 Task: Find connections with filter location Srinagar with filter topic #Storytellingwith filter profile language Spanish with filter current company Veritas Technologies LLC with filter school Software jobs updates with filter industry Facilities Services with filter service category WordPress Design with filter keywords title Office Manager
Action: Mouse moved to (706, 99)
Screenshot: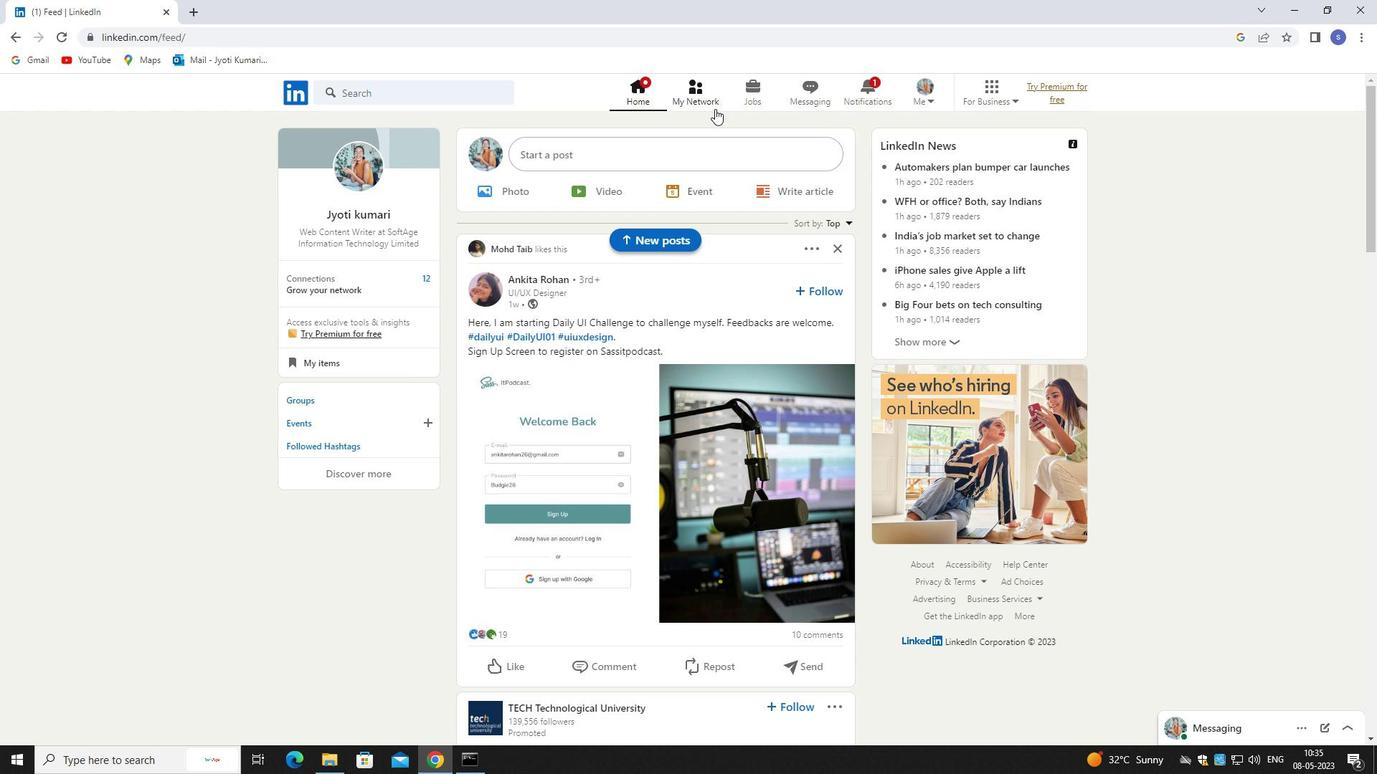 
Action: Mouse pressed left at (706, 99)
Screenshot: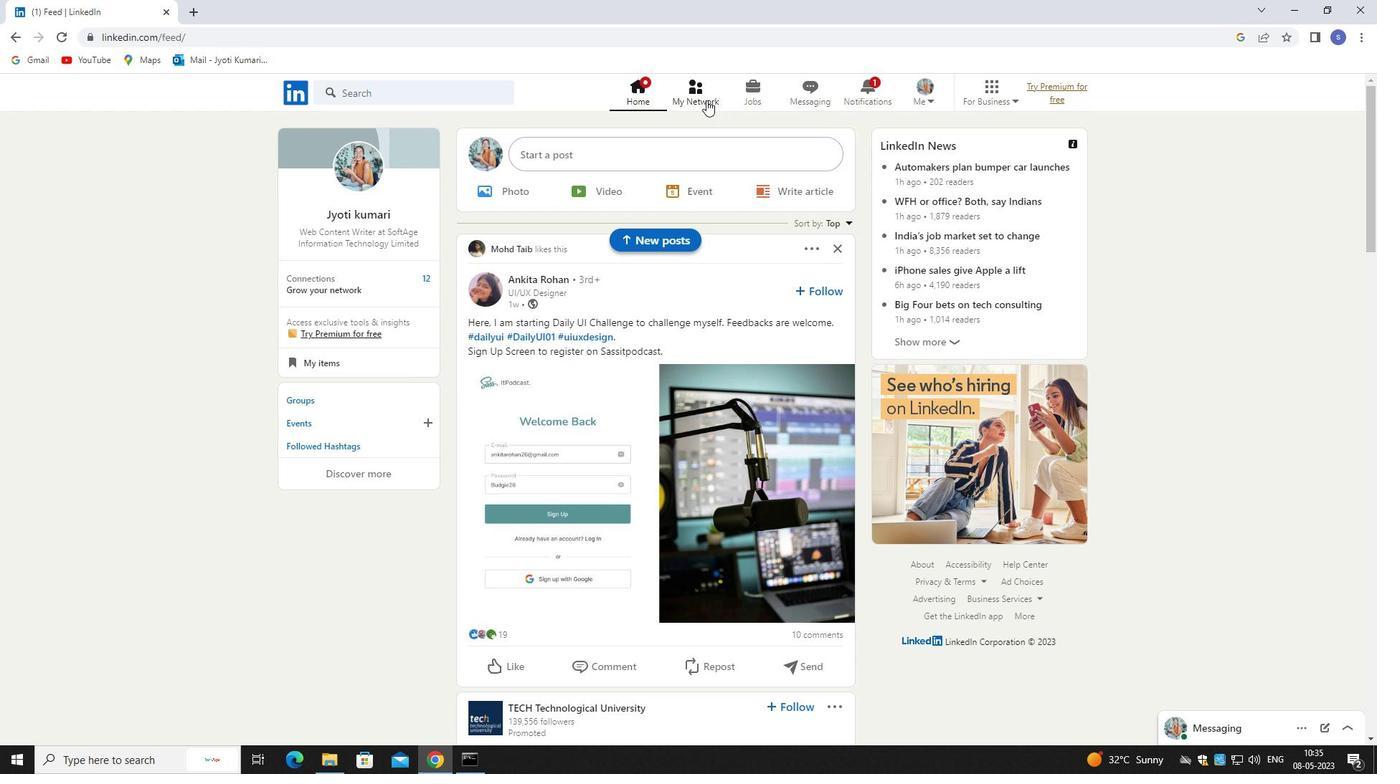 
Action: Mouse moved to (704, 97)
Screenshot: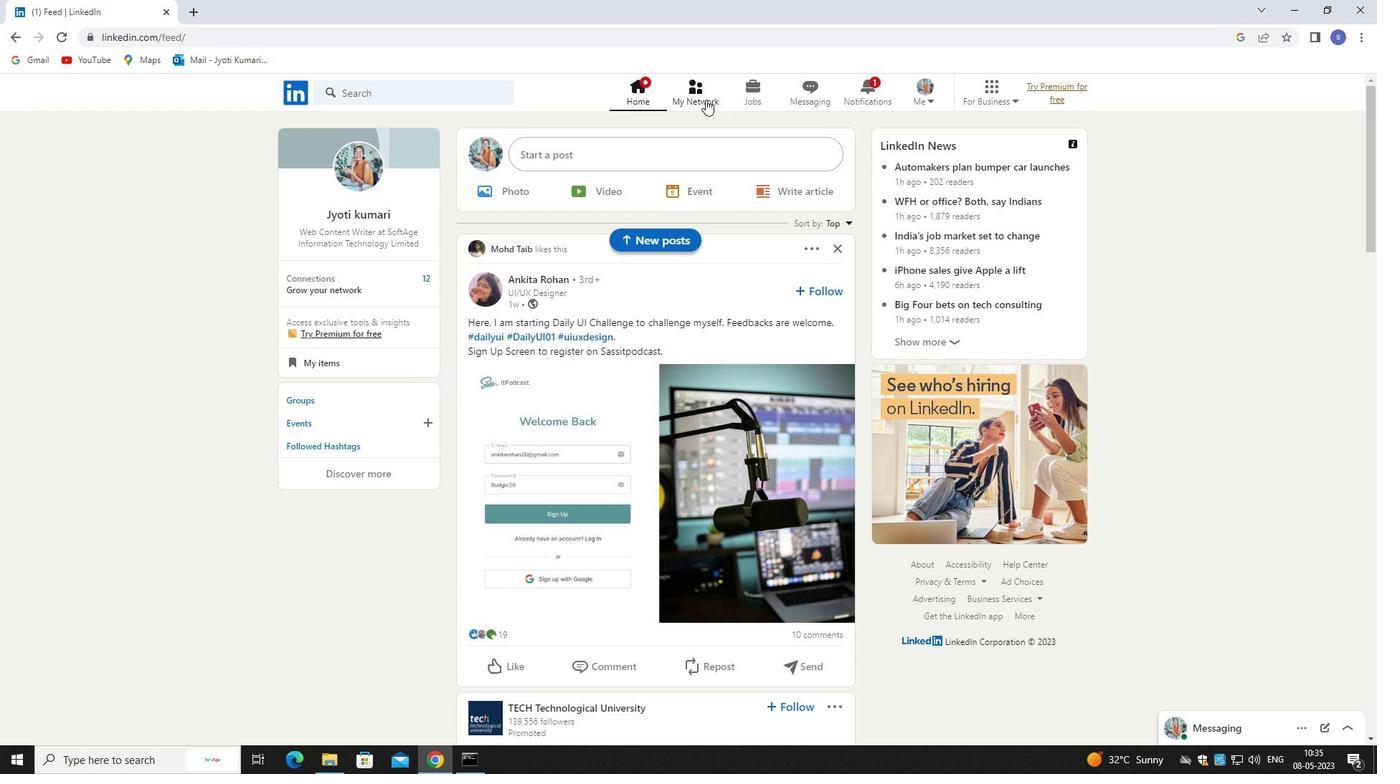 
Action: Mouse pressed left at (704, 97)
Screenshot: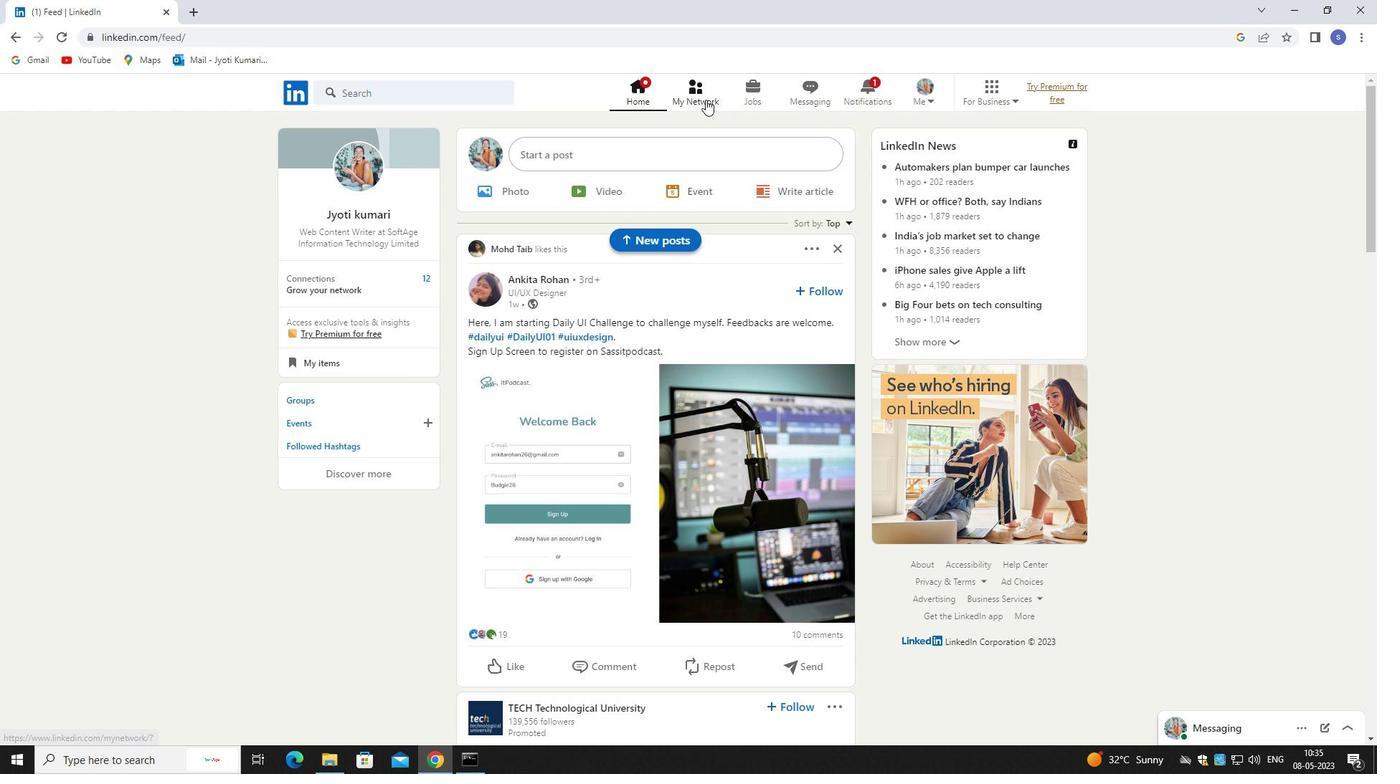 
Action: Mouse moved to (441, 170)
Screenshot: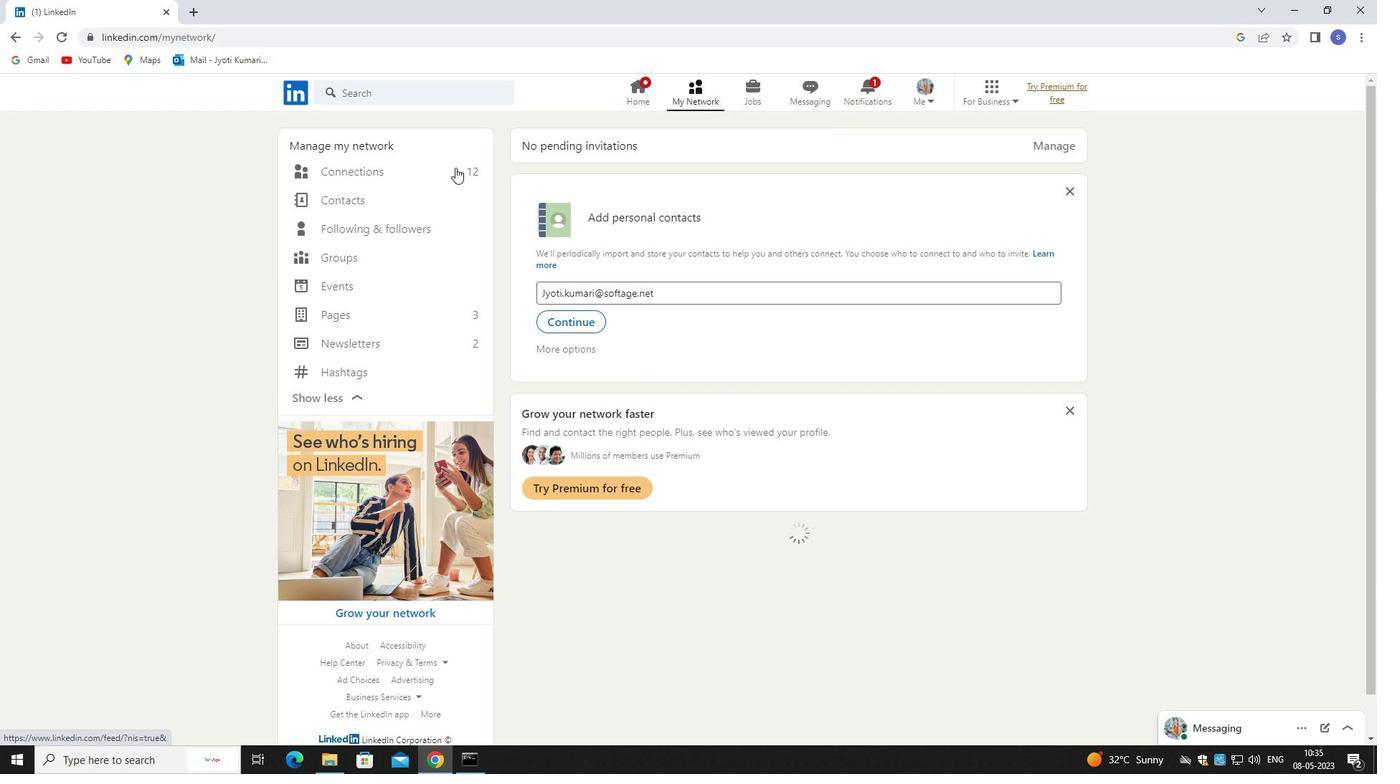 
Action: Mouse pressed left at (441, 170)
Screenshot: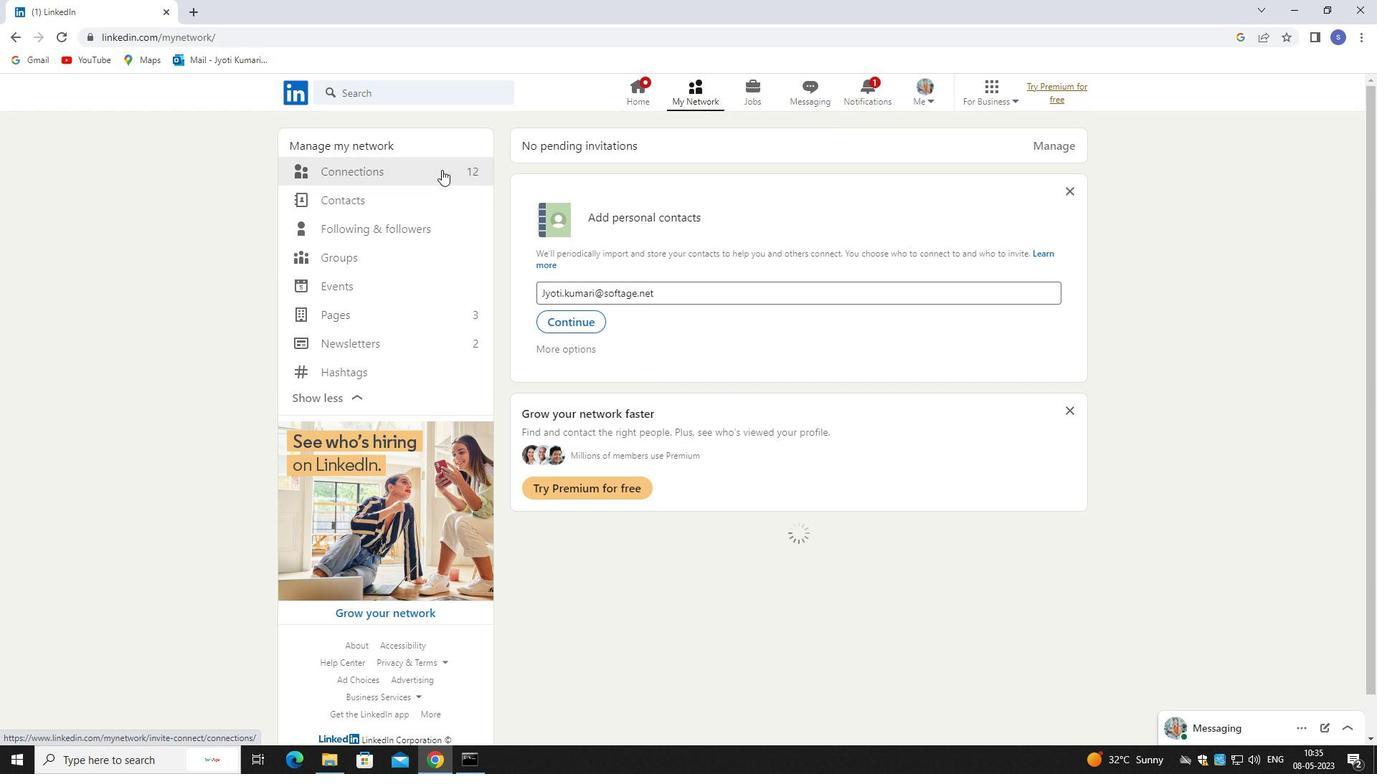 
Action: Mouse moved to (441, 170)
Screenshot: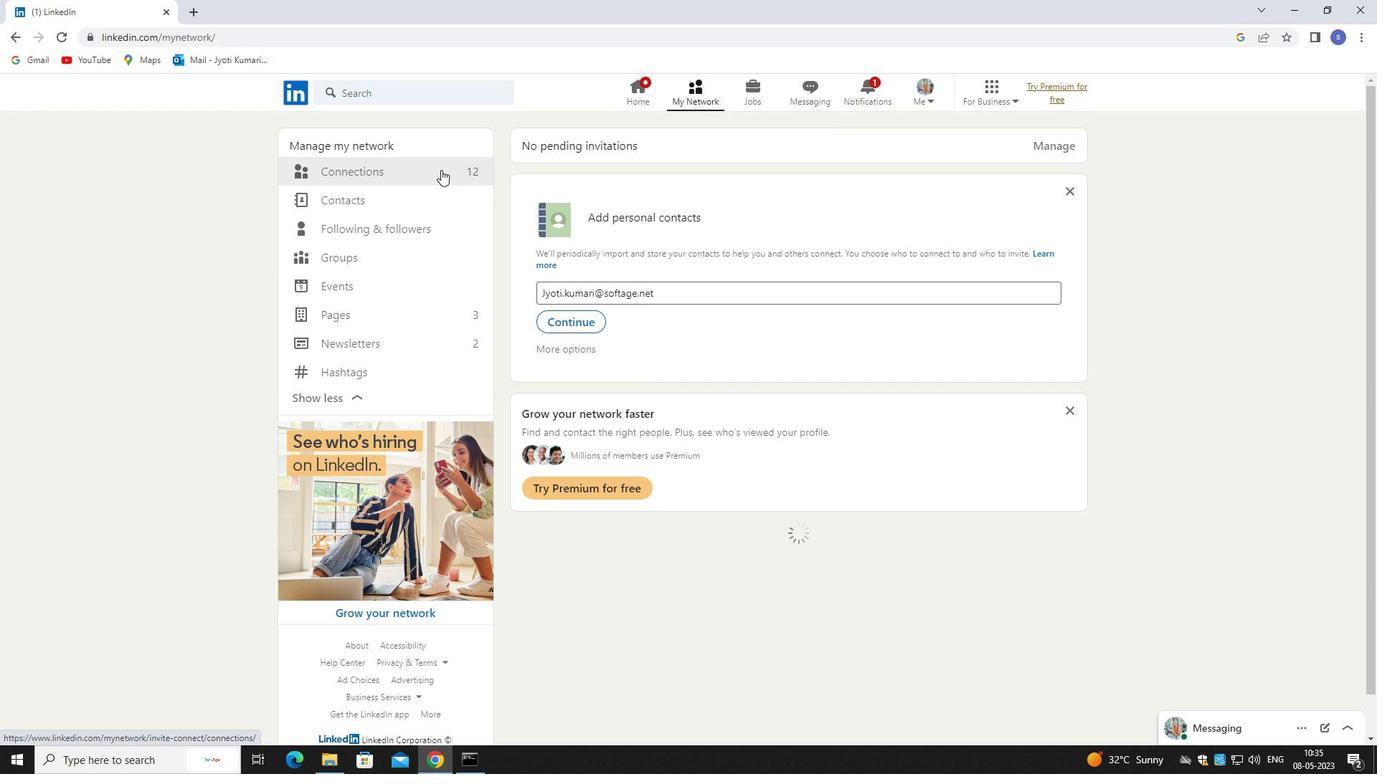 
Action: Mouse pressed left at (441, 170)
Screenshot: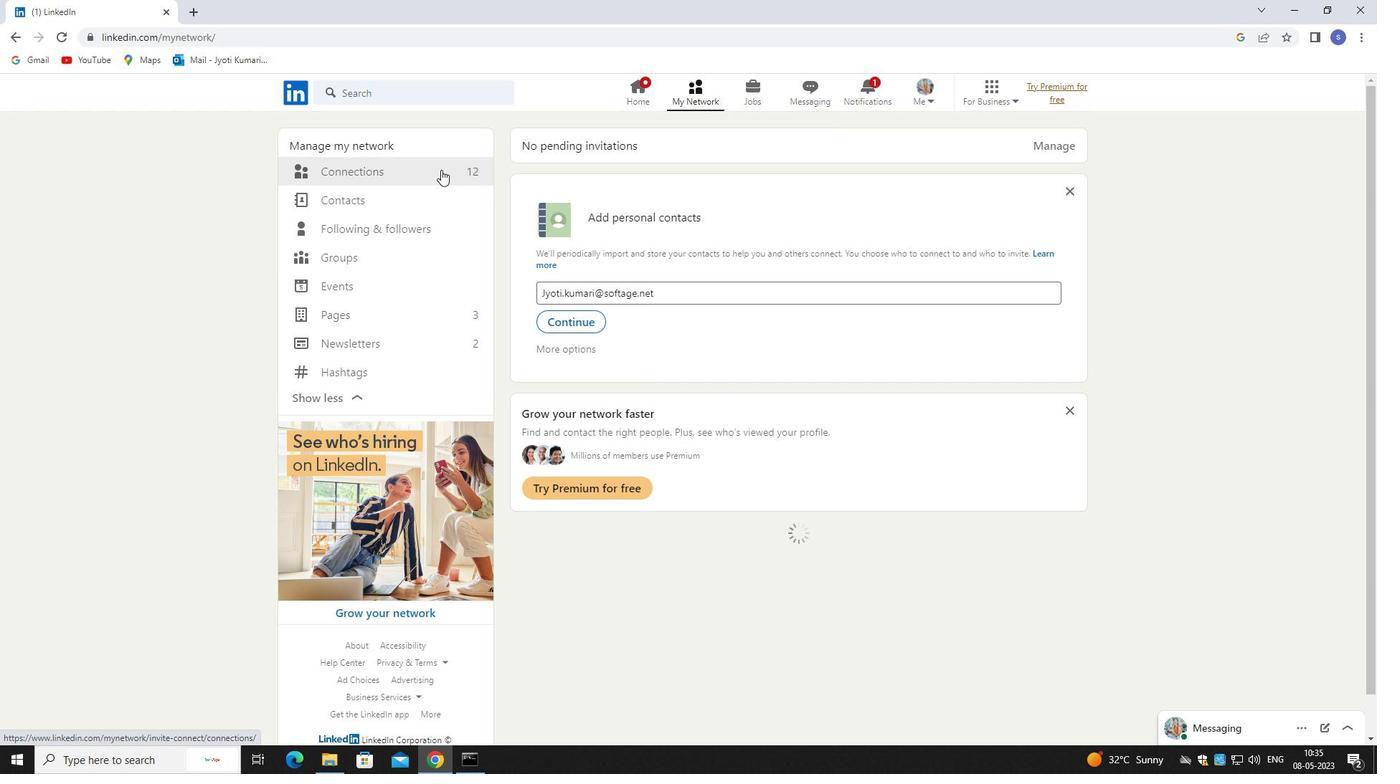 
Action: Mouse moved to (825, 178)
Screenshot: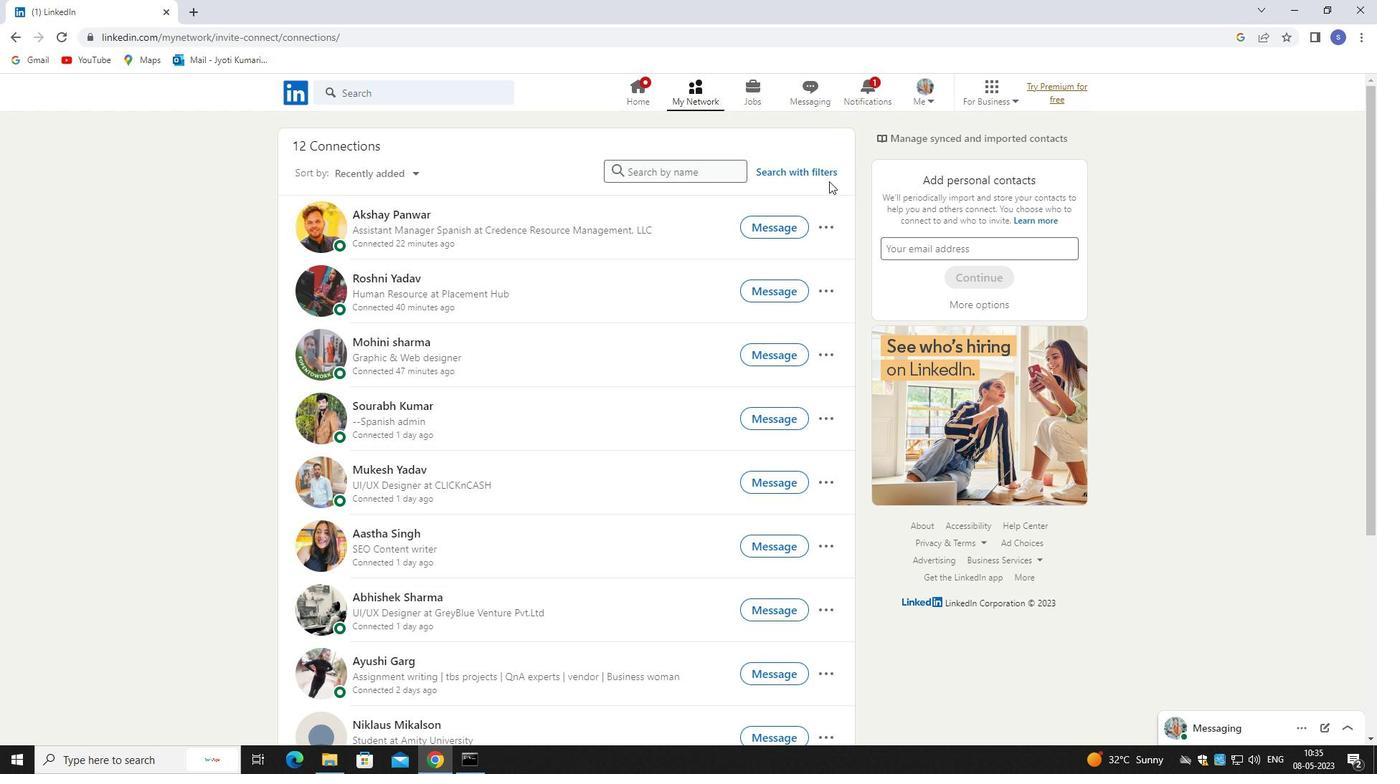 
Action: Mouse pressed left at (825, 178)
Screenshot: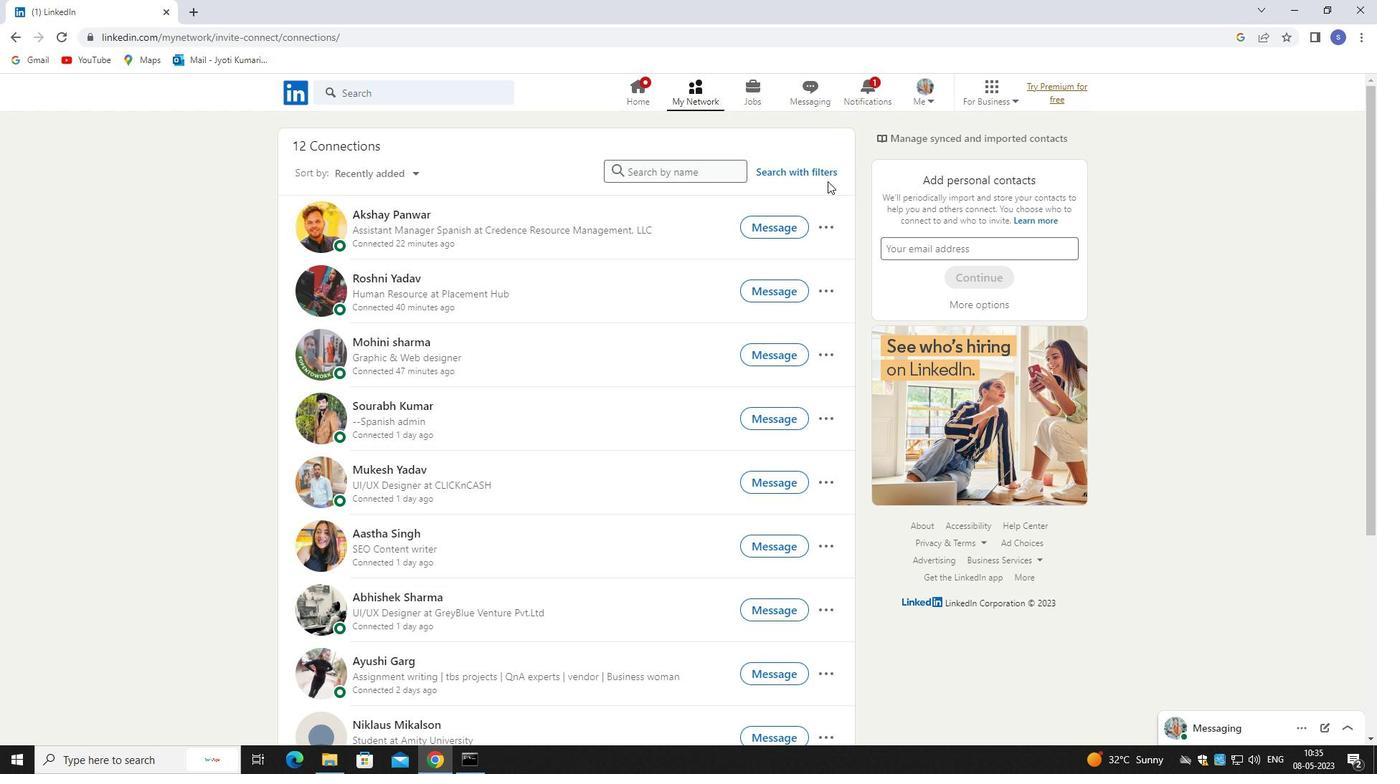 
Action: Mouse moved to (728, 125)
Screenshot: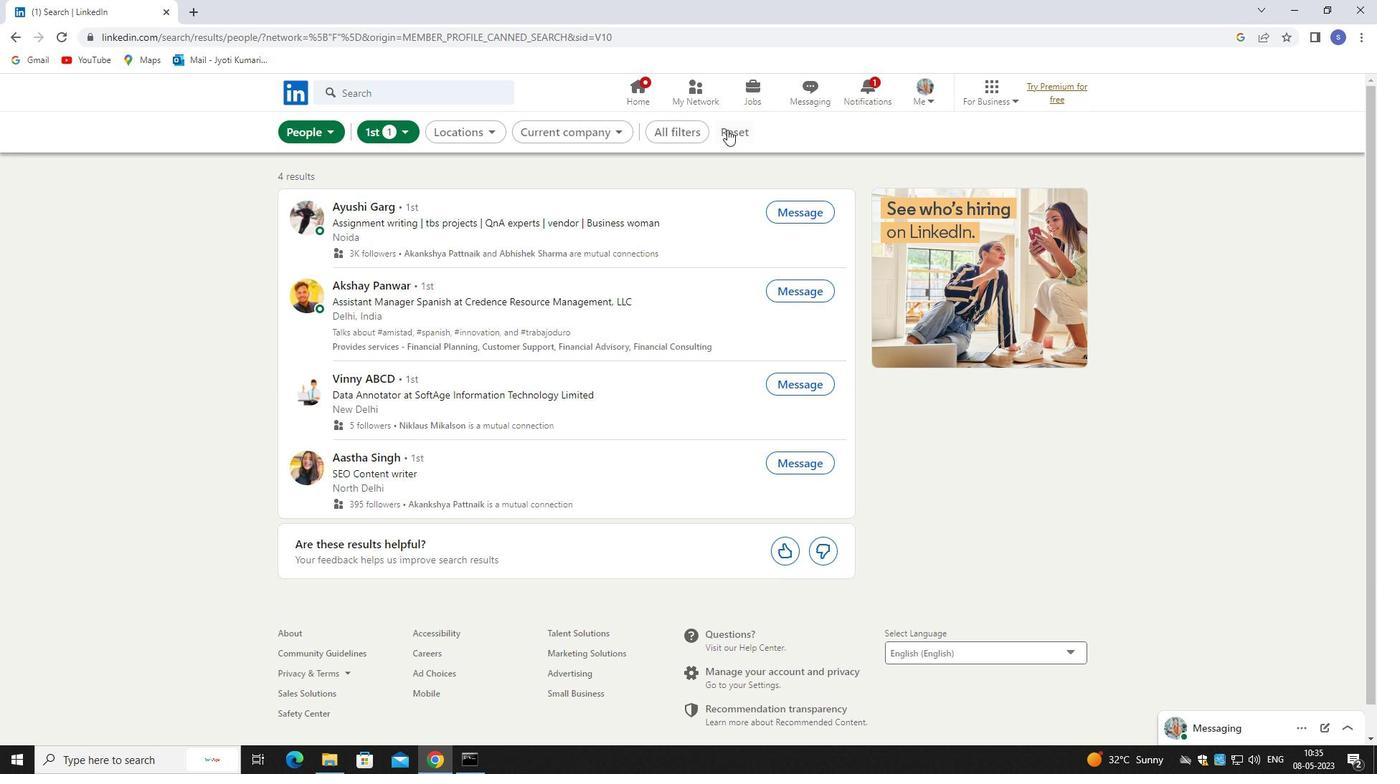 
Action: Mouse pressed left at (728, 125)
Screenshot: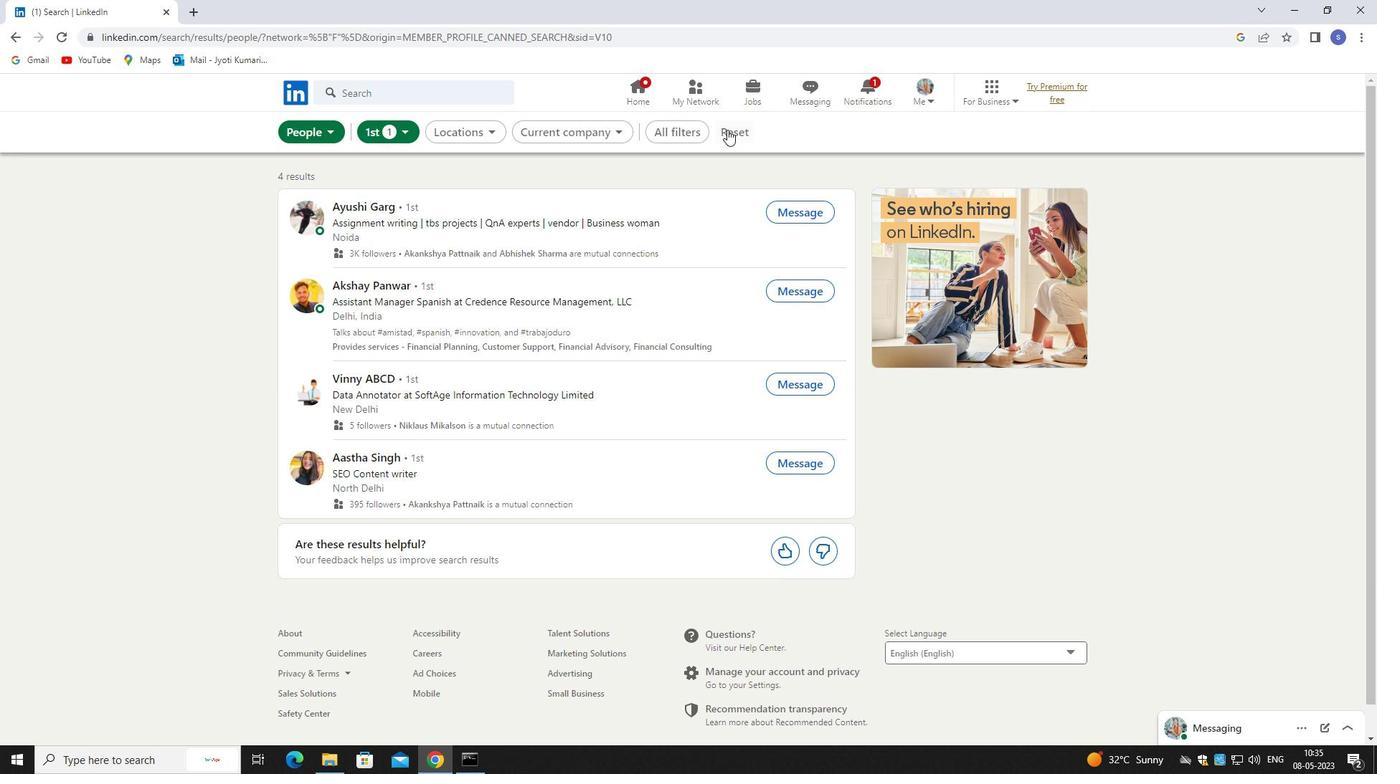 
Action: Mouse moved to (714, 128)
Screenshot: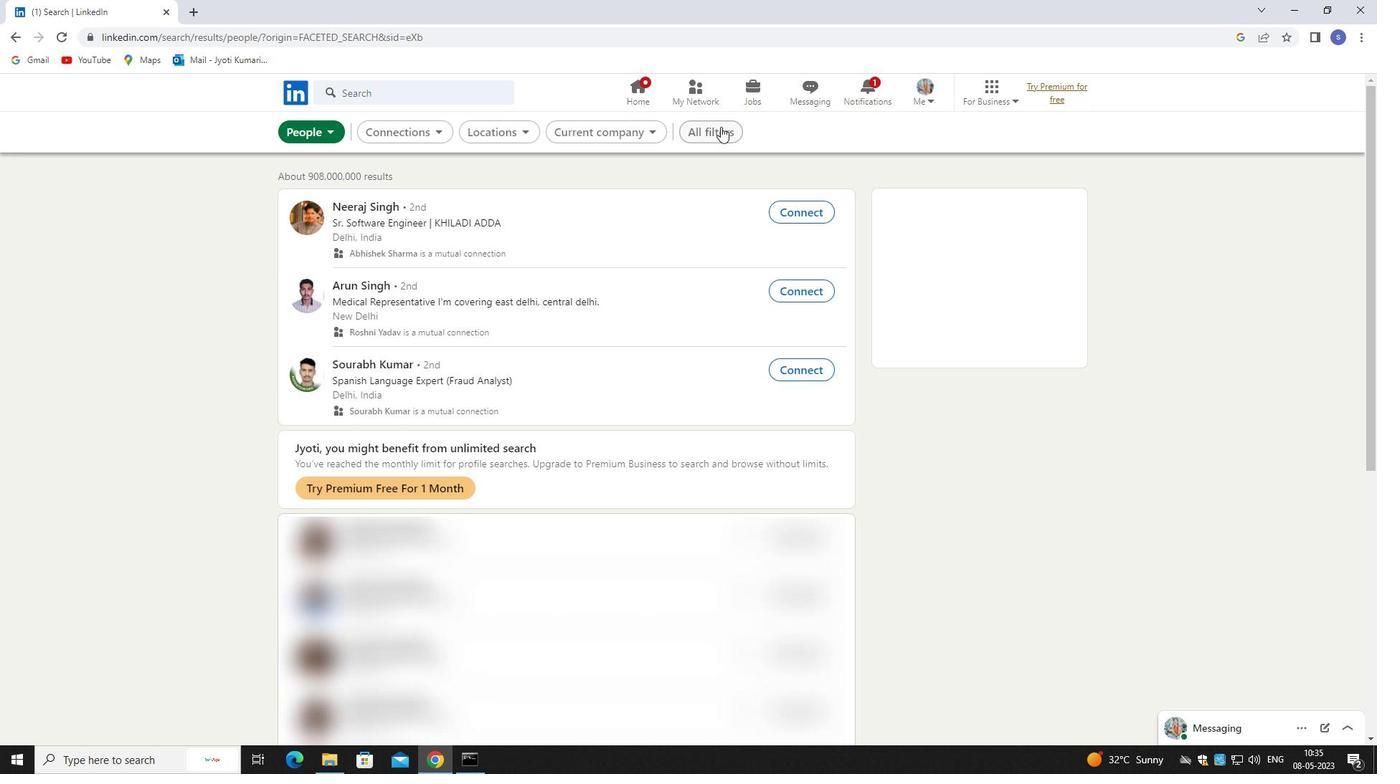 
Action: Mouse pressed left at (714, 128)
Screenshot: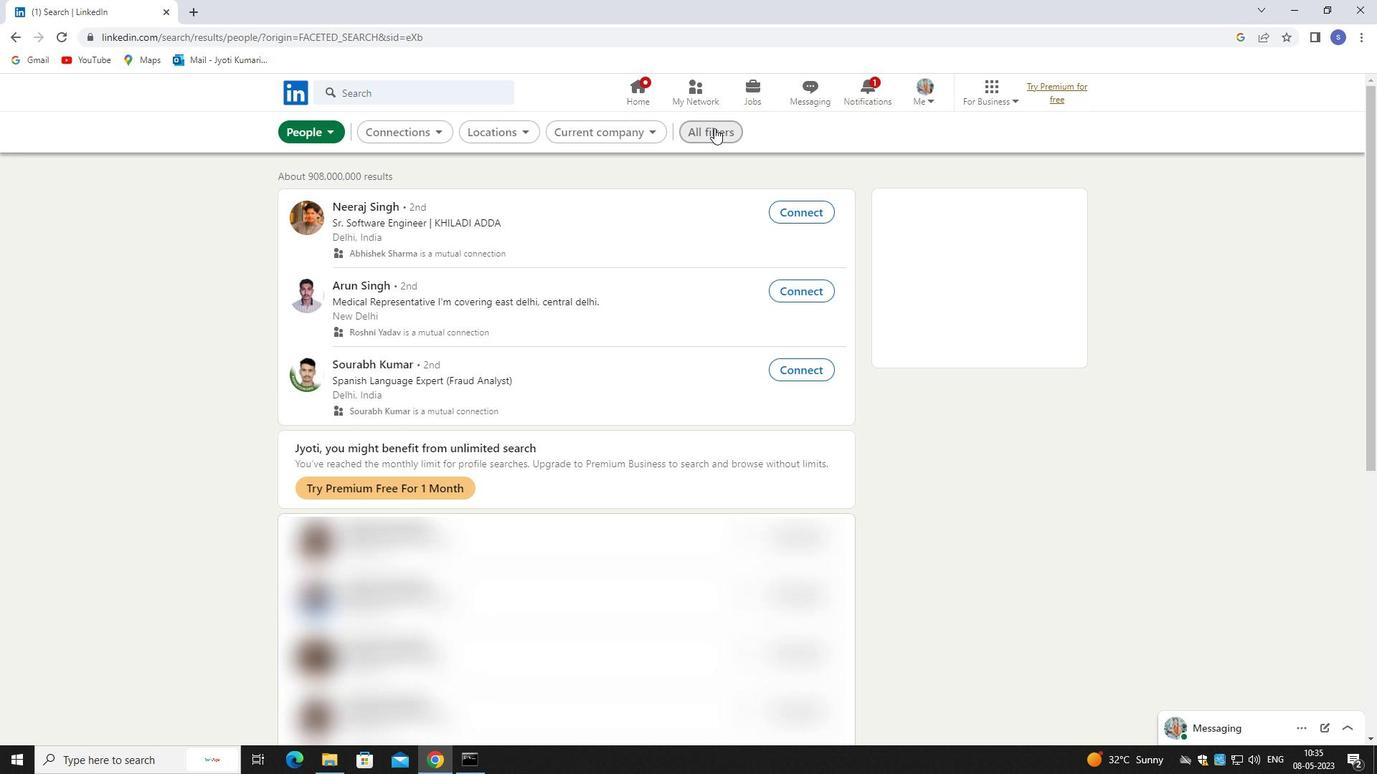 
Action: Mouse moved to (1203, 558)
Screenshot: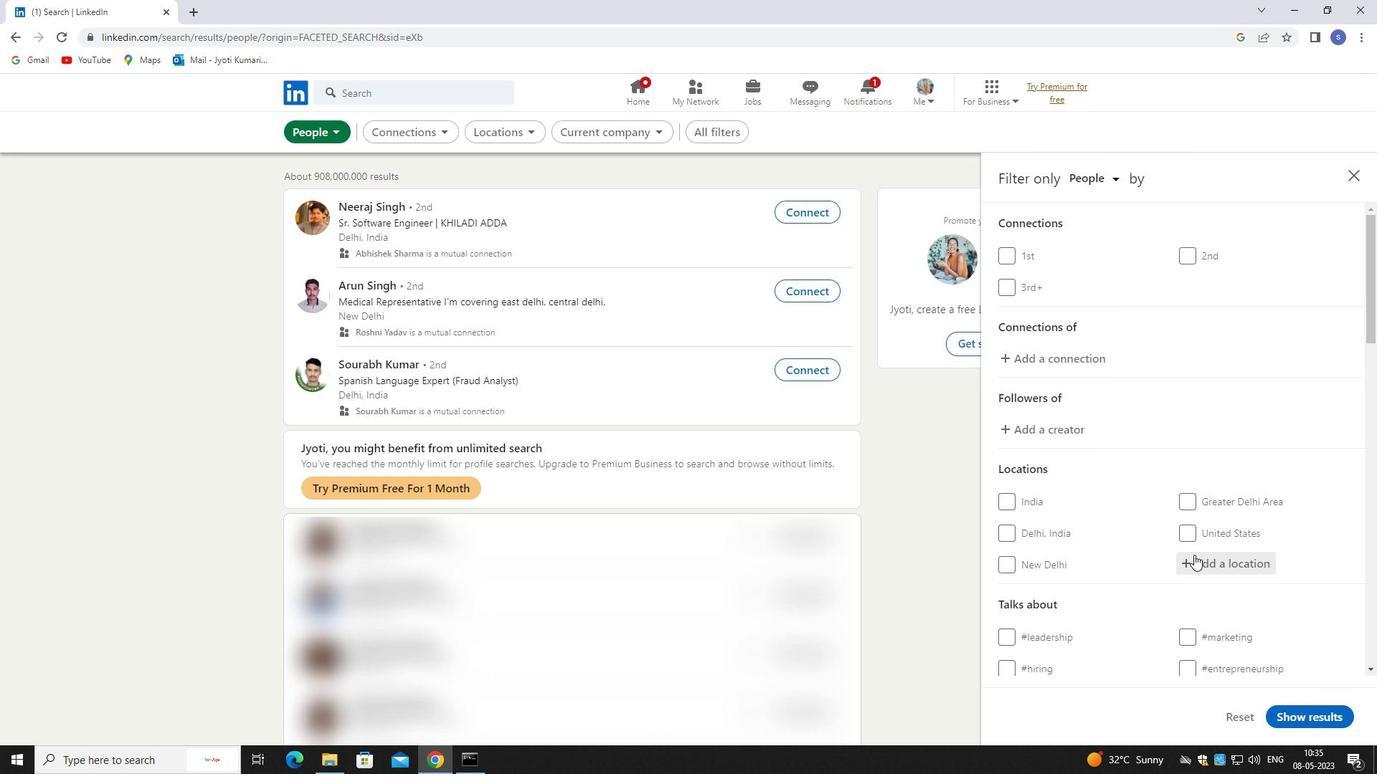 
Action: Mouse pressed left at (1203, 558)
Screenshot: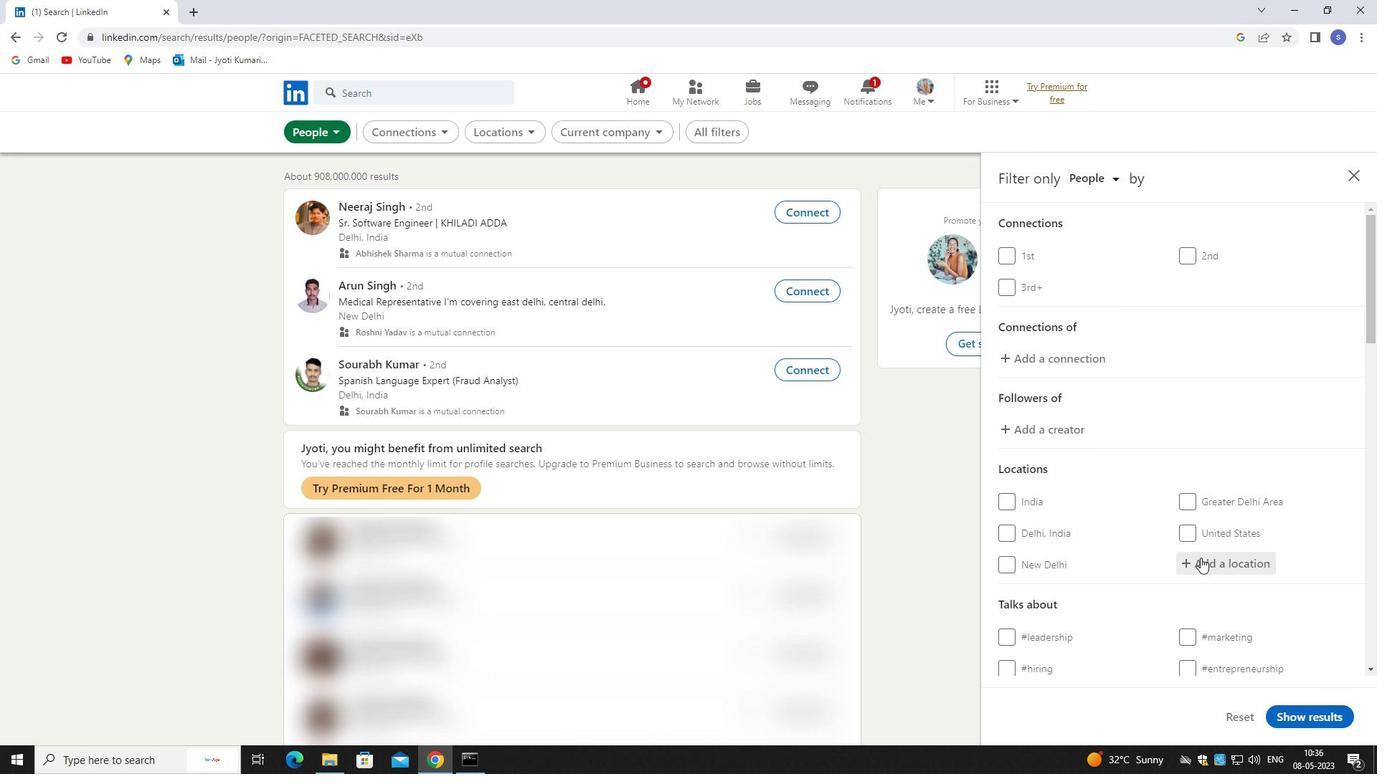 
Action: Key pressed srina
Screenshot: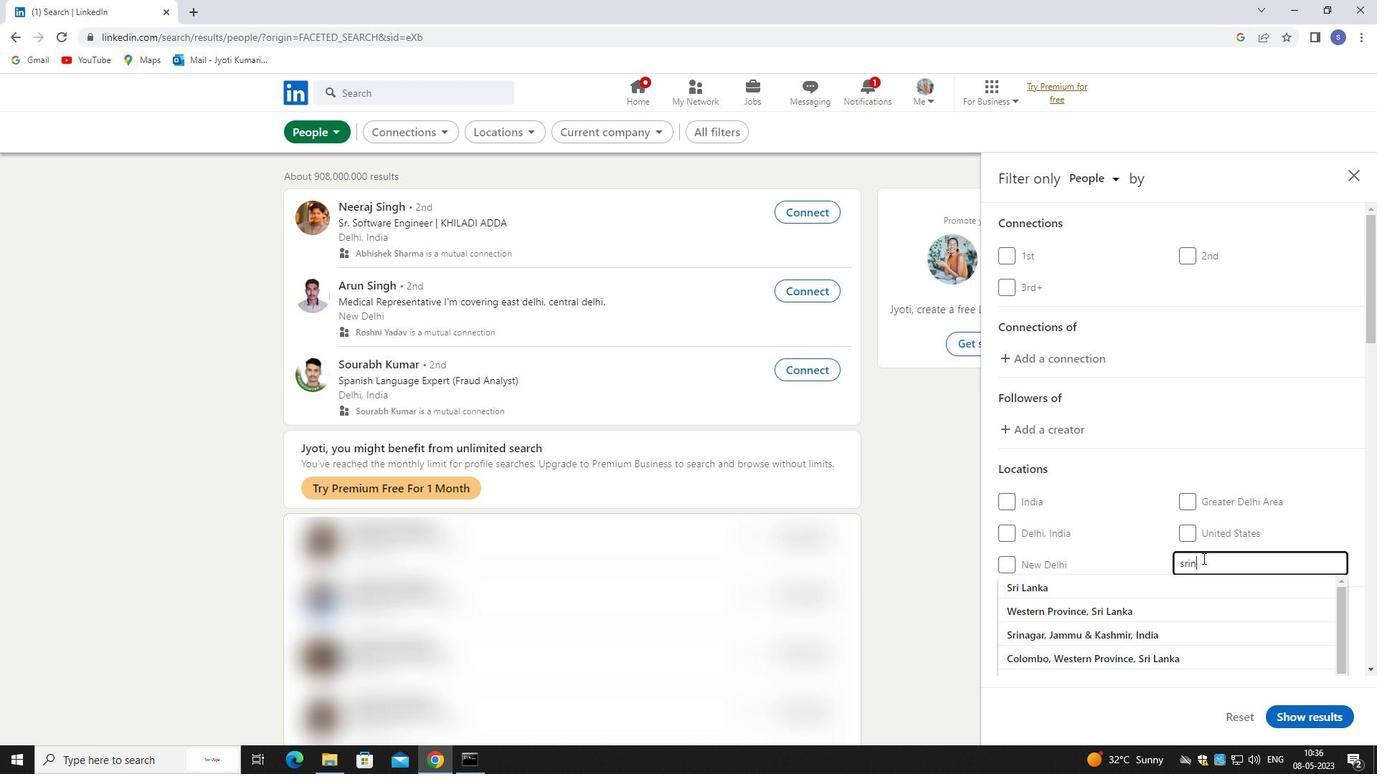 
Action: Mouse moved to (1200, 587)
Screenshot: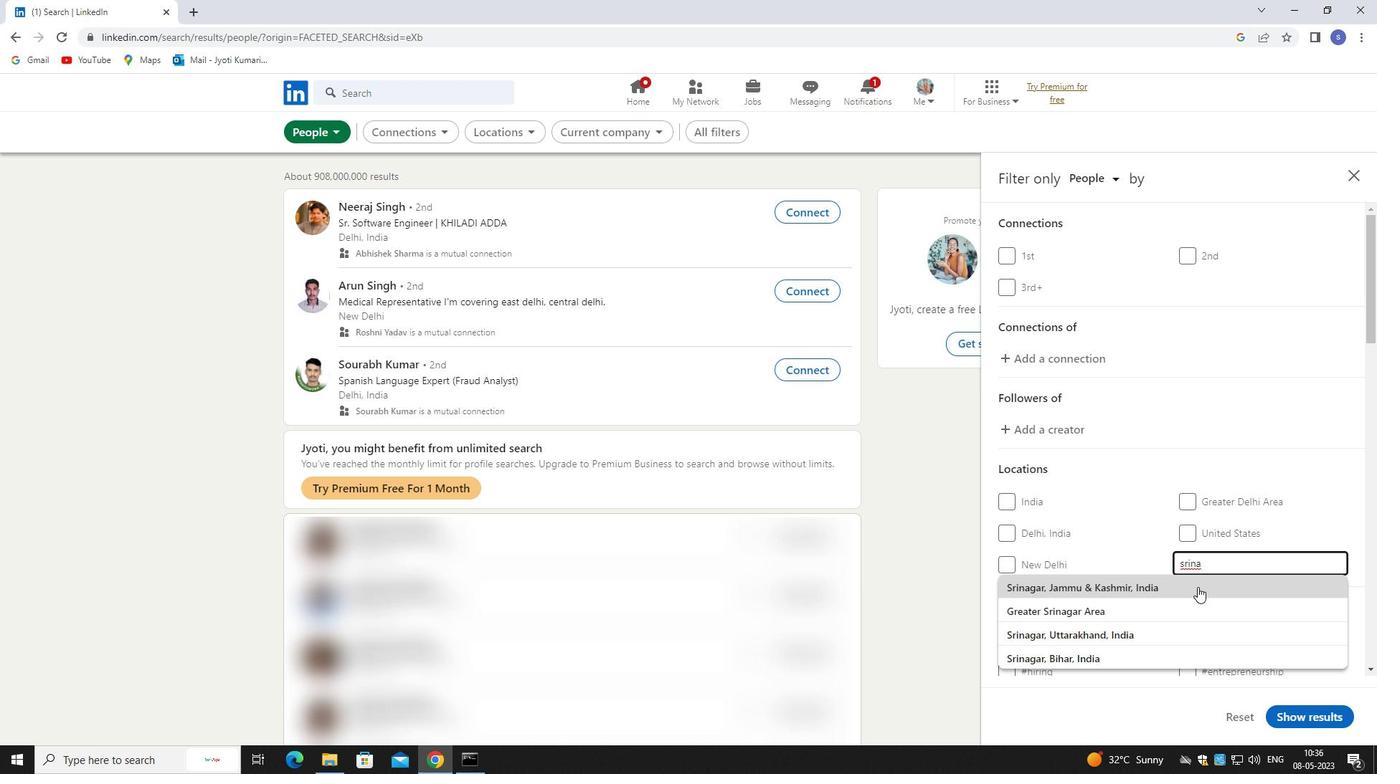 
Action: Mouse pressed left at (1200, 587)
Screenshot: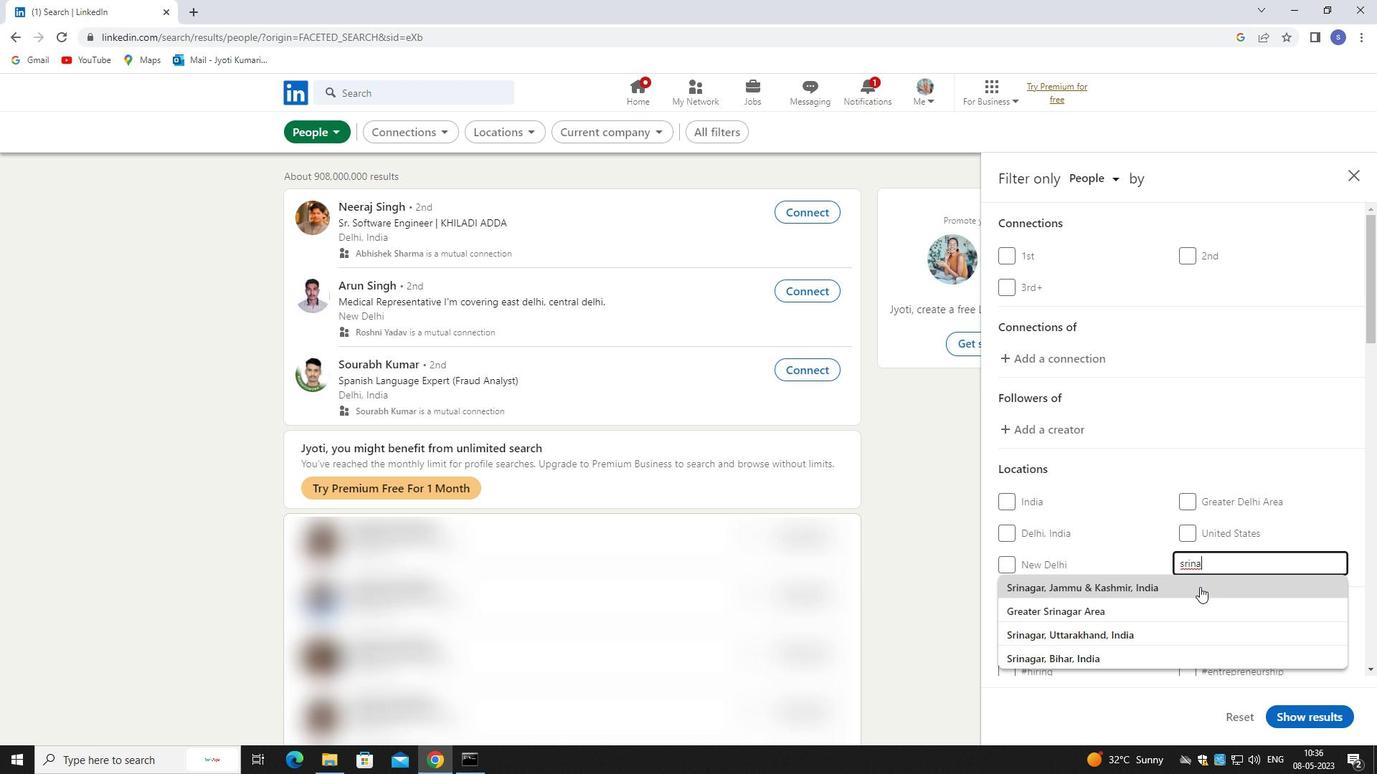 
Action: Mouse moved to (1200, 587)
Screenshot: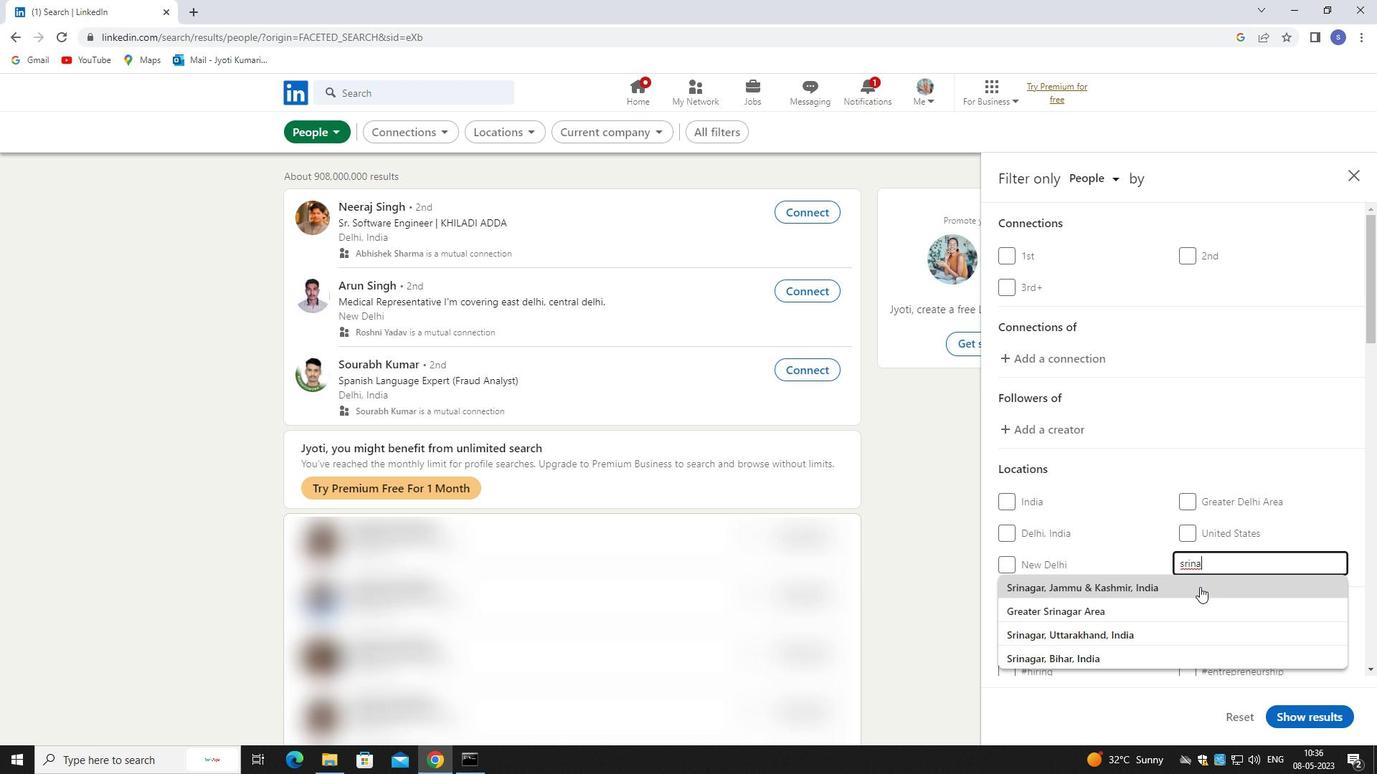 
Action: Mouse scrolled (1200, 586) with delta (0, 0)
Screenshot: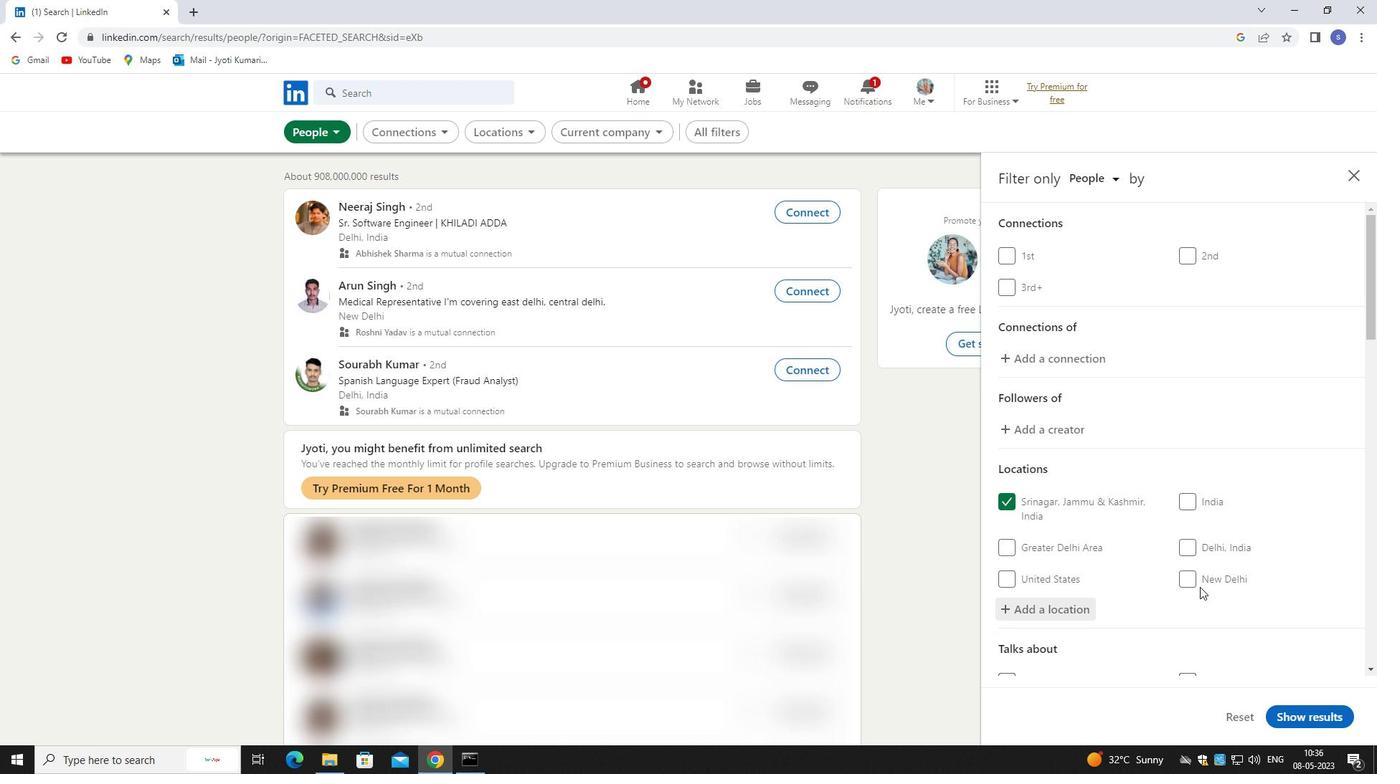 
Action: Mouse scrolled (1200, 586) with delta (0, 0)
Screenshot: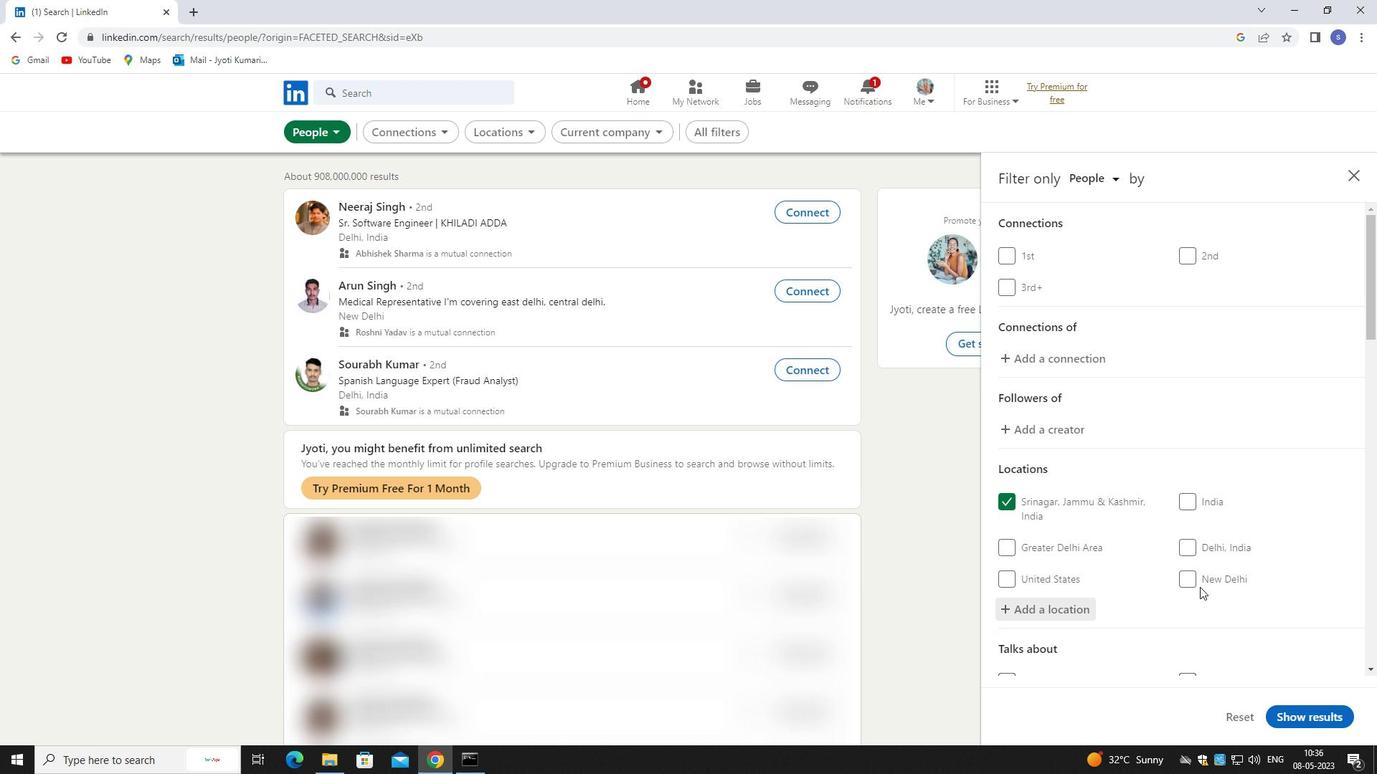 
Action: Mouse scrolled (1200, 586) with delta (0, 0)
Screenshot: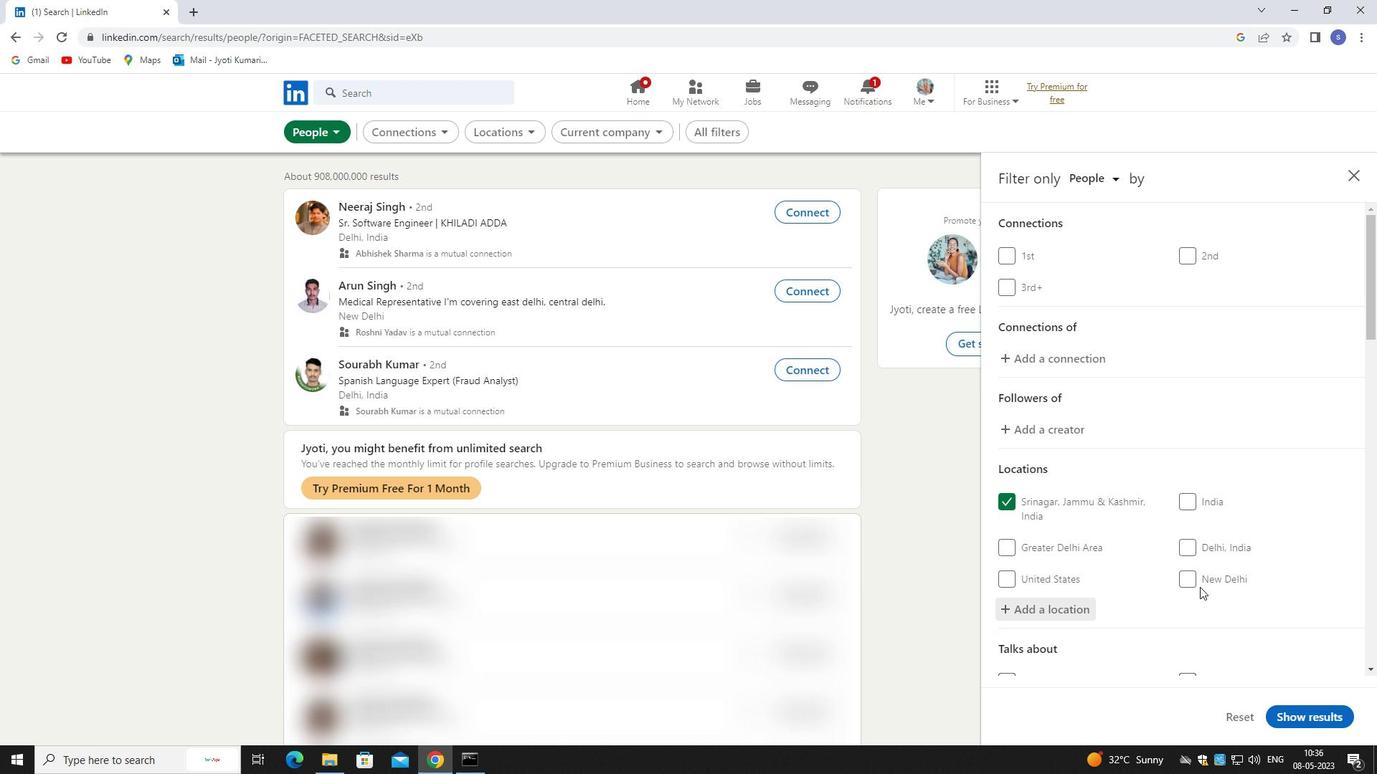 
Action: Mouse moved to (1221, 528)
Screenshot: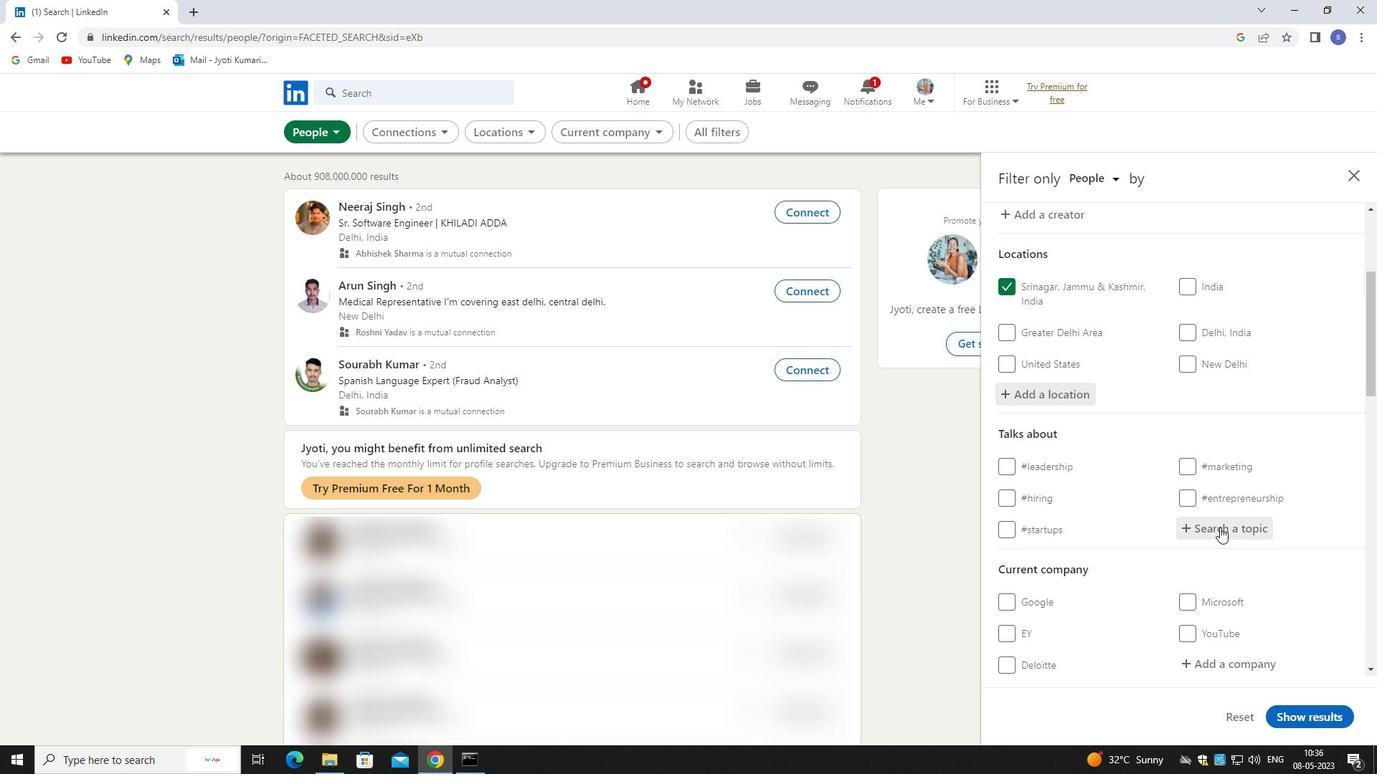 
Action: Mouse pressed left at (1221, 528)
Screenshot: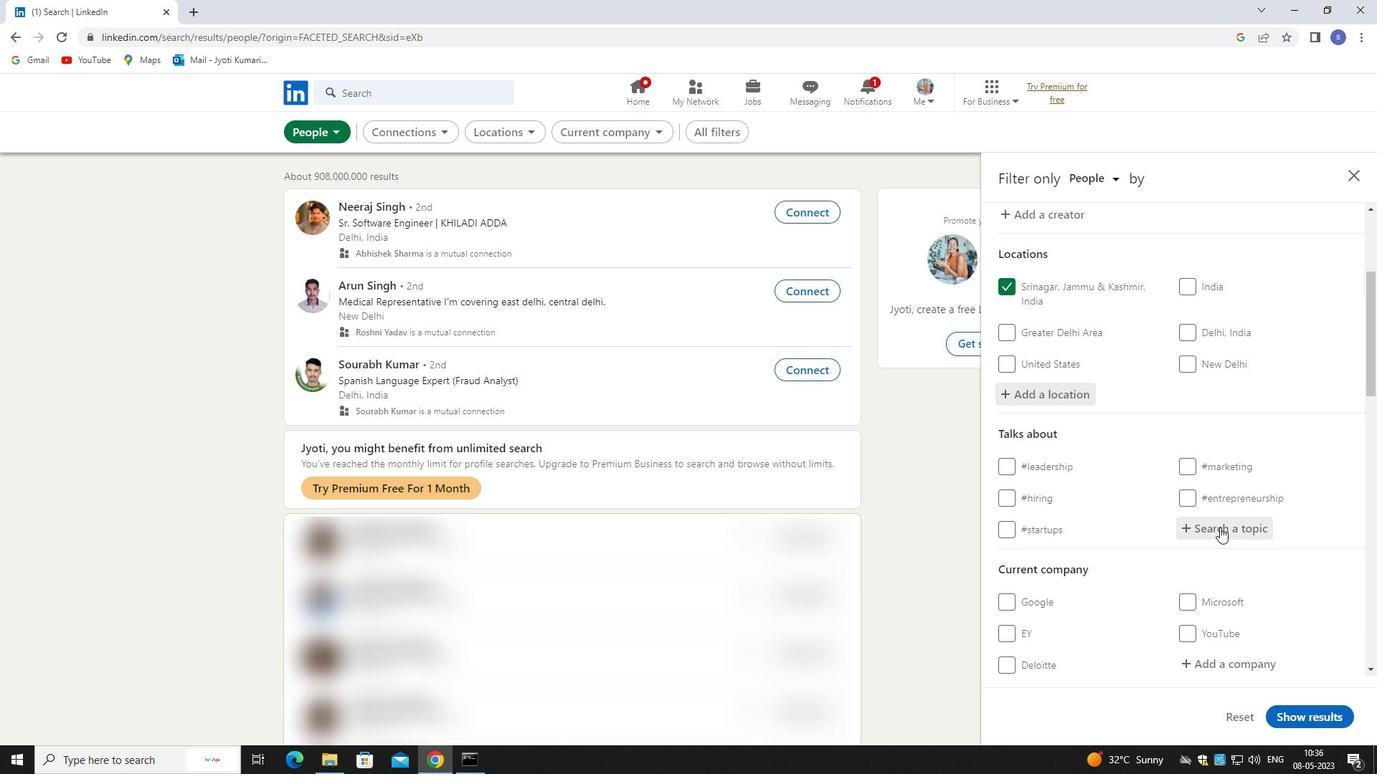 
Action: Key pressed story
Screenshot: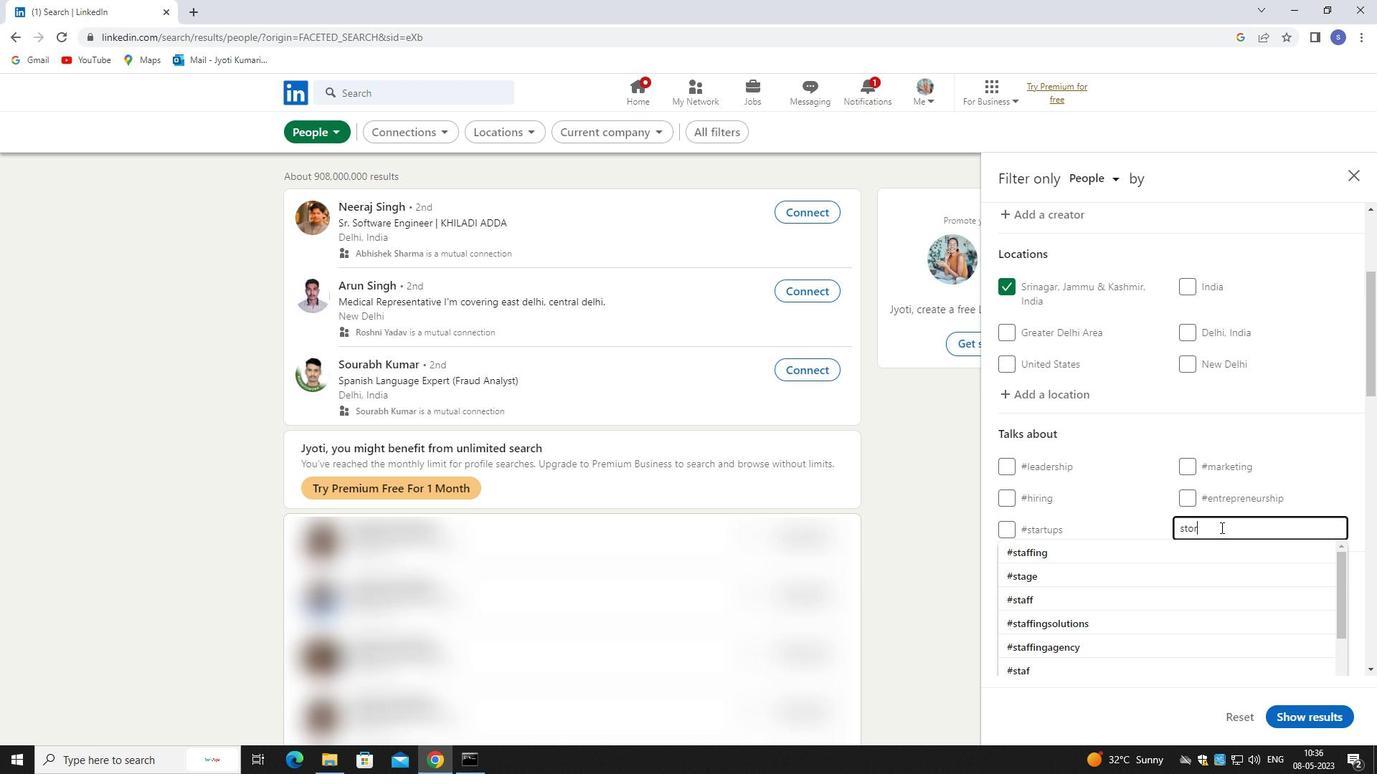 
Action: Mouse moved to (1237, 557)
Screenshot: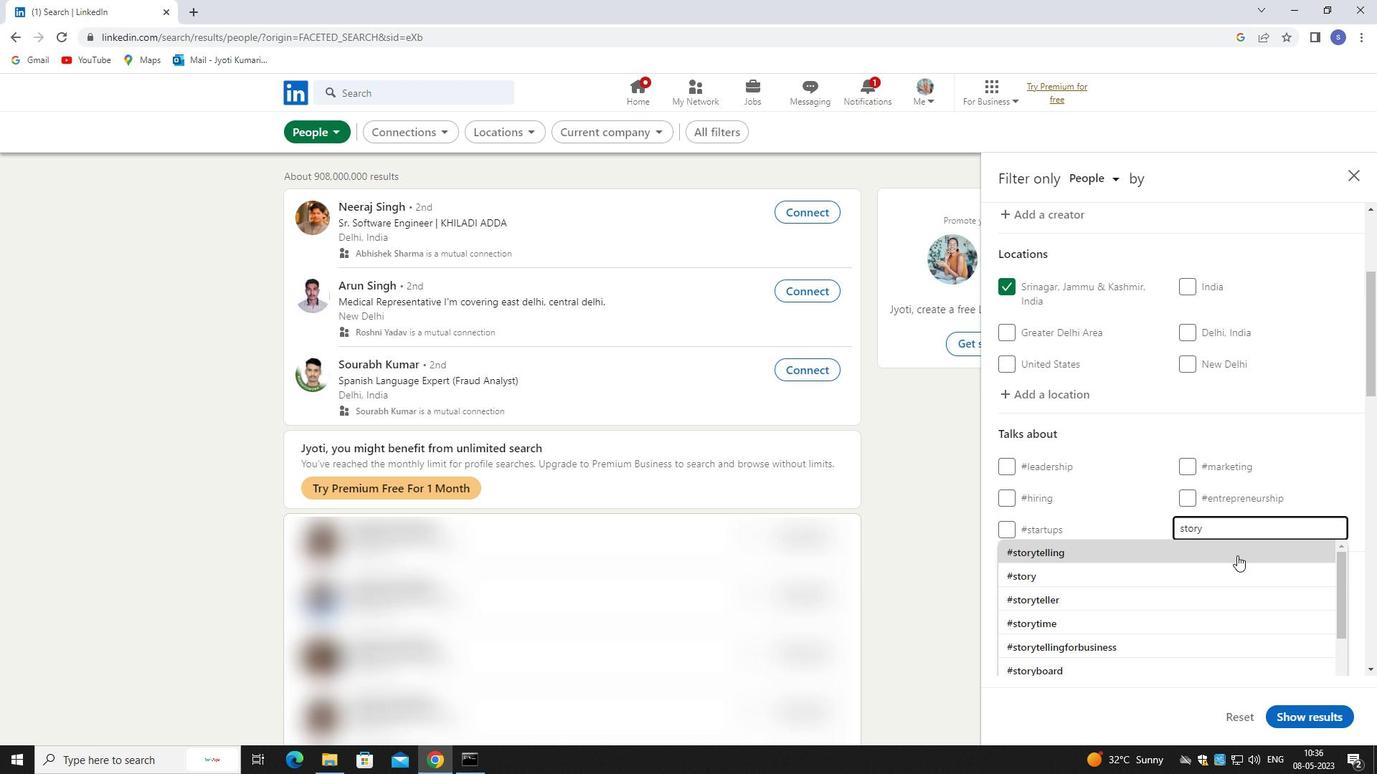 
Action: Mouse pressed left at (1237, 557)
Screenshot: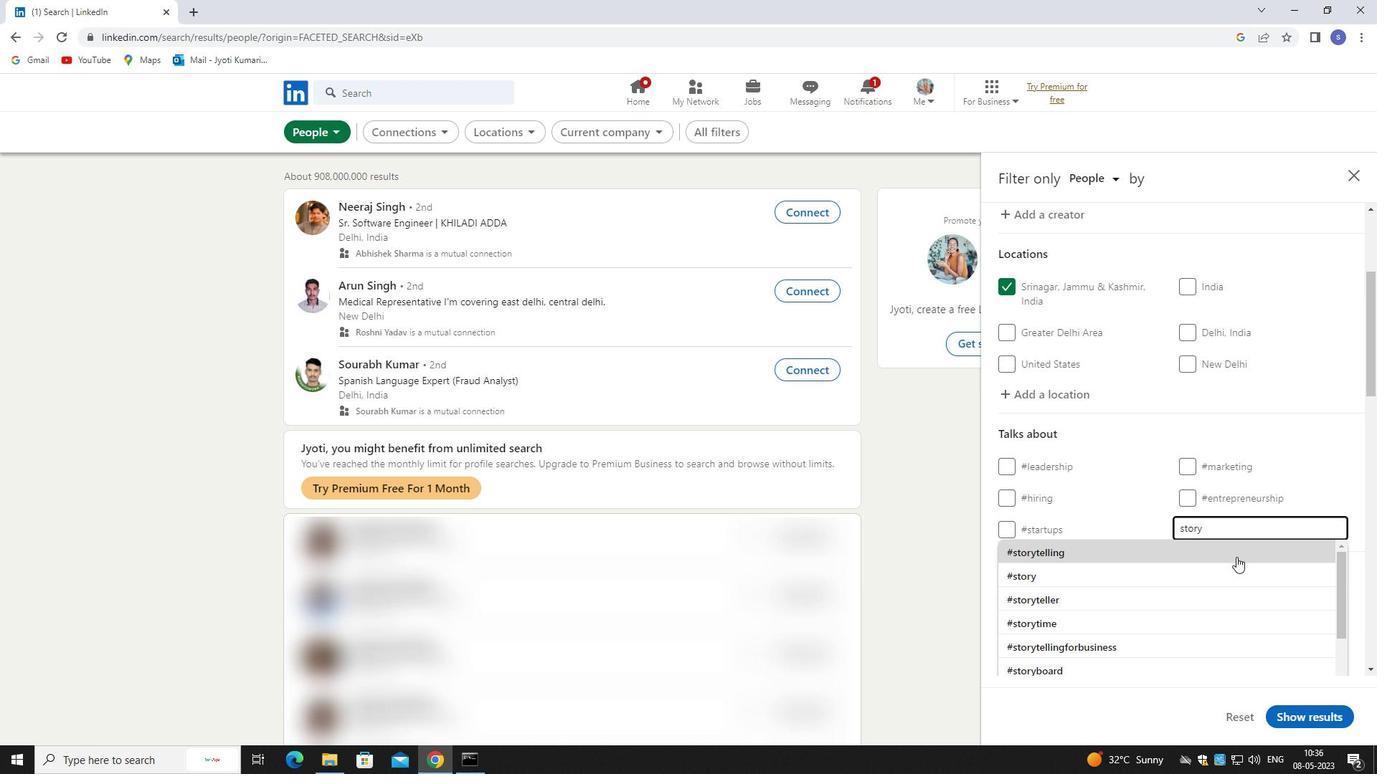 
Action: Mouse scrolled (1237, 556) with delta (0, 0)
Screenshot: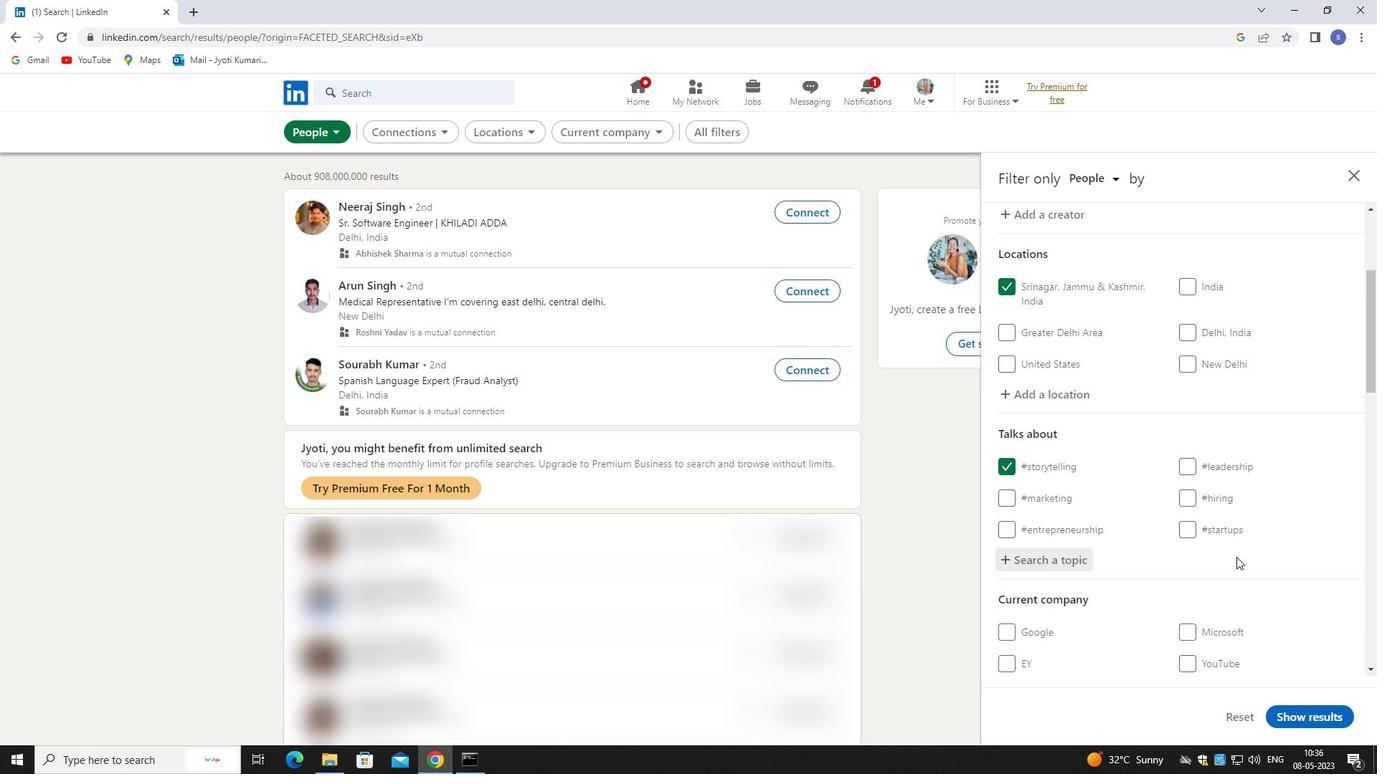 
Action: Mouse scrolled (1237, 556) with delta (0, 0)
Screenshot: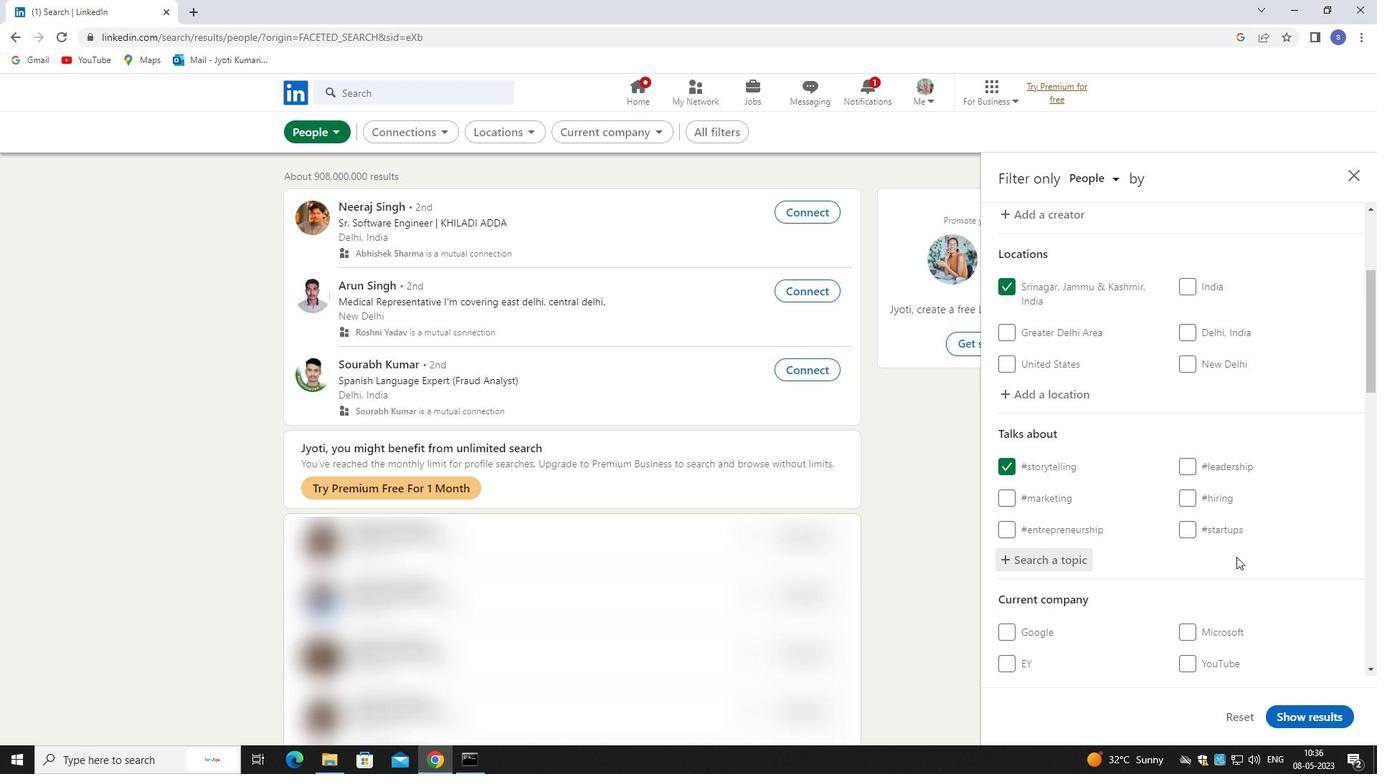 
Action: Mouse scrolled (1237, 556) with delta (0, 0)
Screenshot: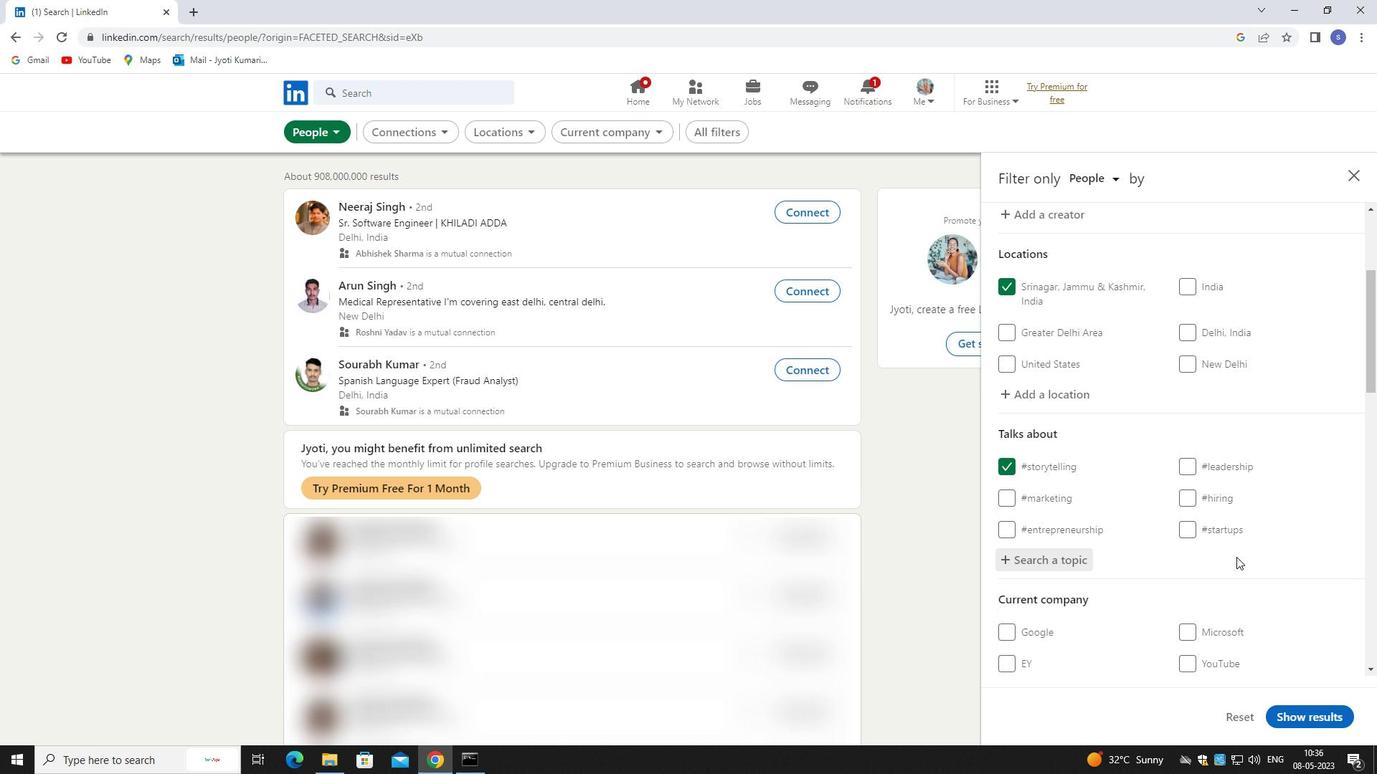 
Action: Mouse moved to (1235, 477)
Screenshot: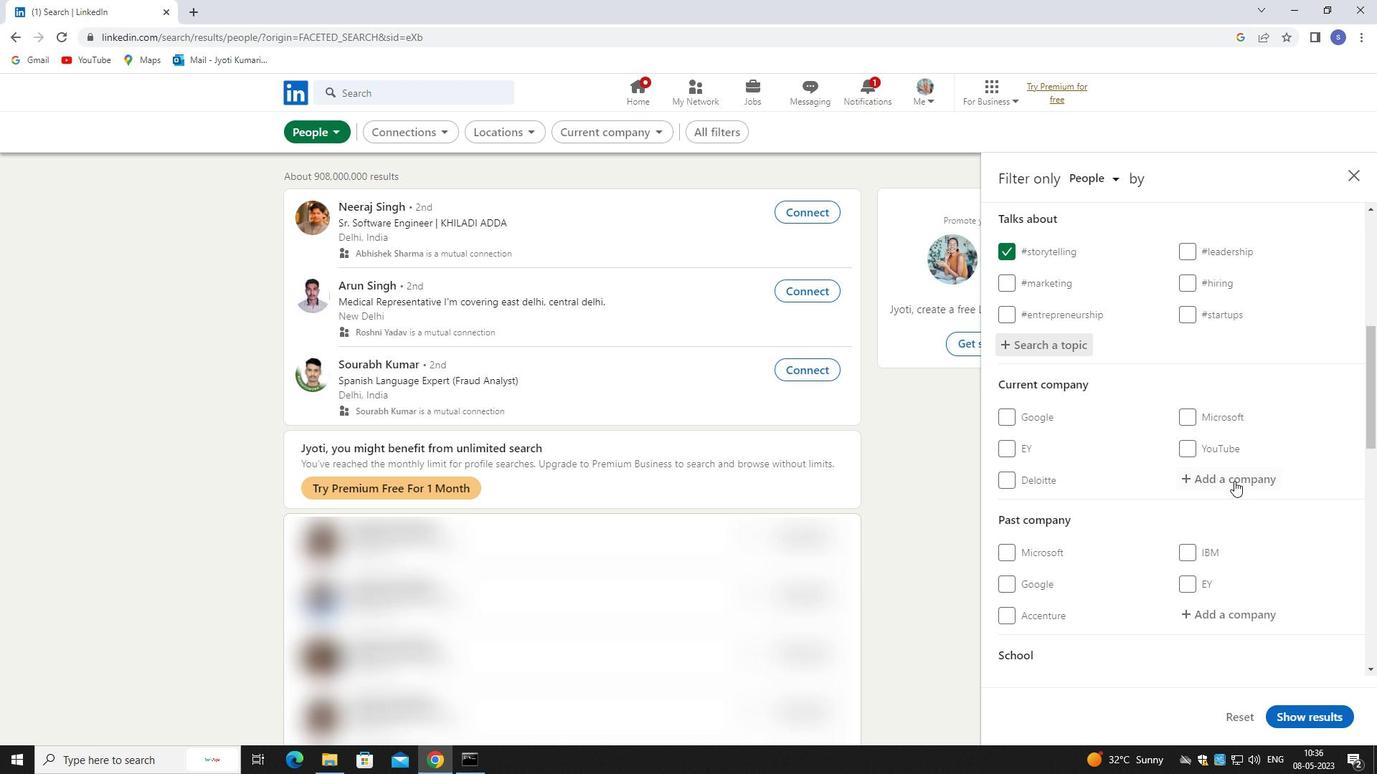 
Action: Mouse pressed left at (1235, 477)
Screenshot: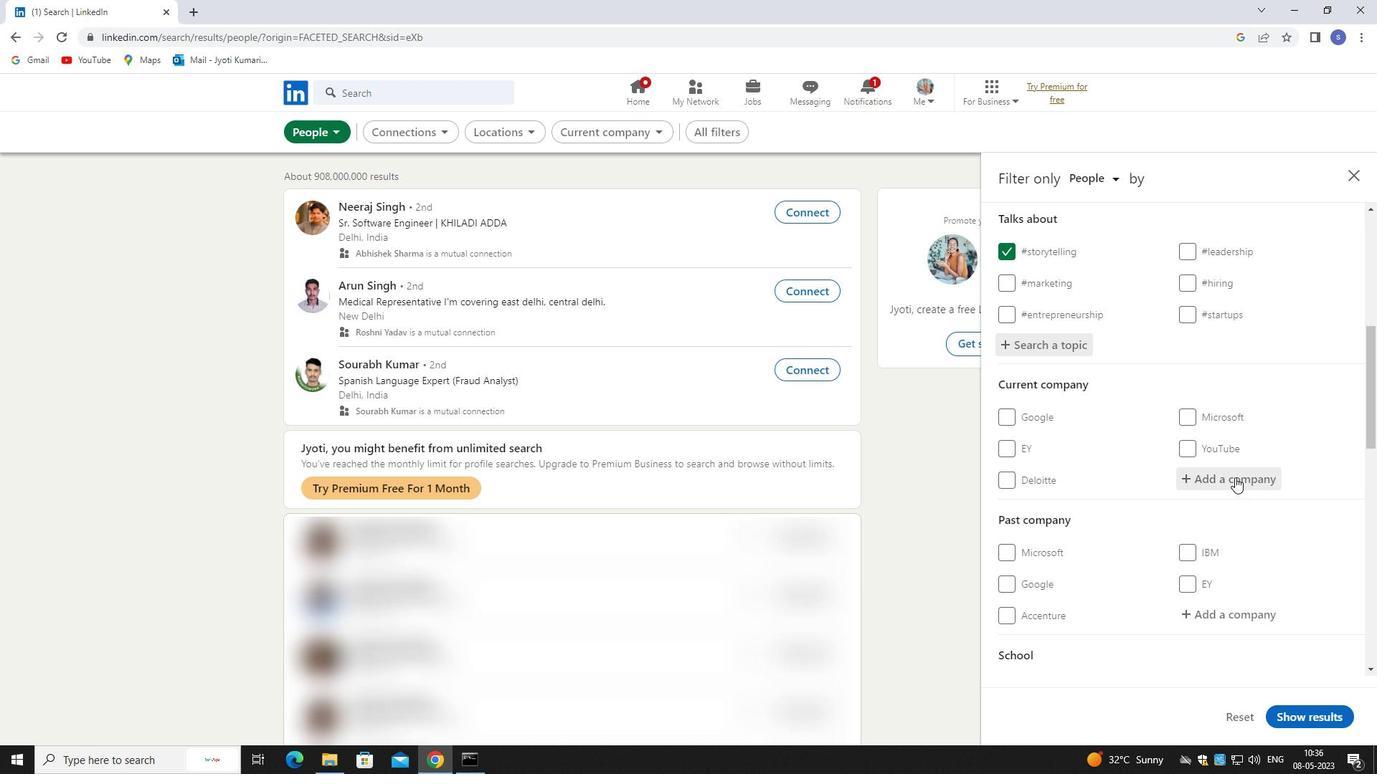 
Action: Mouse moved to (1236, 477)
Screenshot: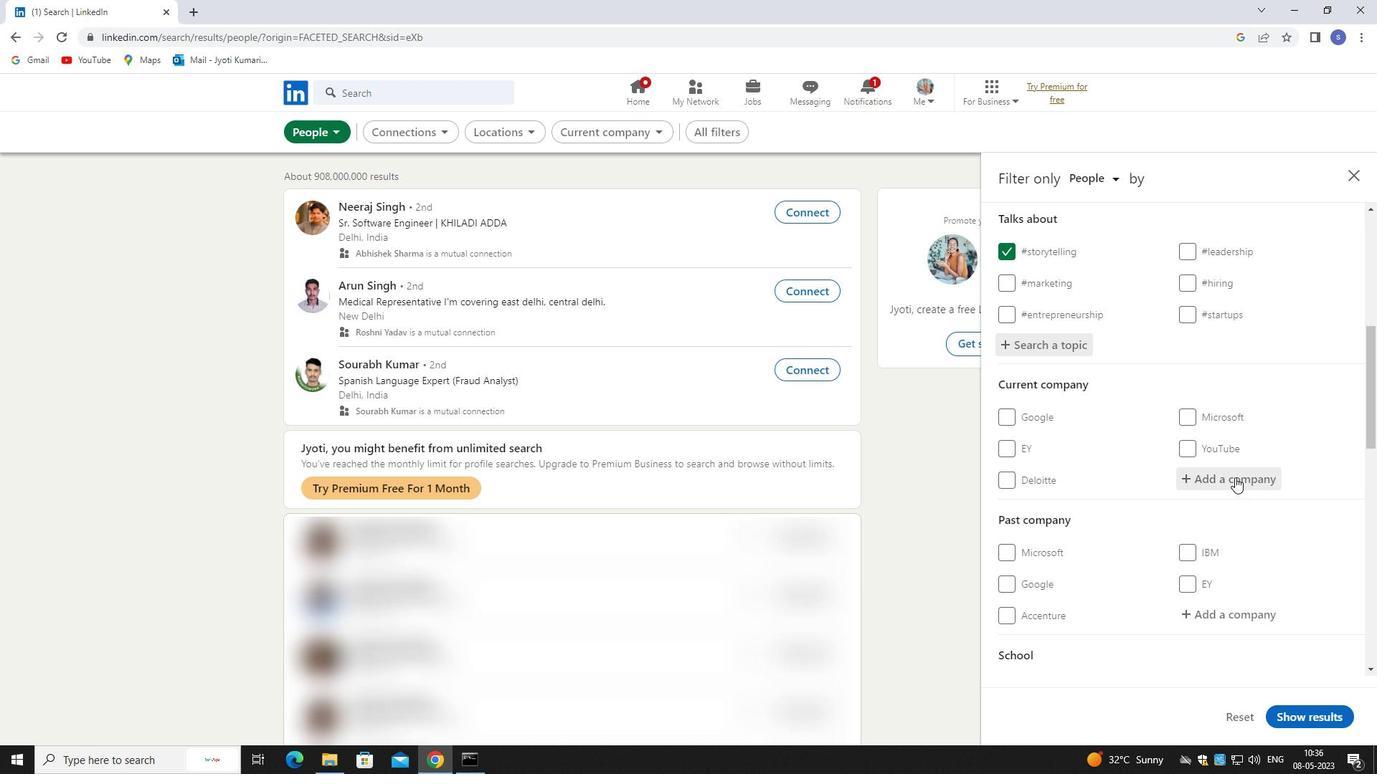 
Action: Key pressed b<Key.backspace>veritas
Screenshot: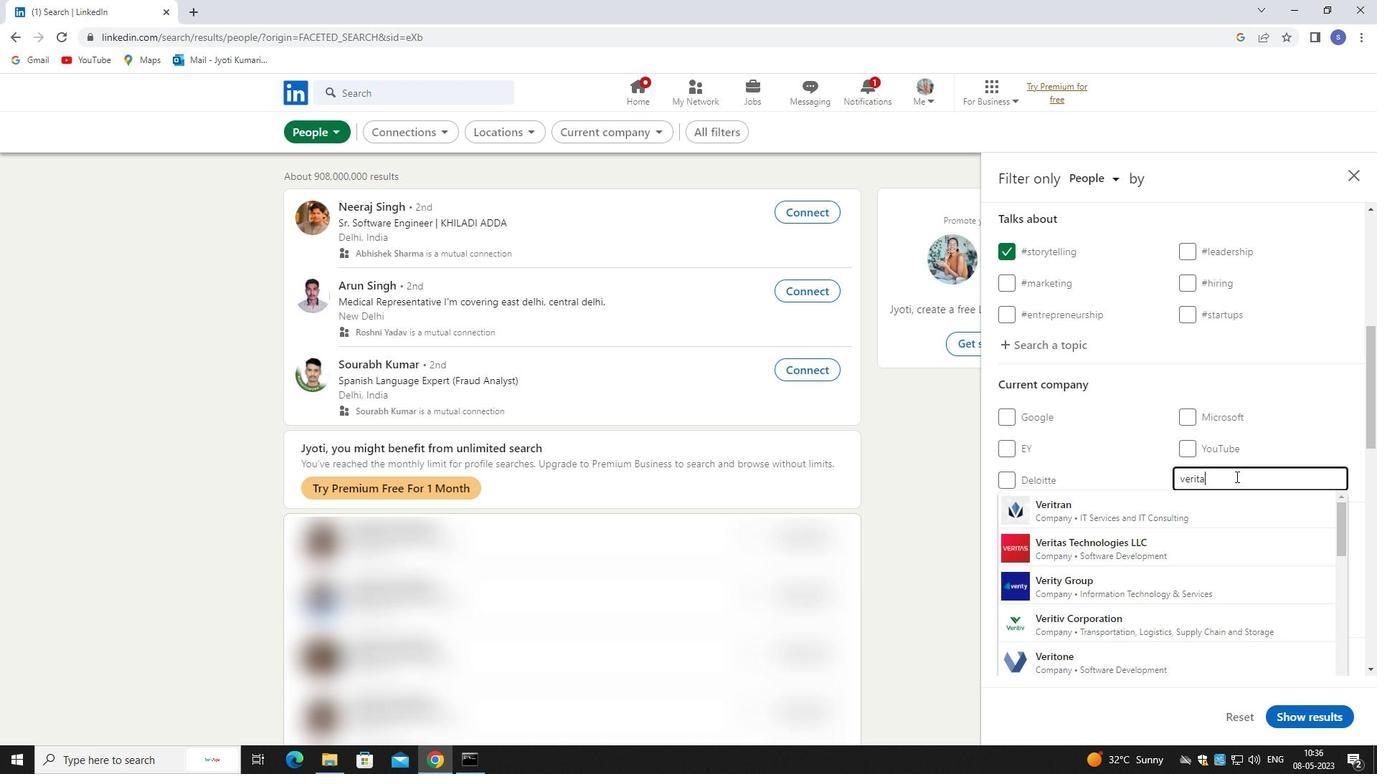 
Action: Mouse moved to (1237, 500)
Screenshot: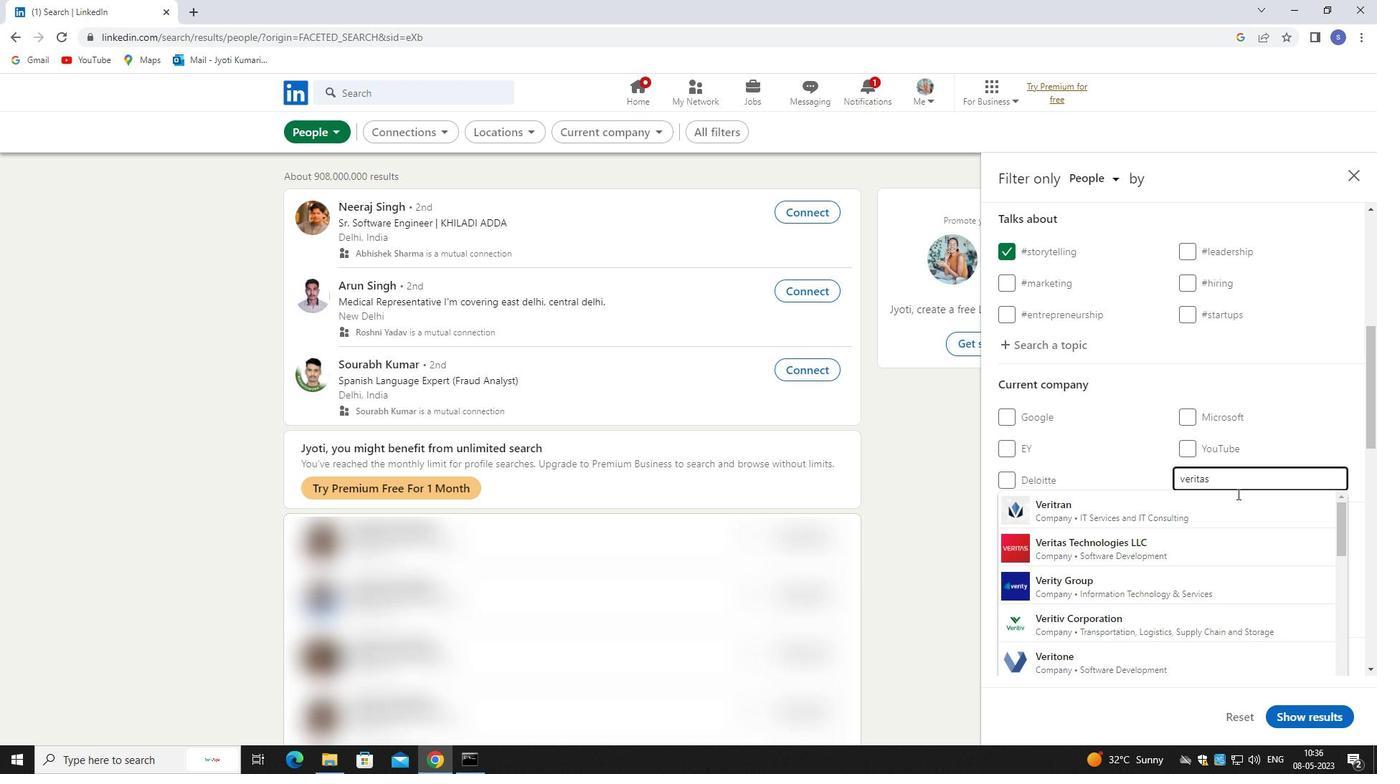 
Action: Mouse pressed left at (1237, 500)
Screenshot: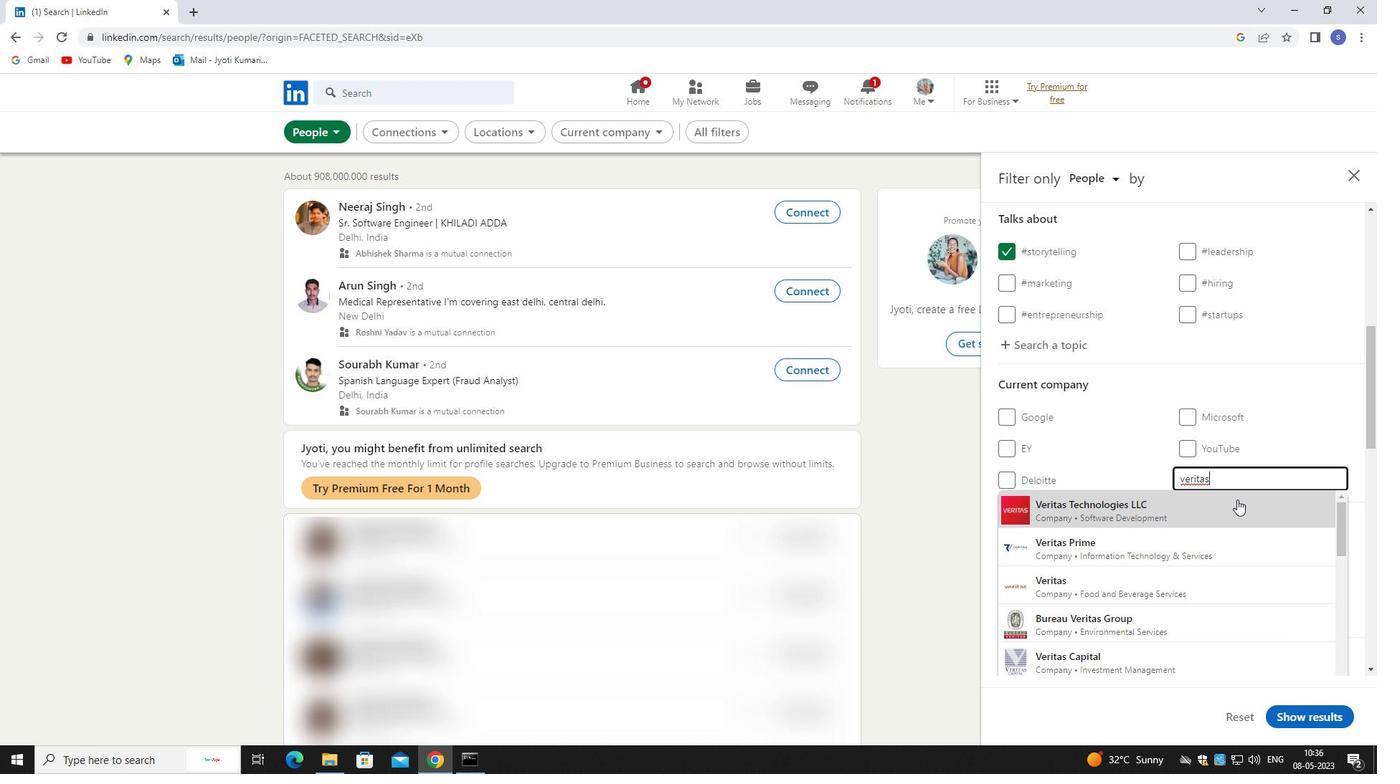 
Action: Mouse moved to (1228, 533)
Screenshot: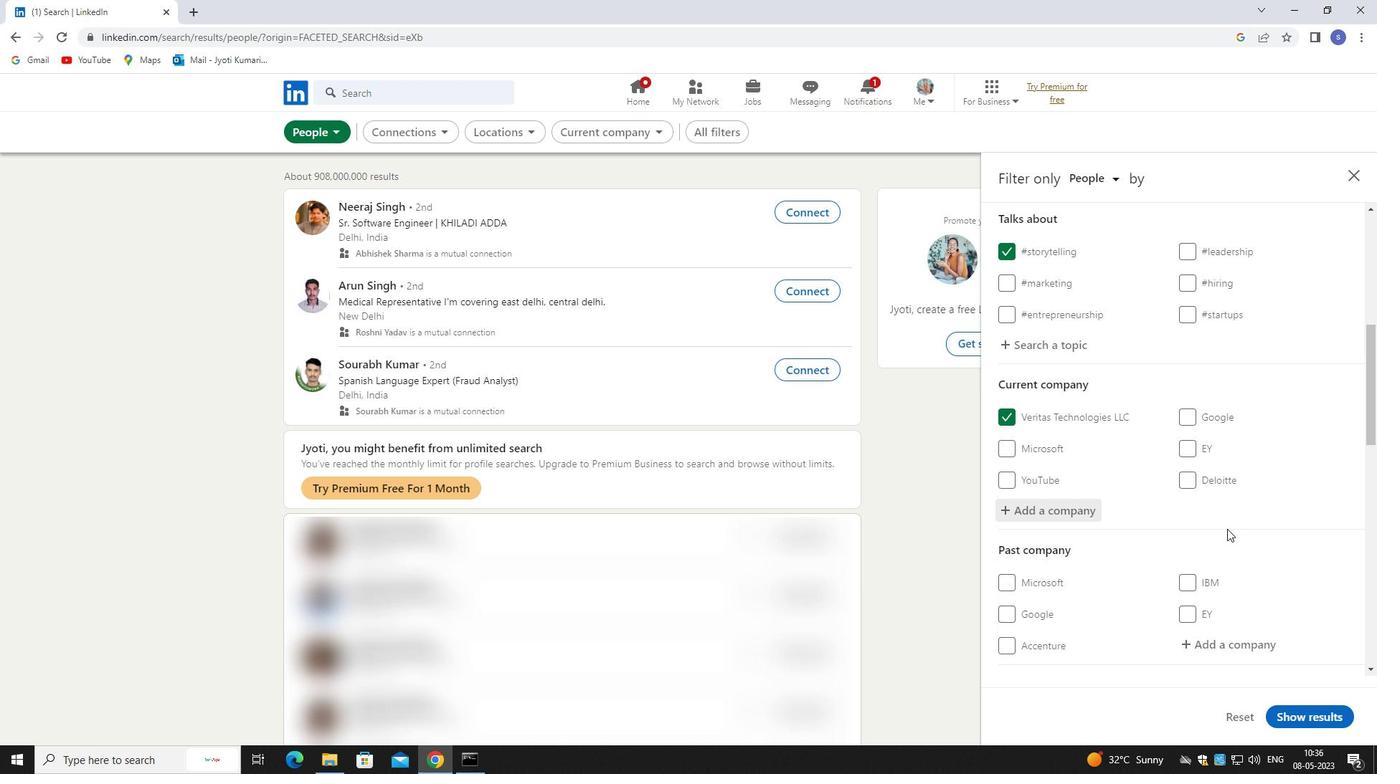 
Action: Mouse scrolled (1228, 533) with delta (0, 0)
Screenshot: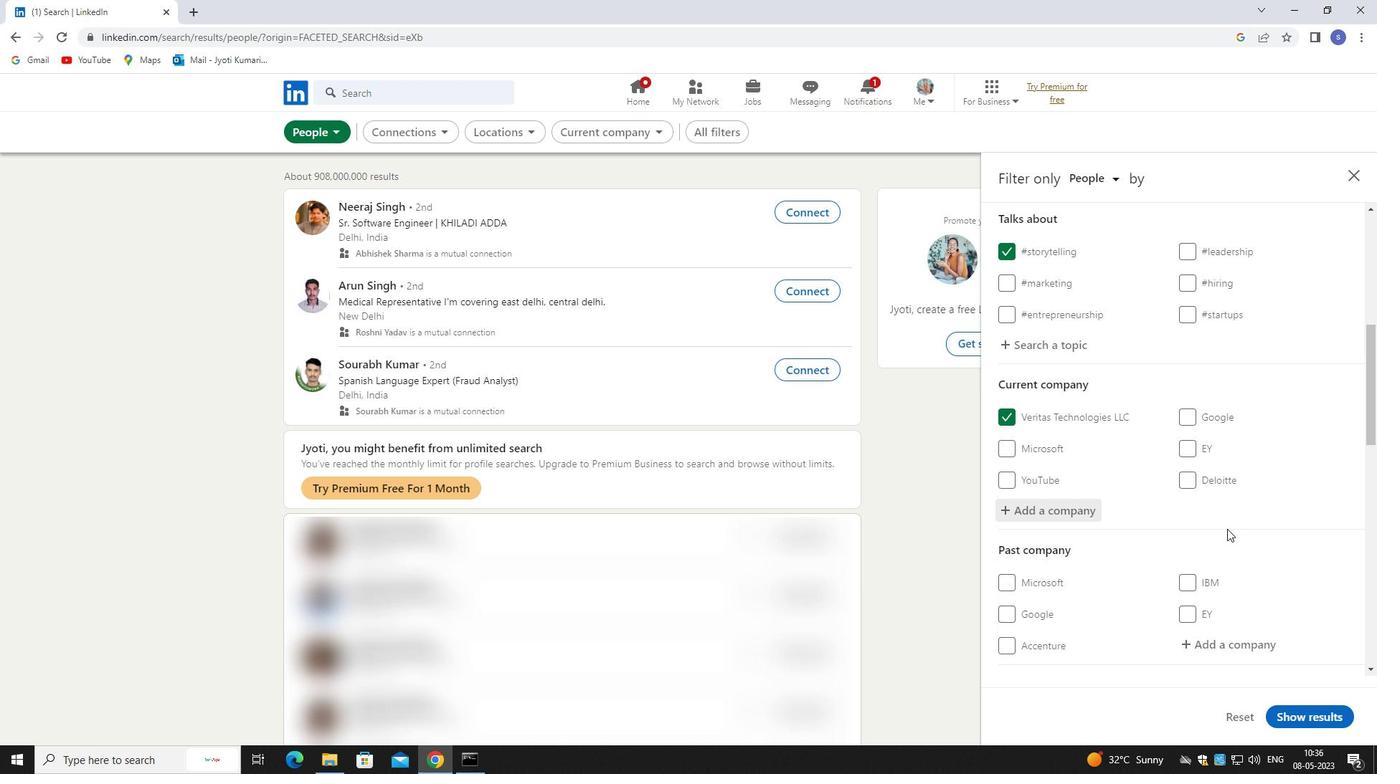 
Action: Mouse moved to (1229, 538)
Screenshot: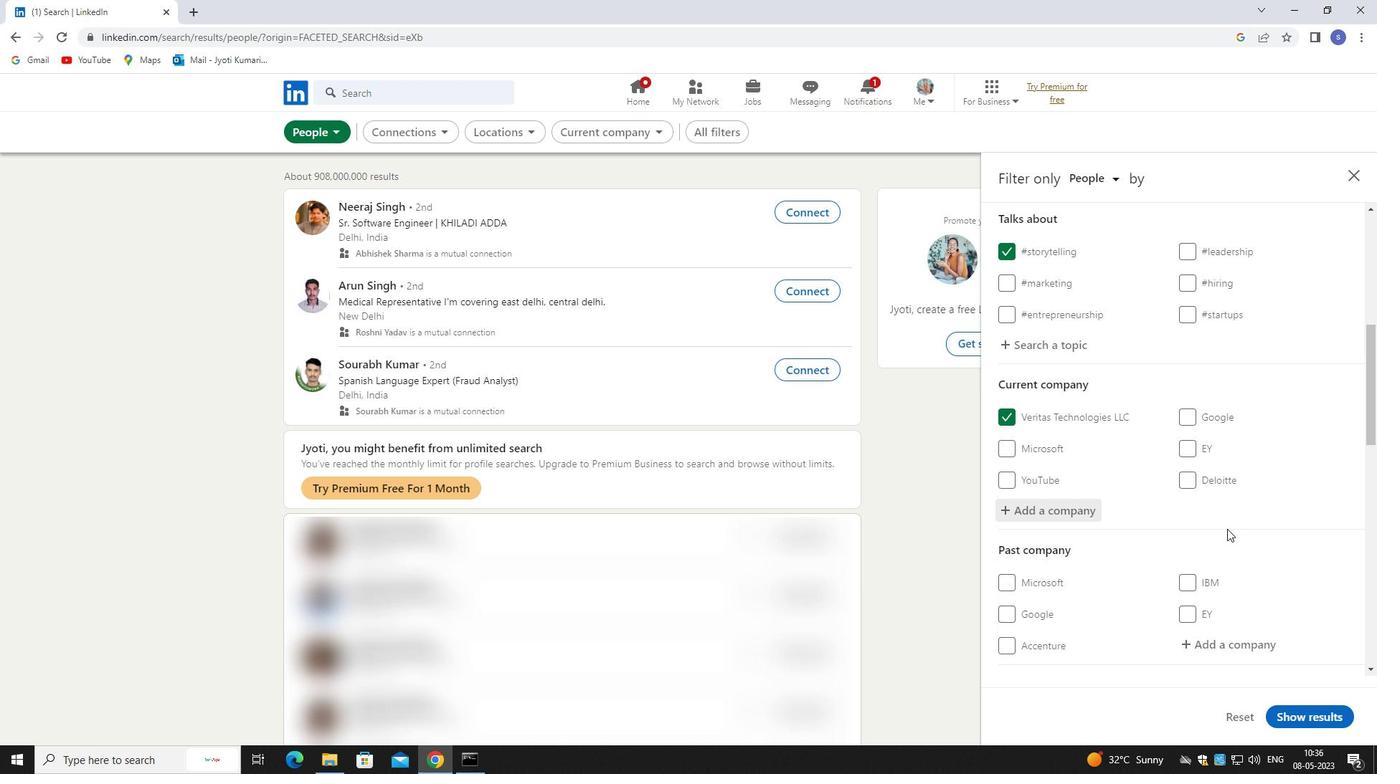 
Action: Mouse scrolled (1229, 537) with delta (0, 0)
Screenshot: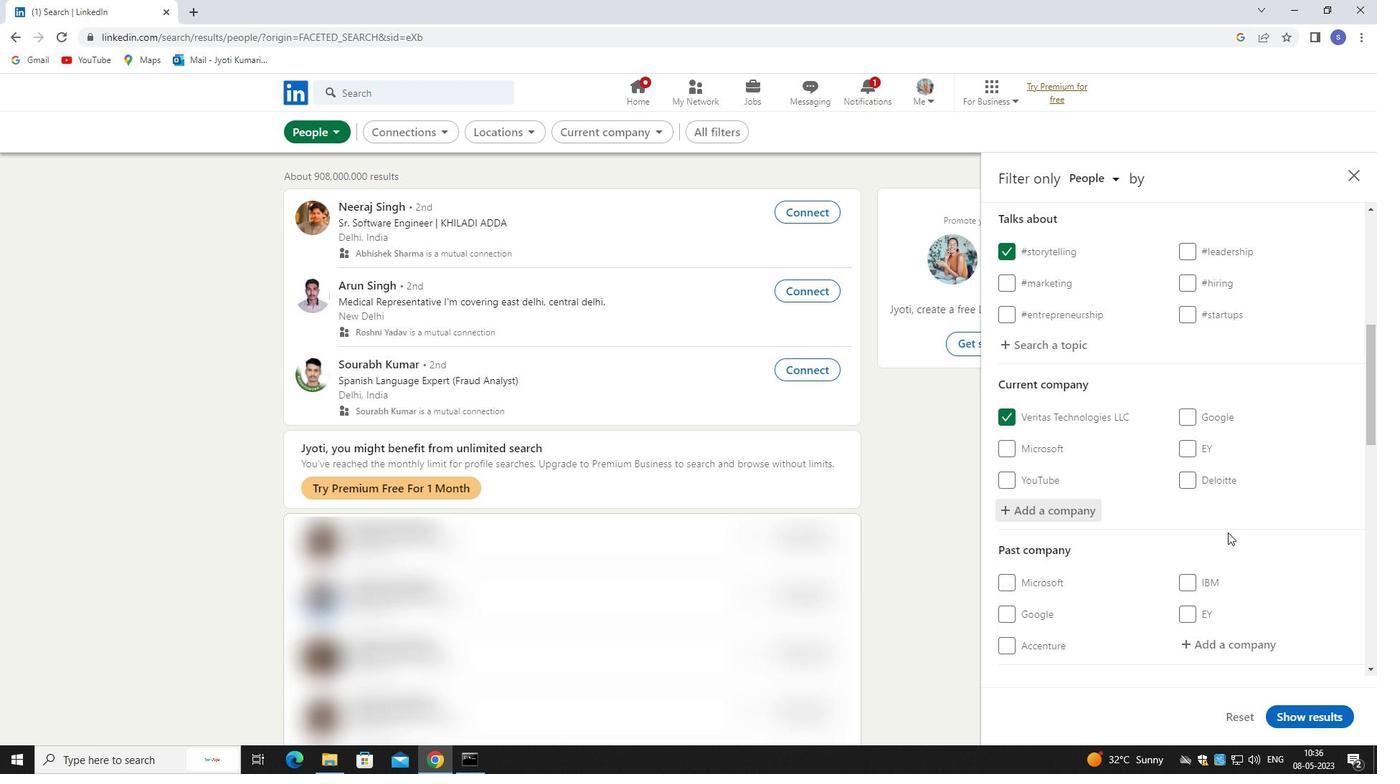 
Action: Mouse moved to (1237, 568)
Screenshot: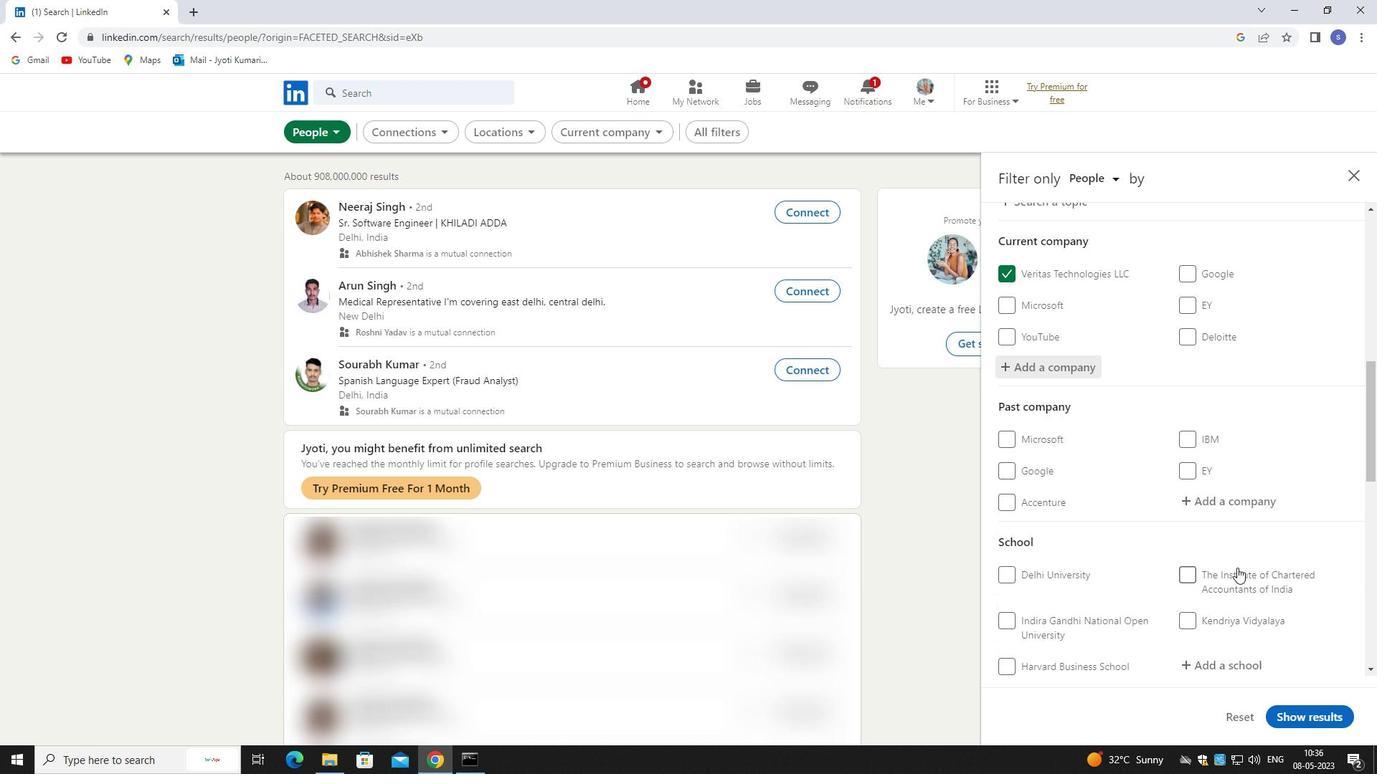 
Action: Mouse scrolled (1237, 568) with delta (0, 0)
Screenshot: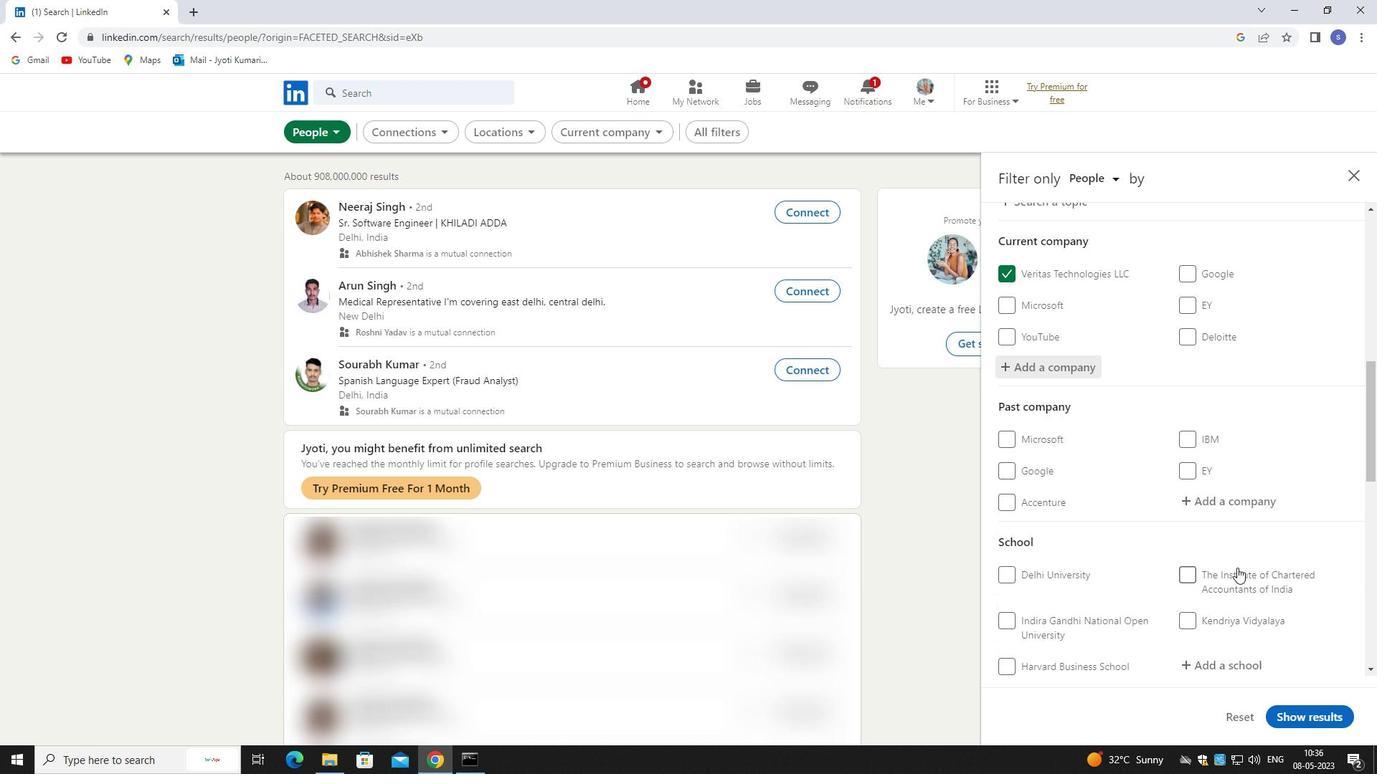 
Action: Mouse moved to (1237, 568)
Screenshot: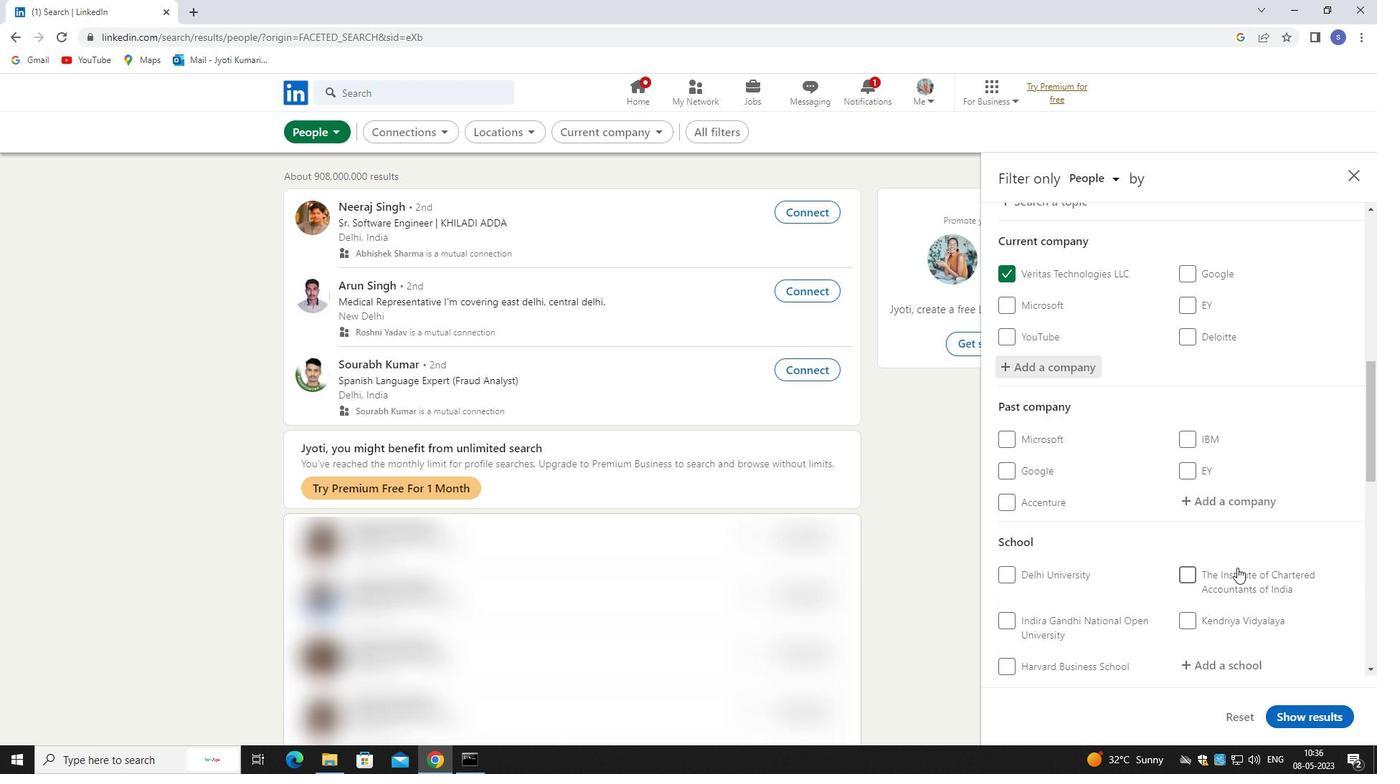 
Action: Mouse scrolled (1237, 568) with delta (0, 0)
Screenshot: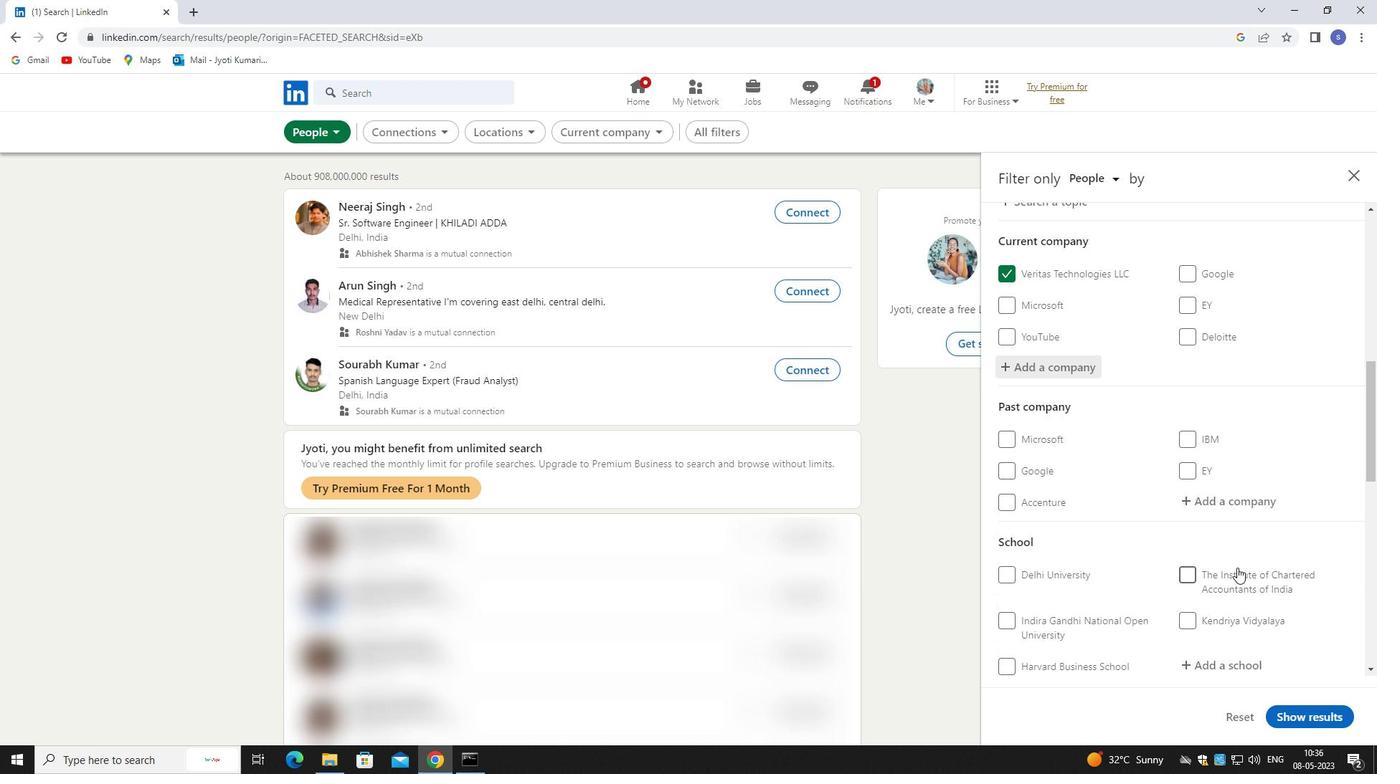 
Action: Mouse moved to (1239, 520)
Screenshot: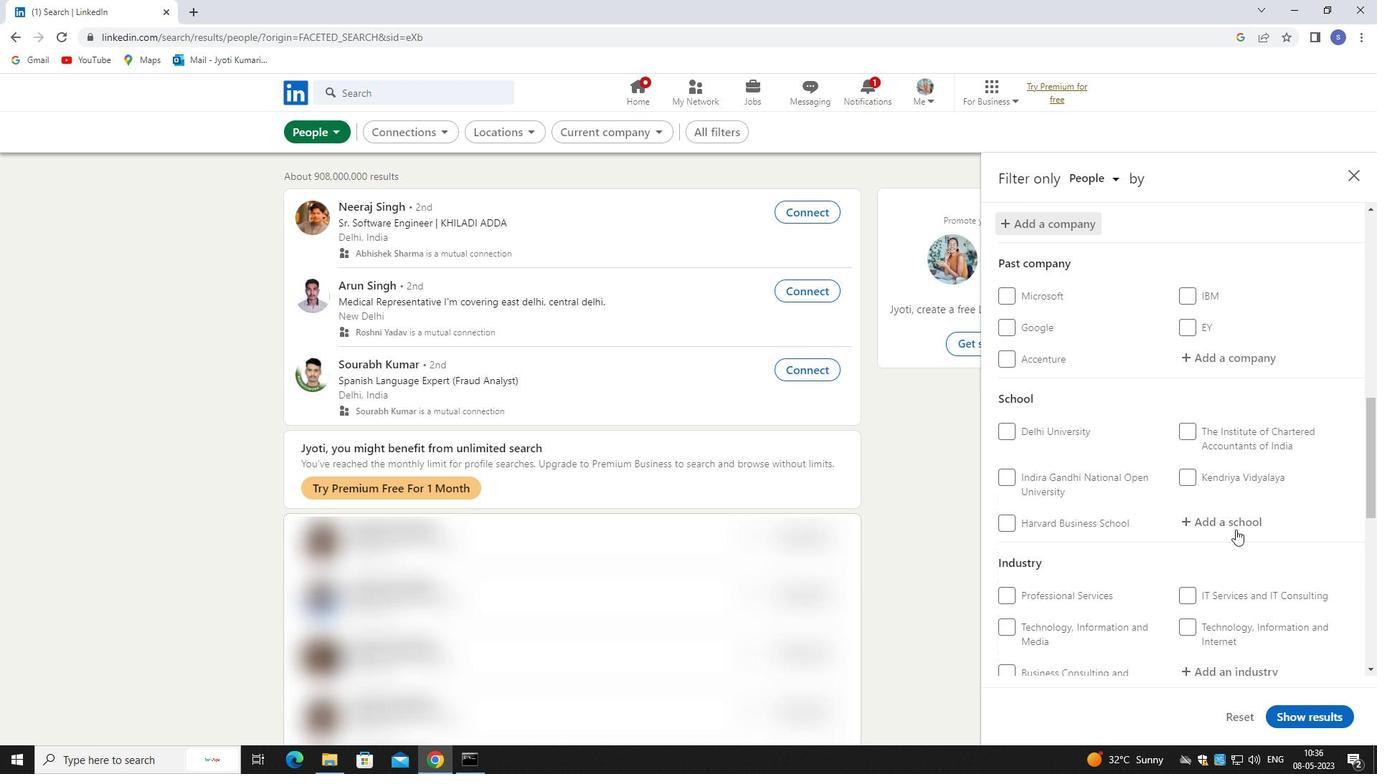 
Action: Mouse pressed left at (1239, 520)
Screenshot: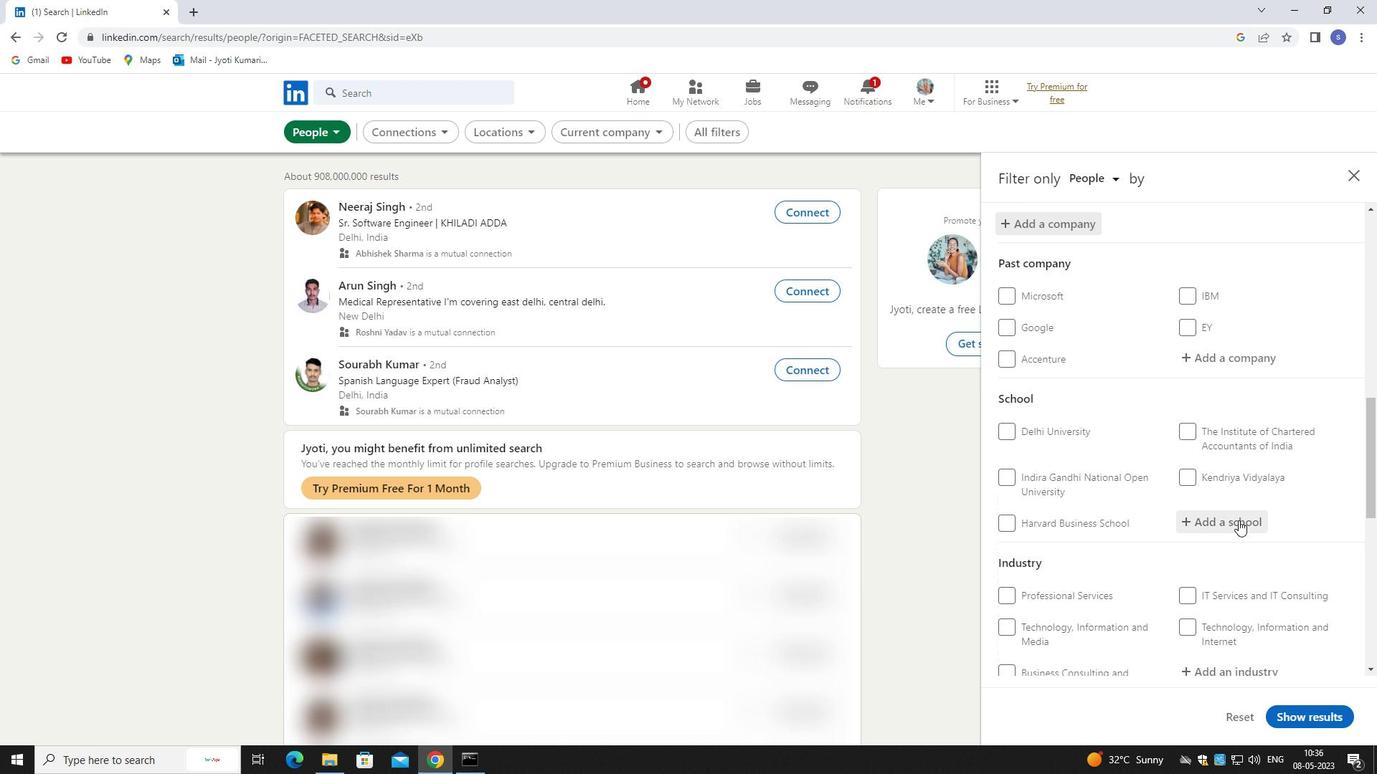 
Action: Mouse moved to (1242, 522)
Screenshot: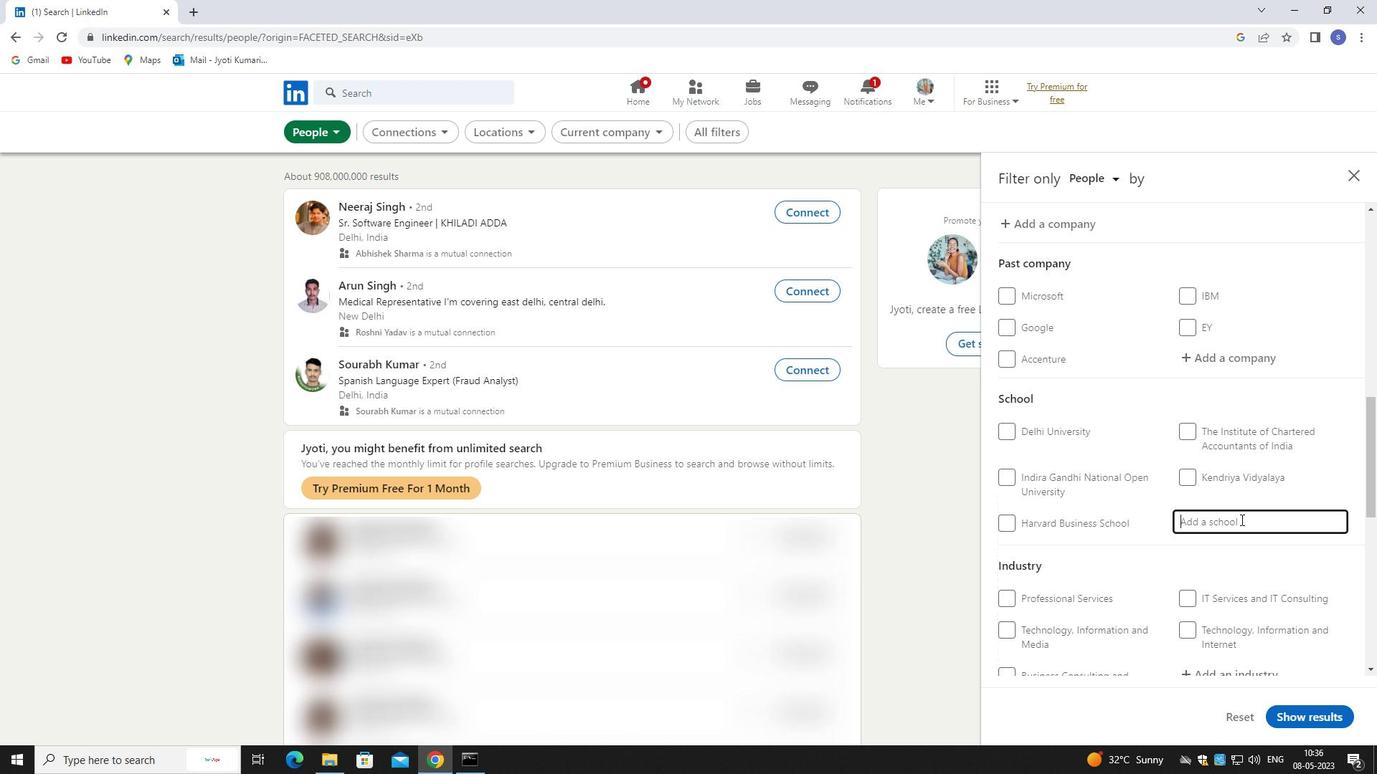 
Action: Key pressed softawa<Key.backspace><Key.backspace><Key.backspace>ware
Screenshot: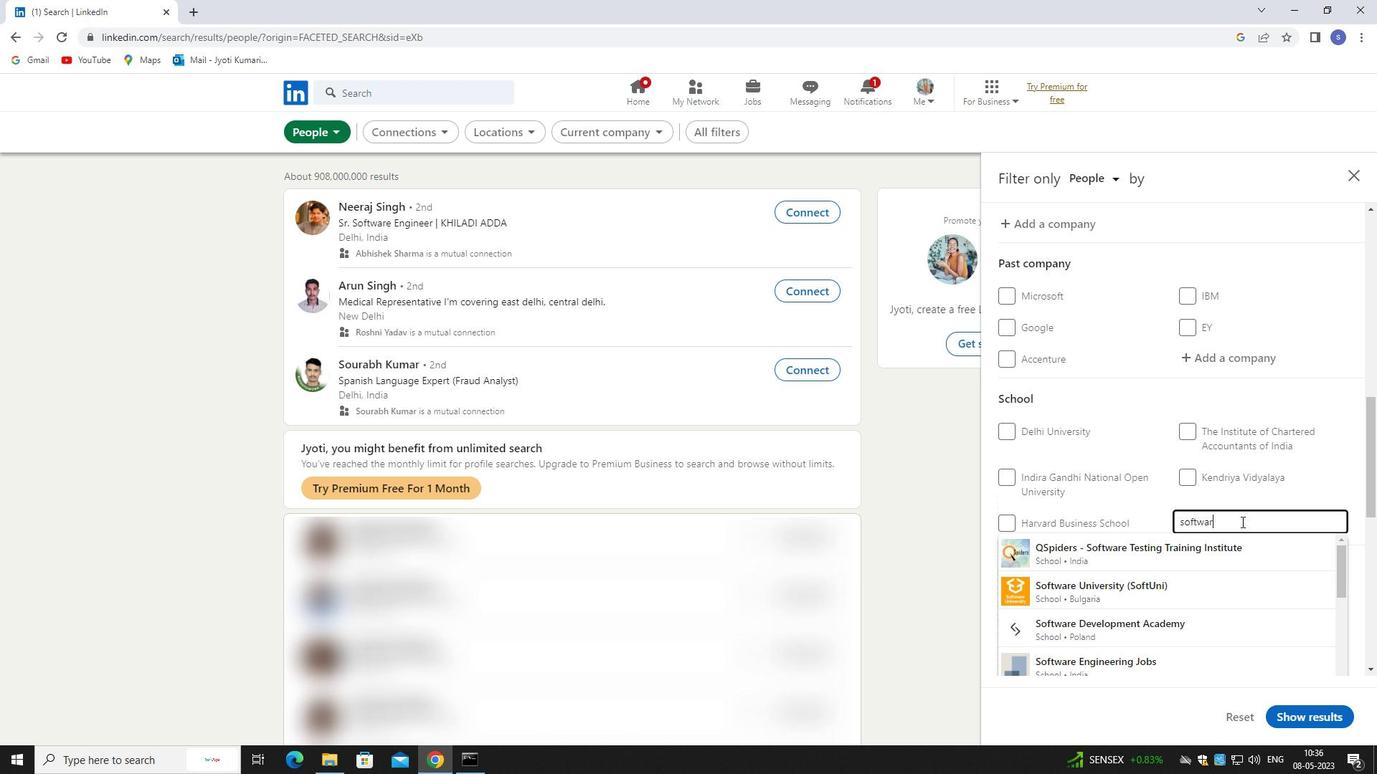 
Action: Mouse moved to (1225, 610)
Screenshot: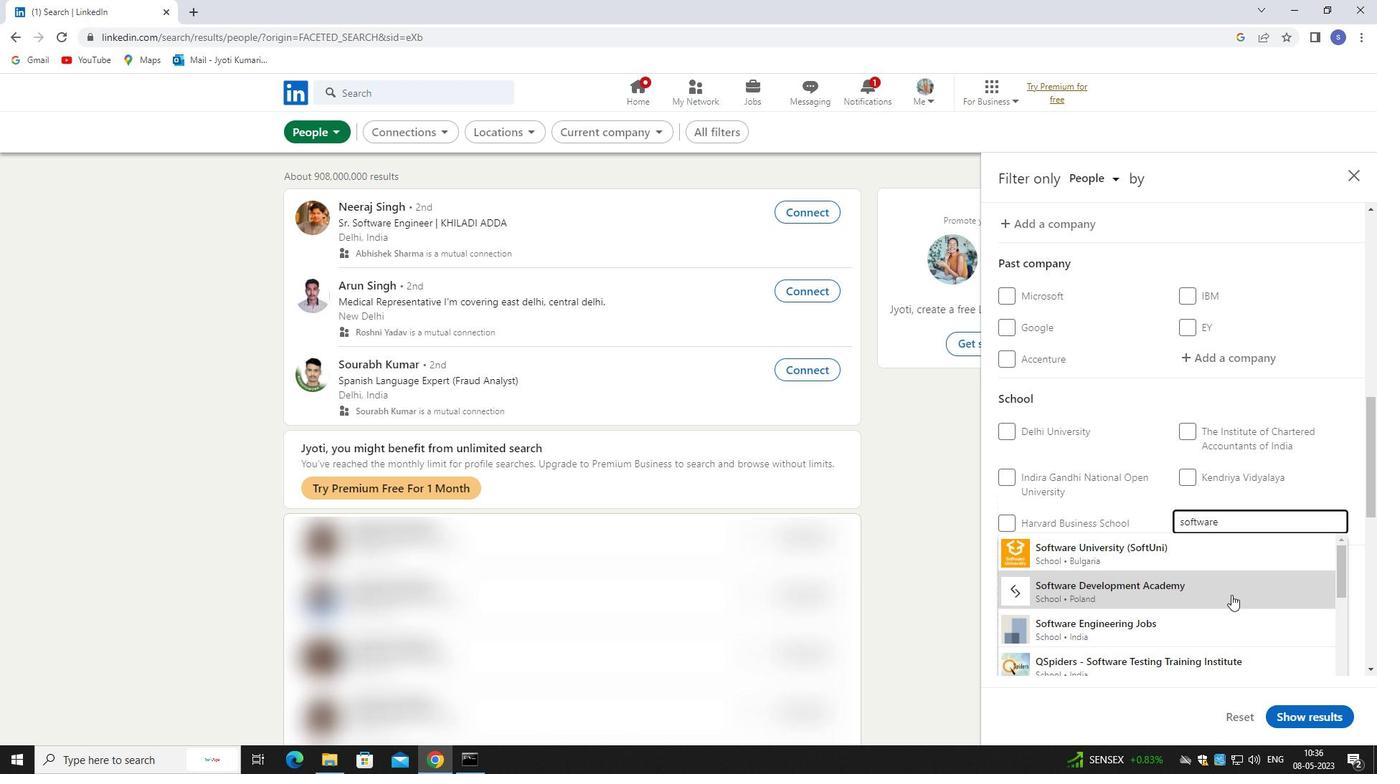 
Action: Key pressed <Key.space>
Screenshot: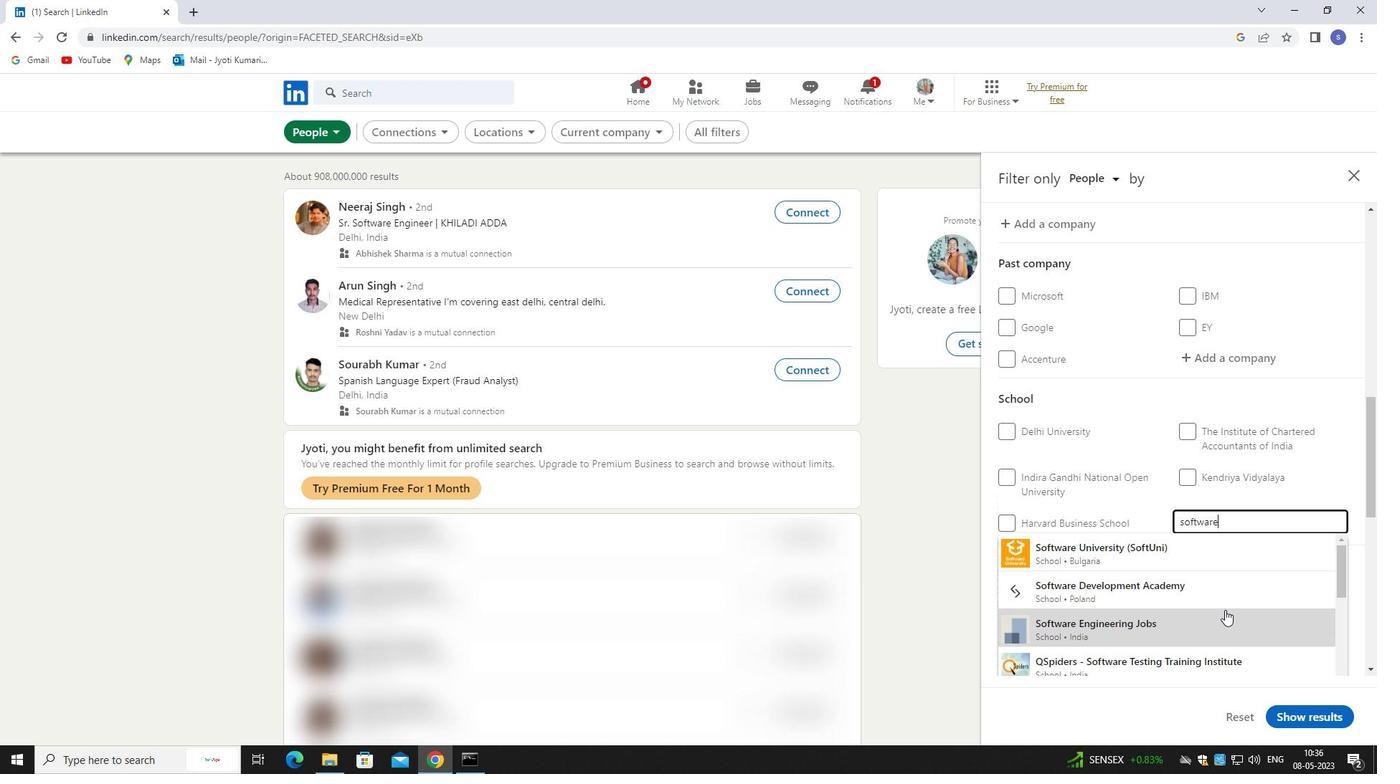 
Action: Mouse moved to (1227, 612)
Screenshot: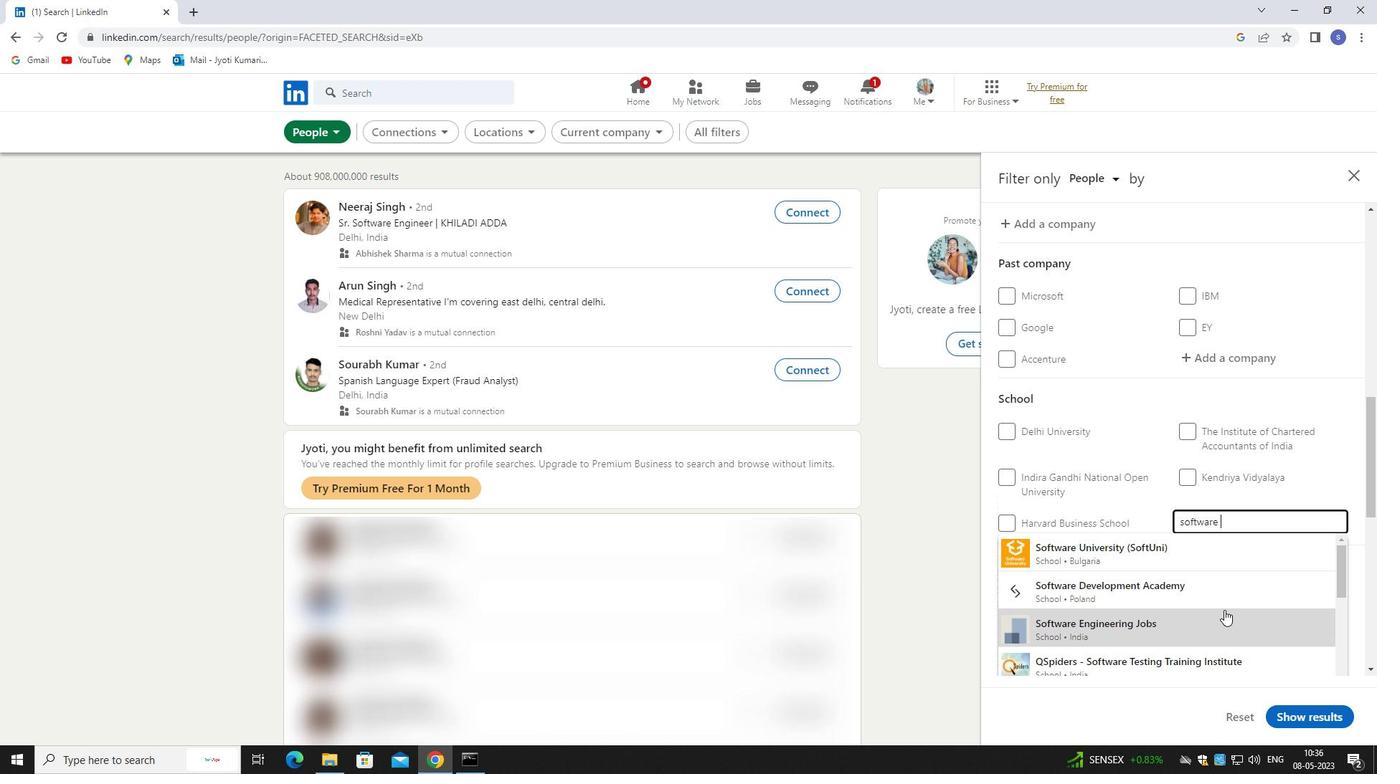 
Action: Key pressed j
Screenshot: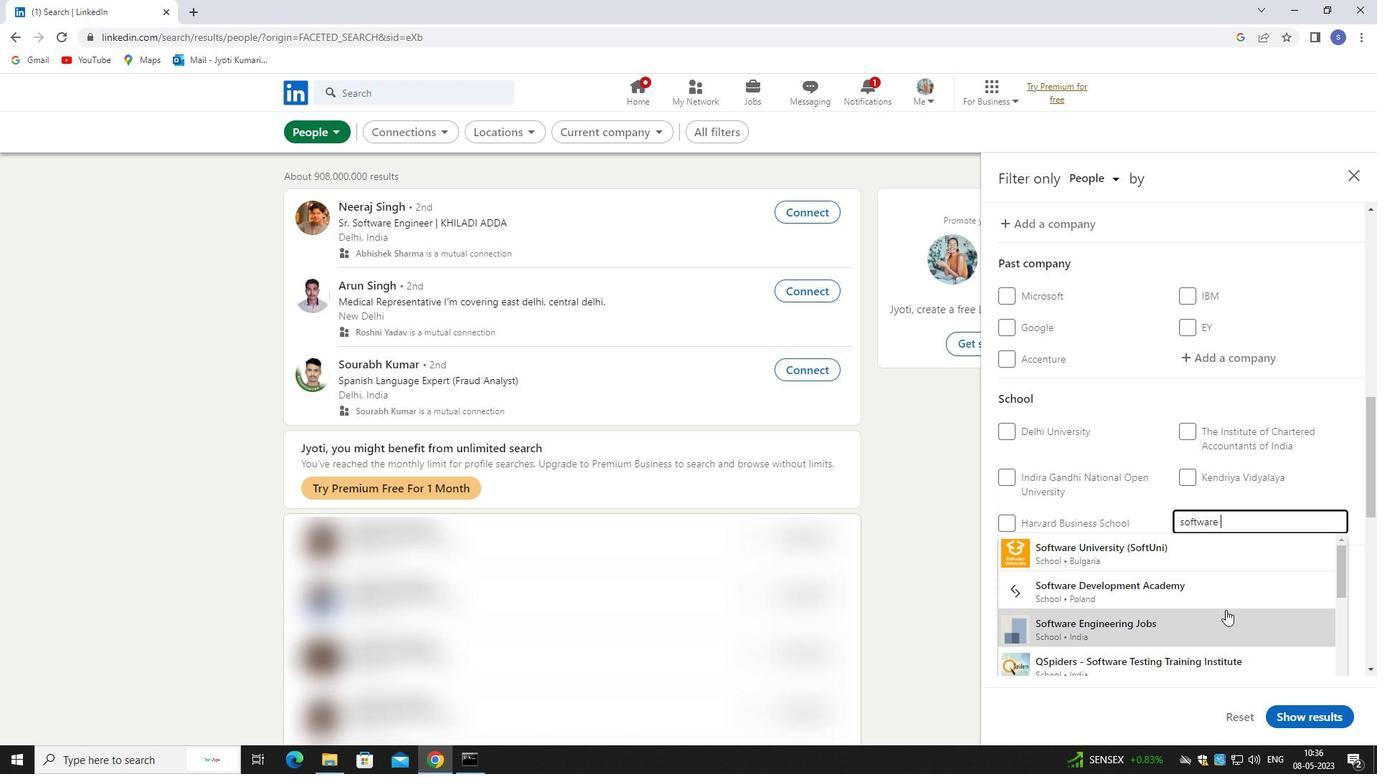 
Action: Mouse moved to (1229, 612)
Screenshot: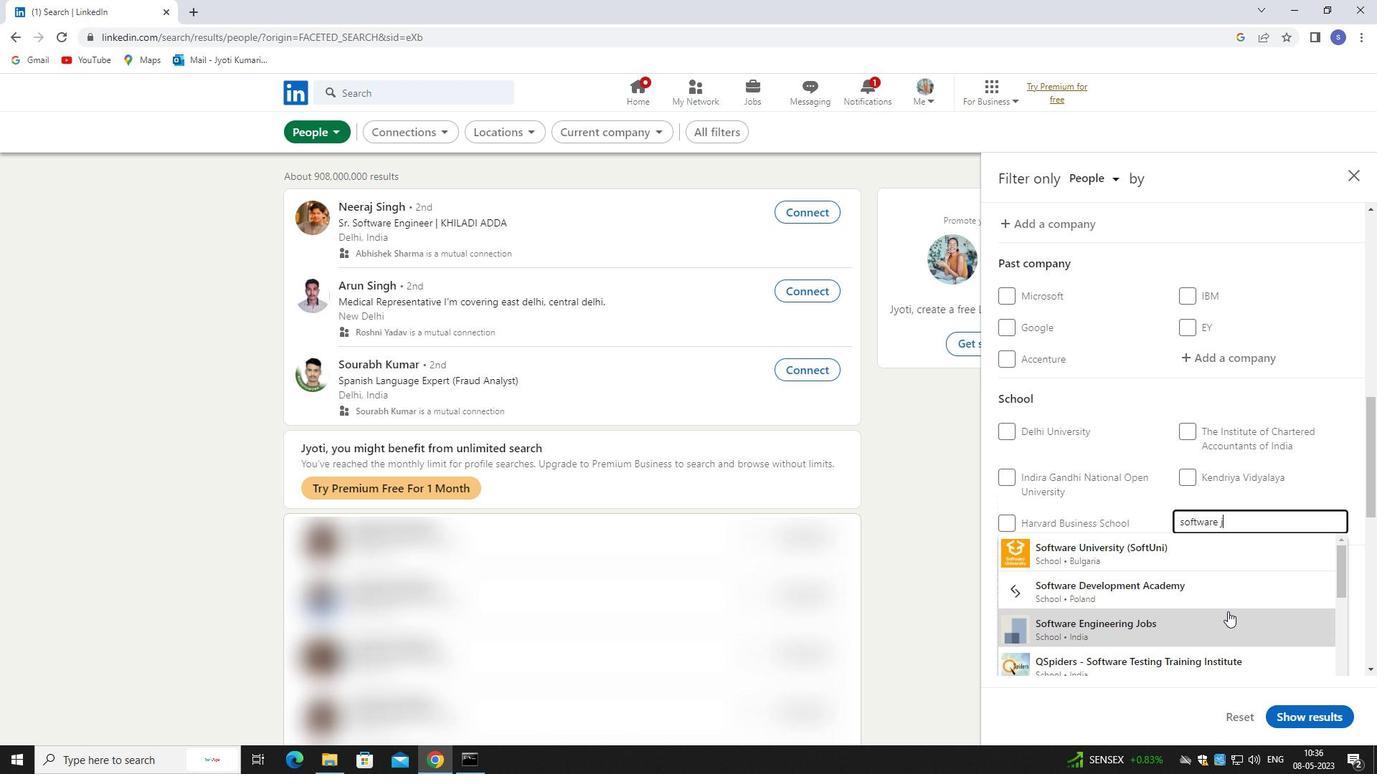 
Action: Key pressed o
Screenshot: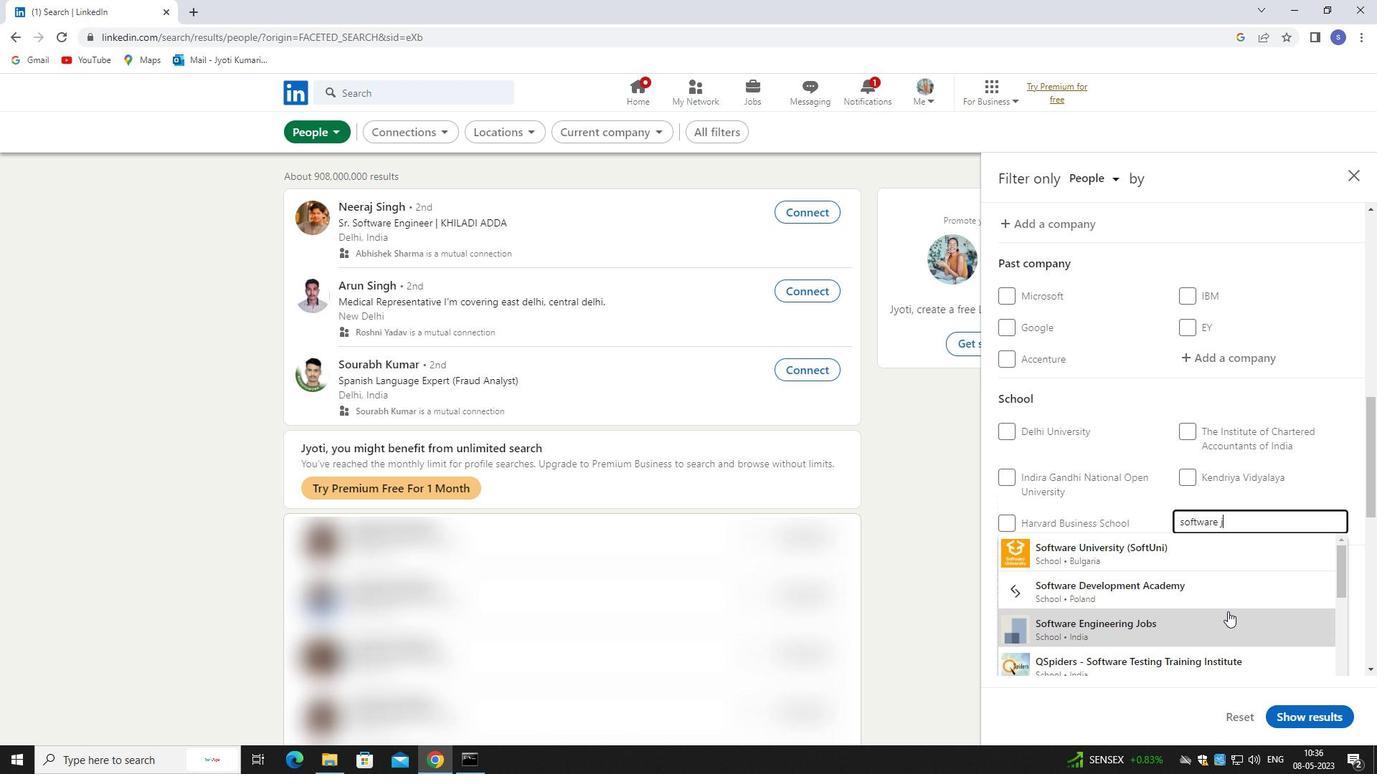 
Action: Mouse moved to (1233, 587)
Screenshot: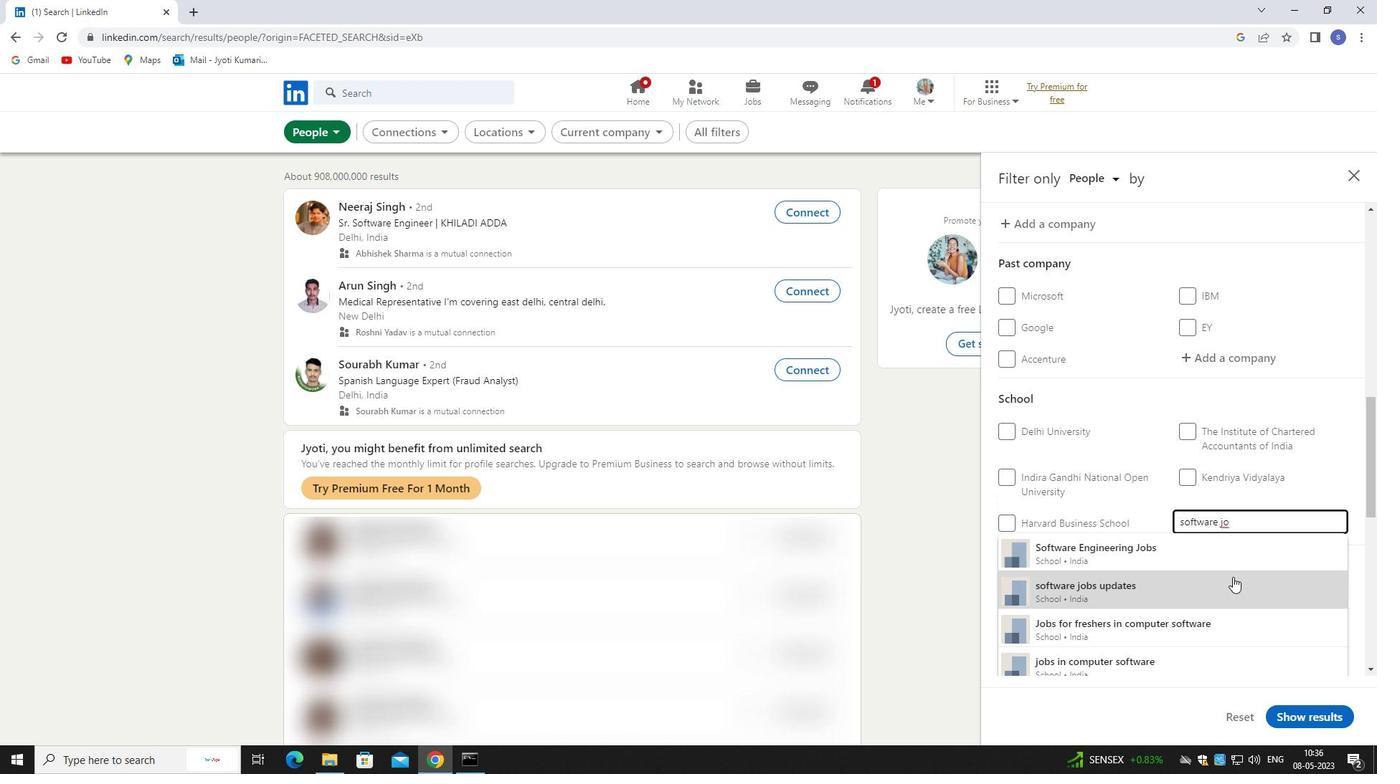 
Action: Mouse pressed left at (1233, 587)
Screenshot: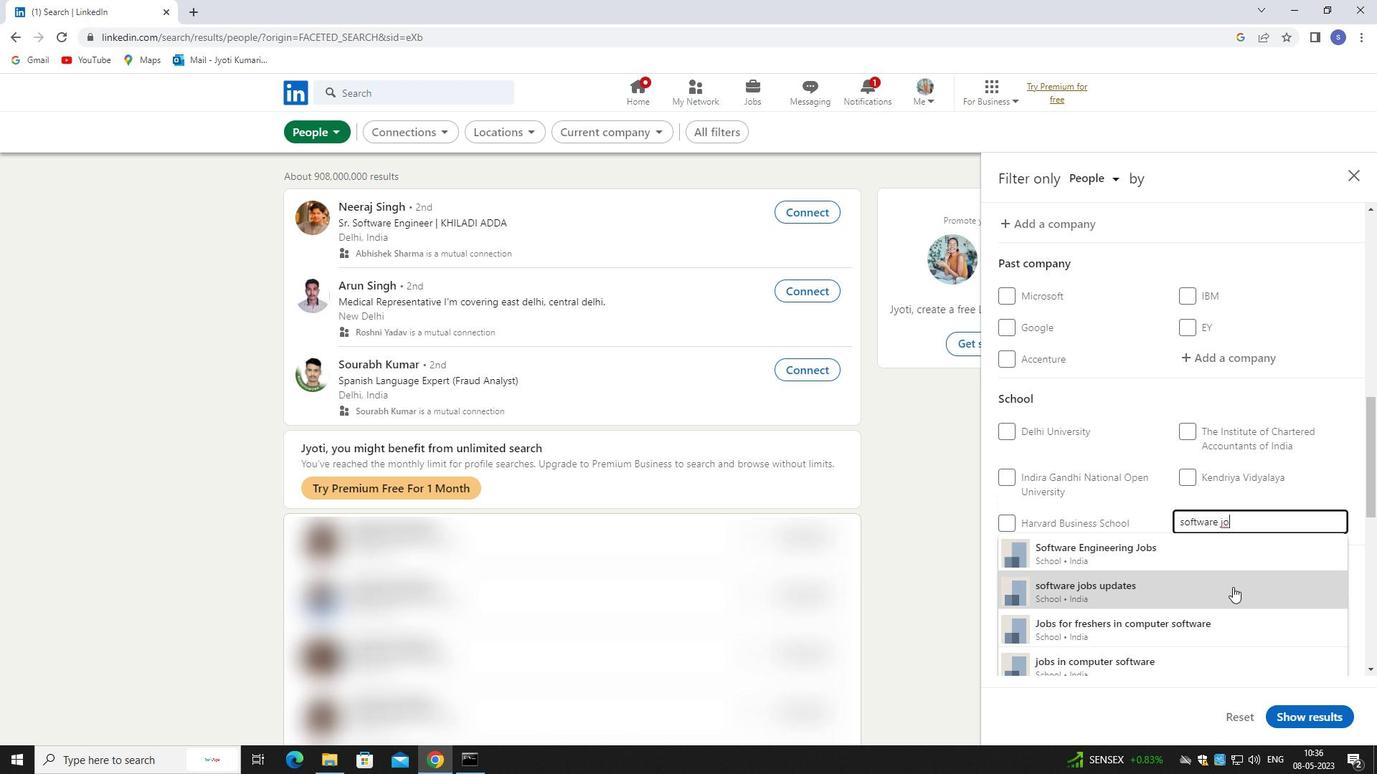 
Action: Mouse scrolled (1233, 586) with delta (0, 0)
Screenshot: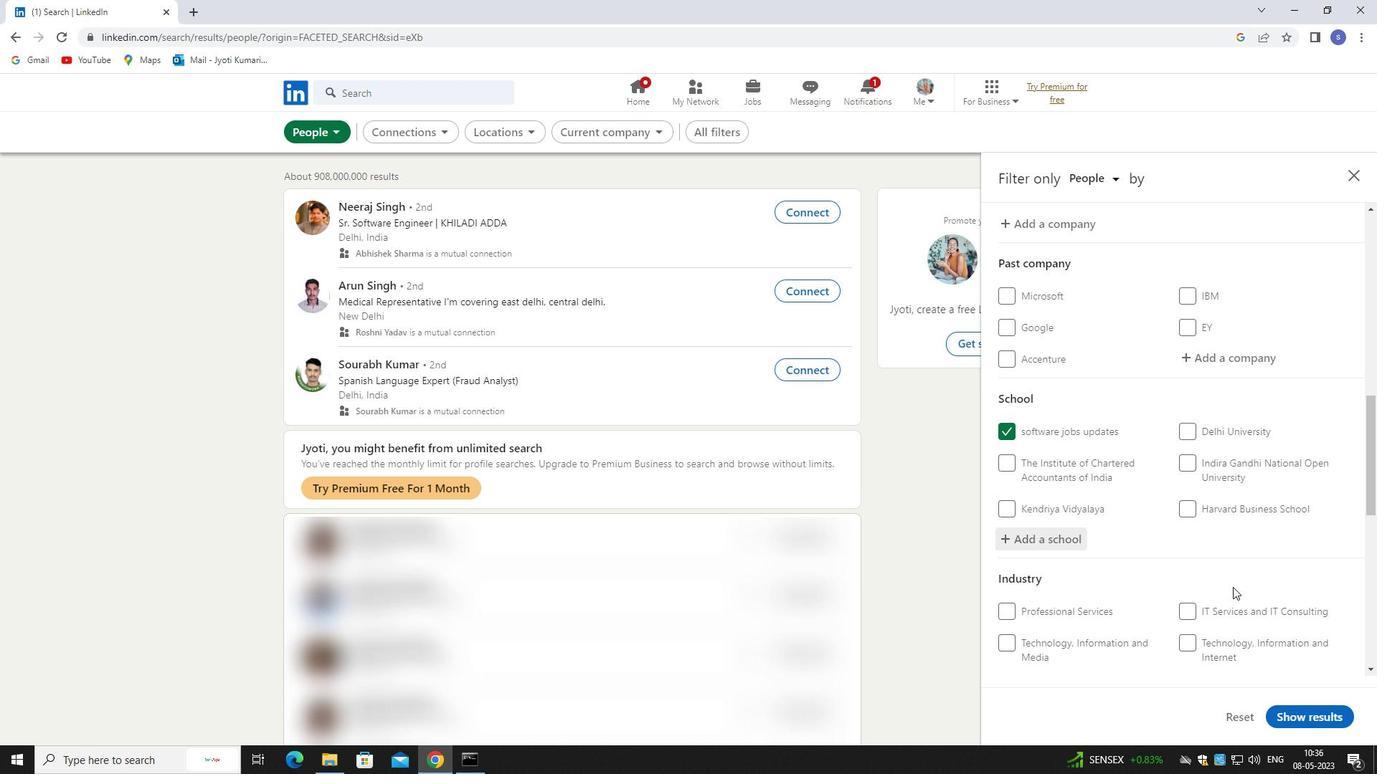 
Action: Mouse scrolled (1233, 586) with delta (0, 0)
Screenshot: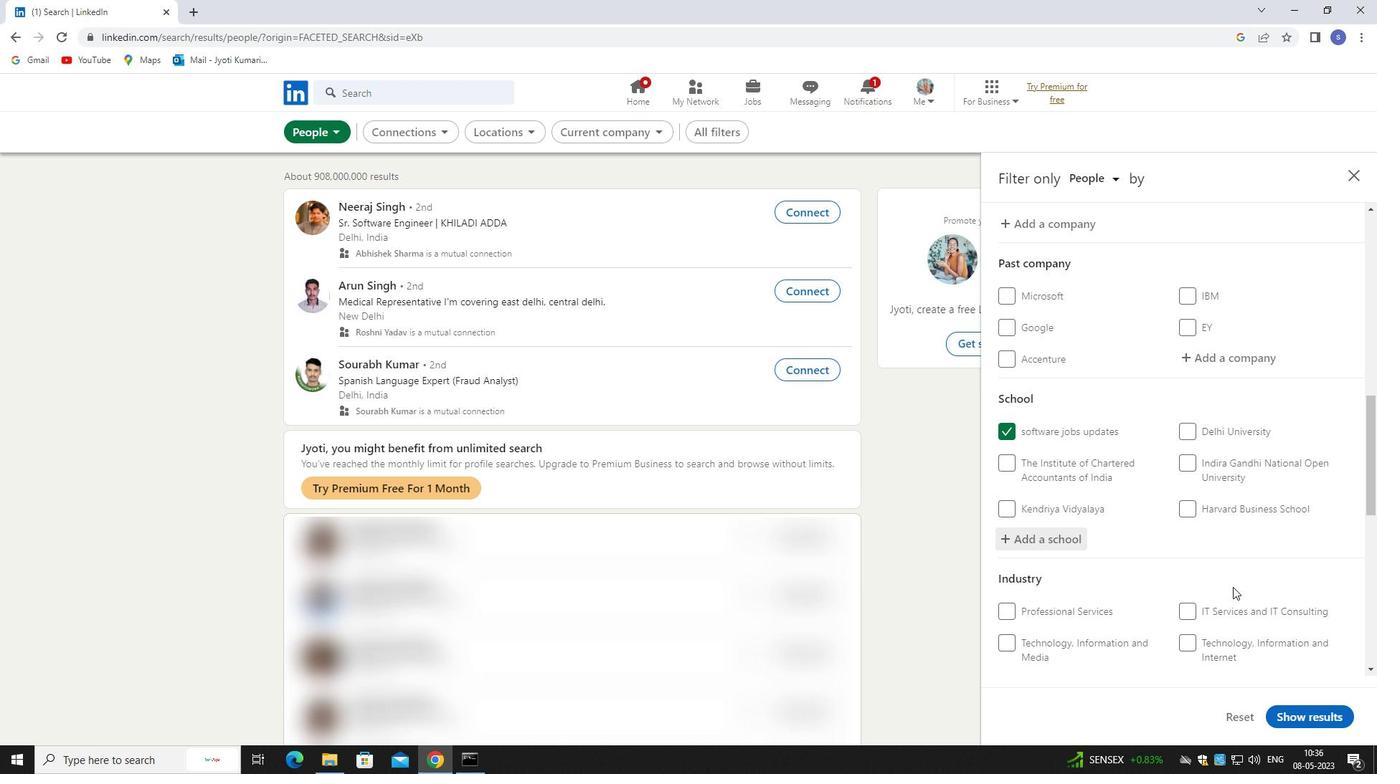 
Action: Mouse scrolled (1233, 586) with delta (0, 0)
Screenshot: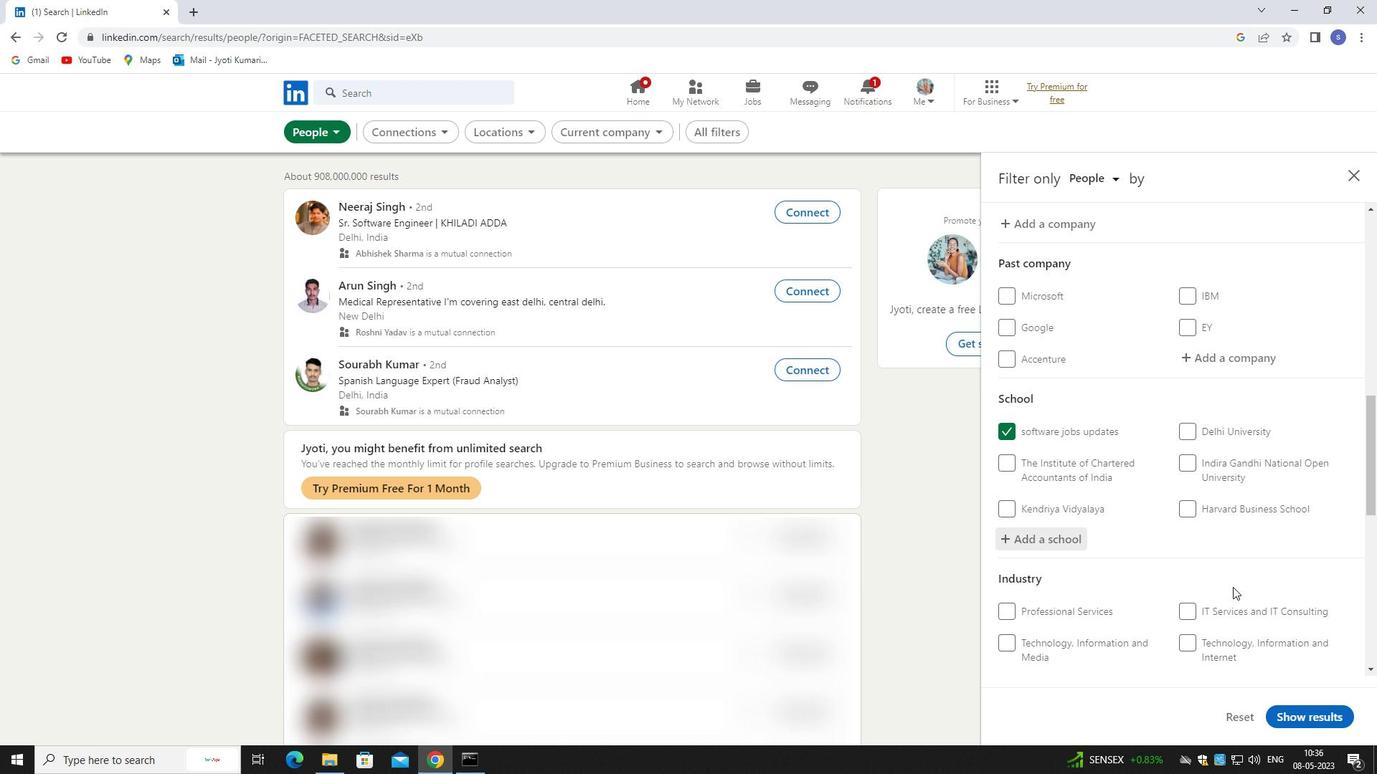 
Action: Mouse moved to (1266, 474)
Screenshot: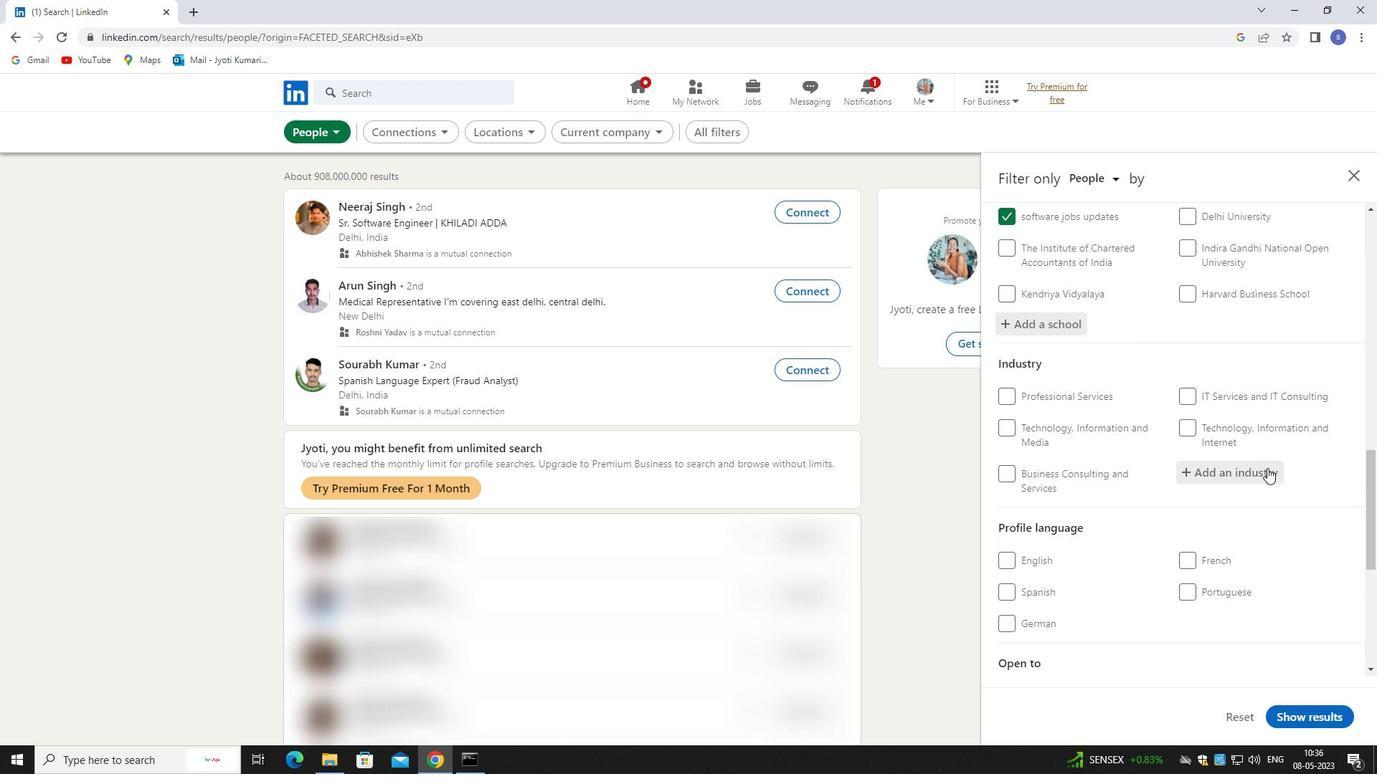 
Action: Mouse pressed left at (1266, 474)
Screenshot: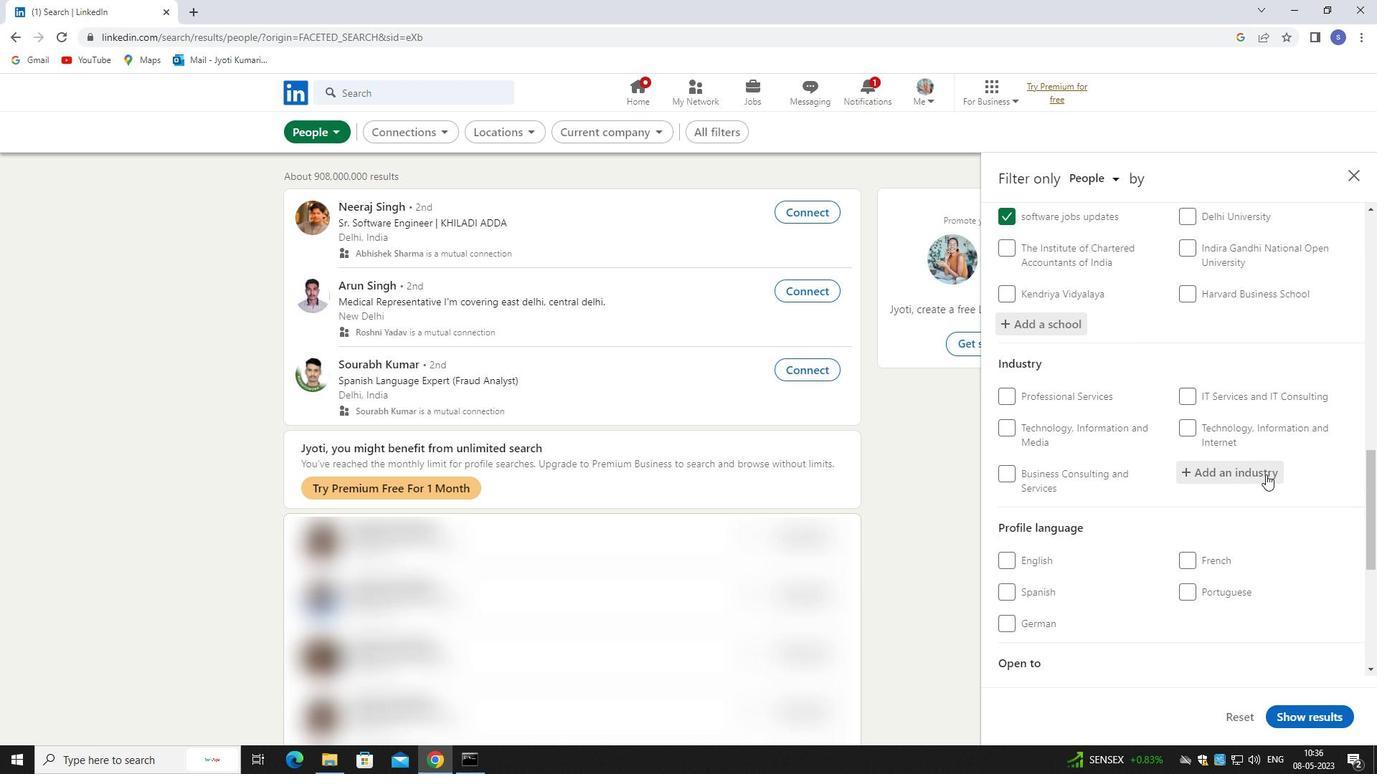 
Action: Key pressed facilit
Screenshot: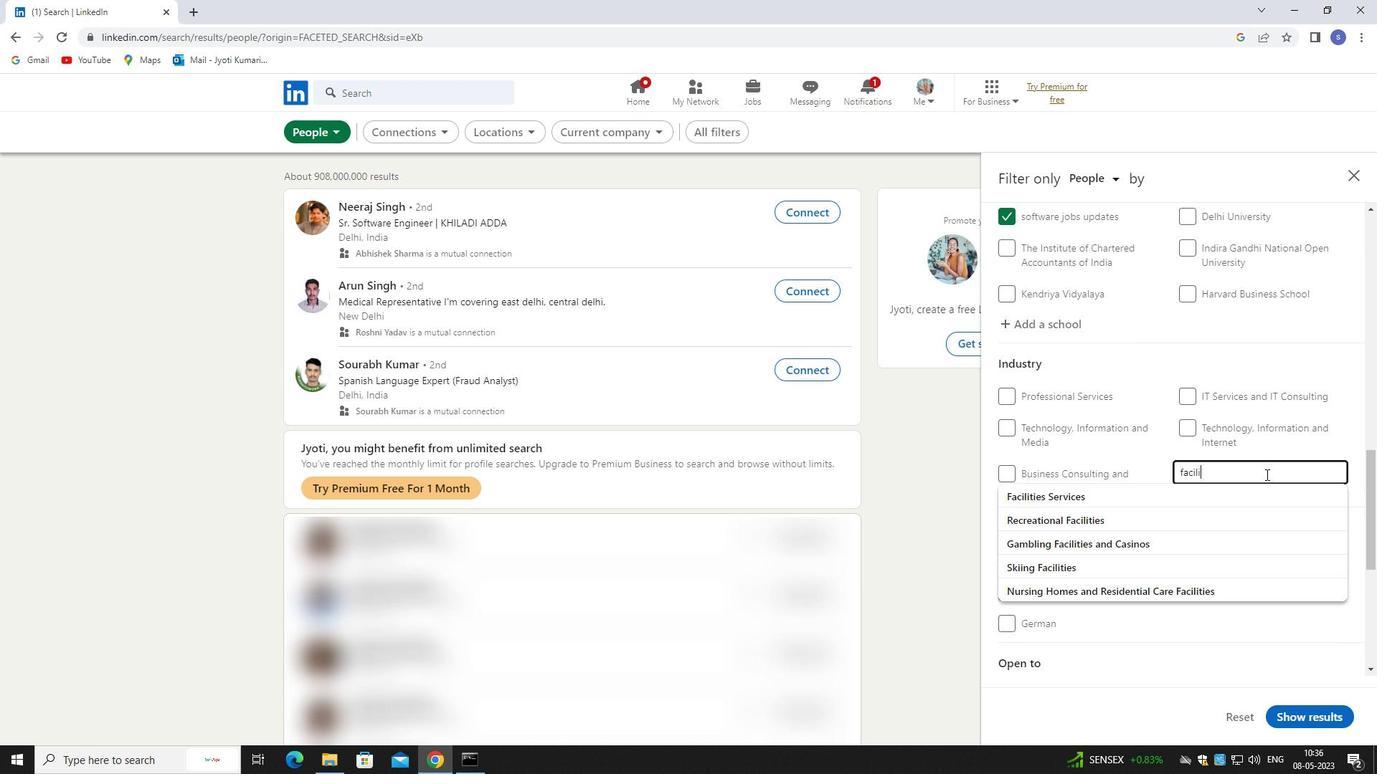 
Action: Mouse moved to (1266, 495)
Screenshot: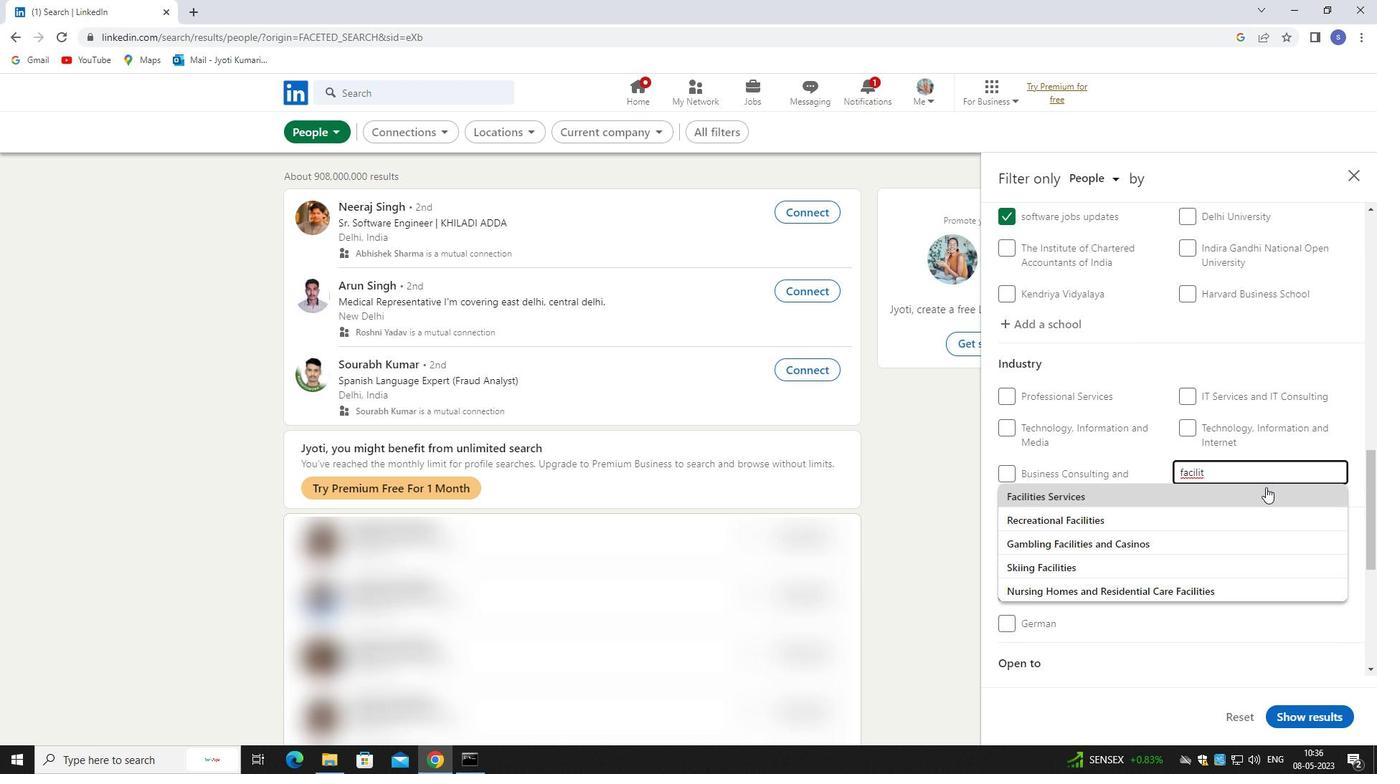 
Action: Mouse pressed left at (1266, 495)
Screenshot: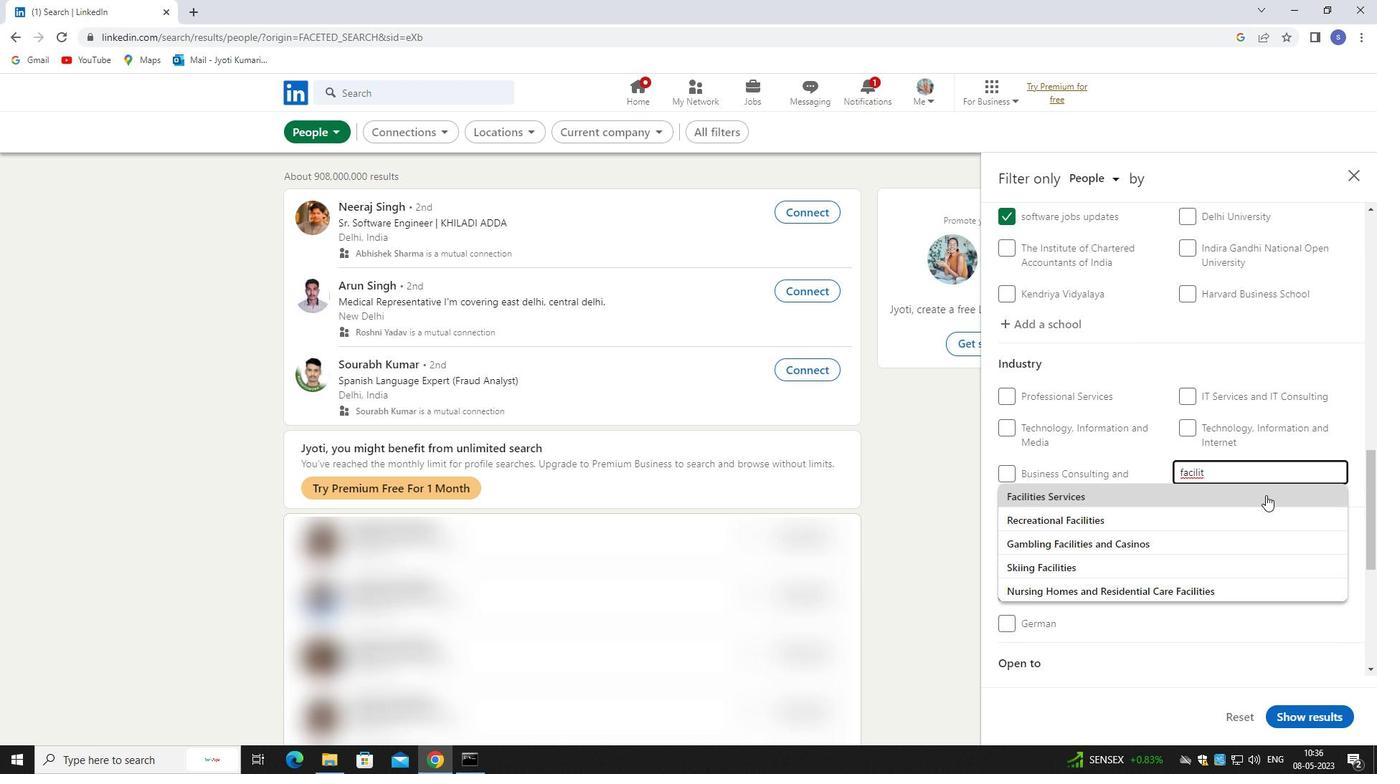 
Action: Mouse moved to (1264, 514)
Screenshot: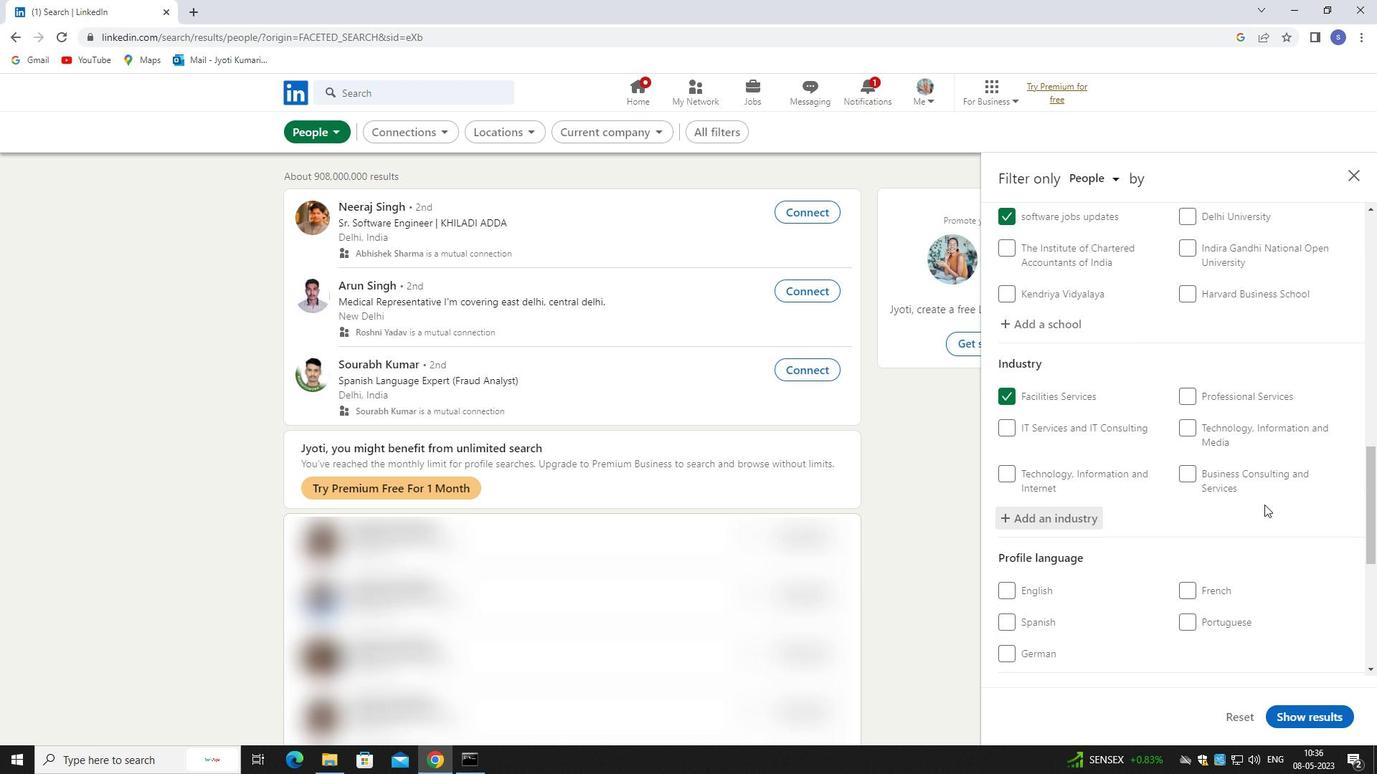
Action: Mouse scrolled (1264, 513) with delta (0, 0)
Screenshot: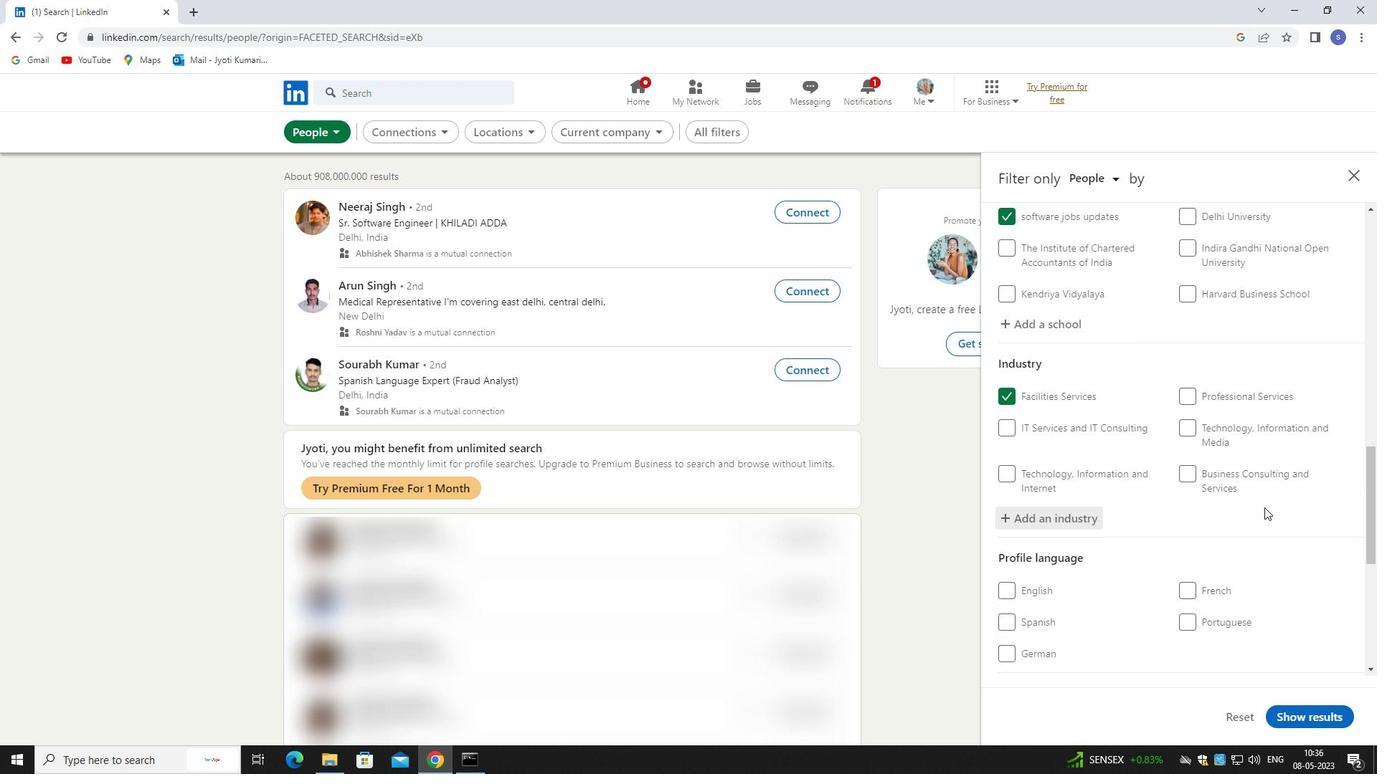 
Action: Mouse moved to (1264, 516)
Screenshot: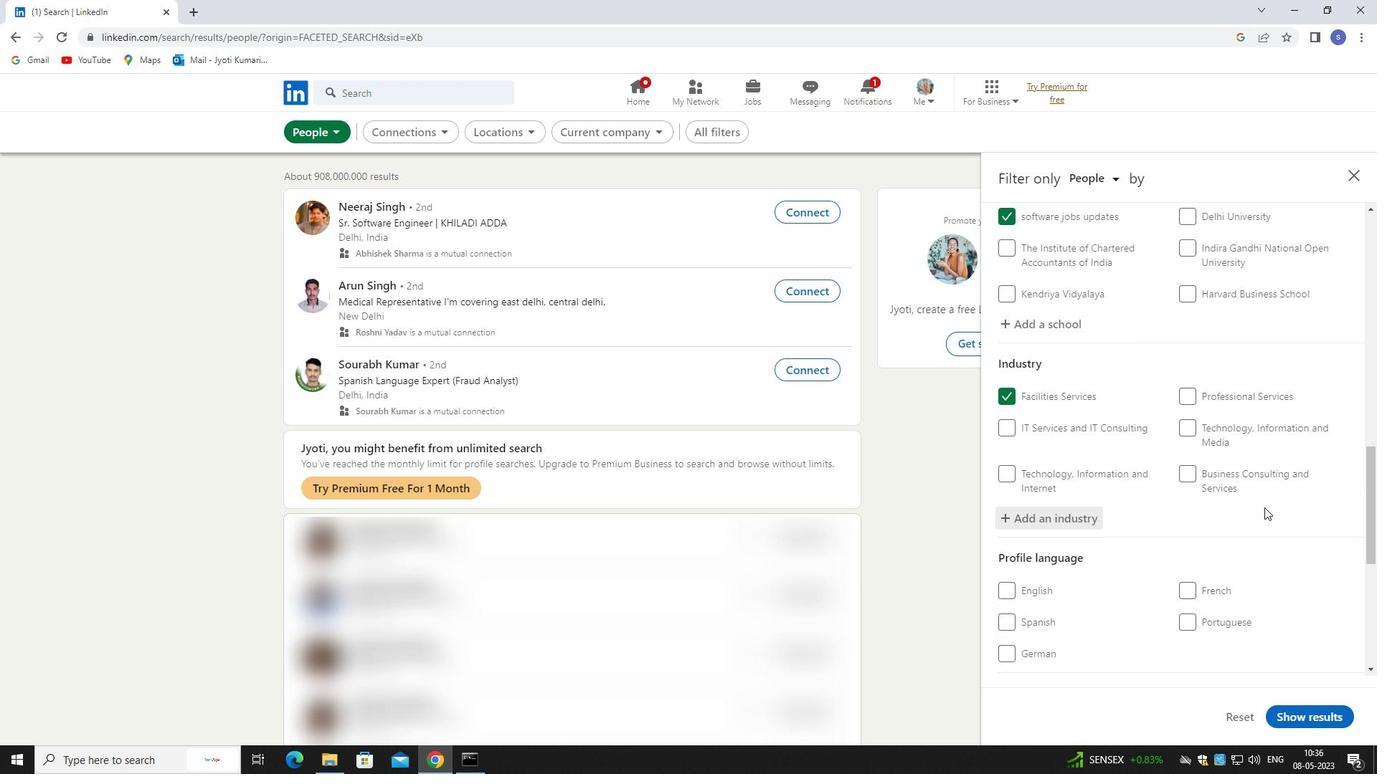 
Action: Mouse scrolled (1264, 515) with delta (0, 0)
Screenshot: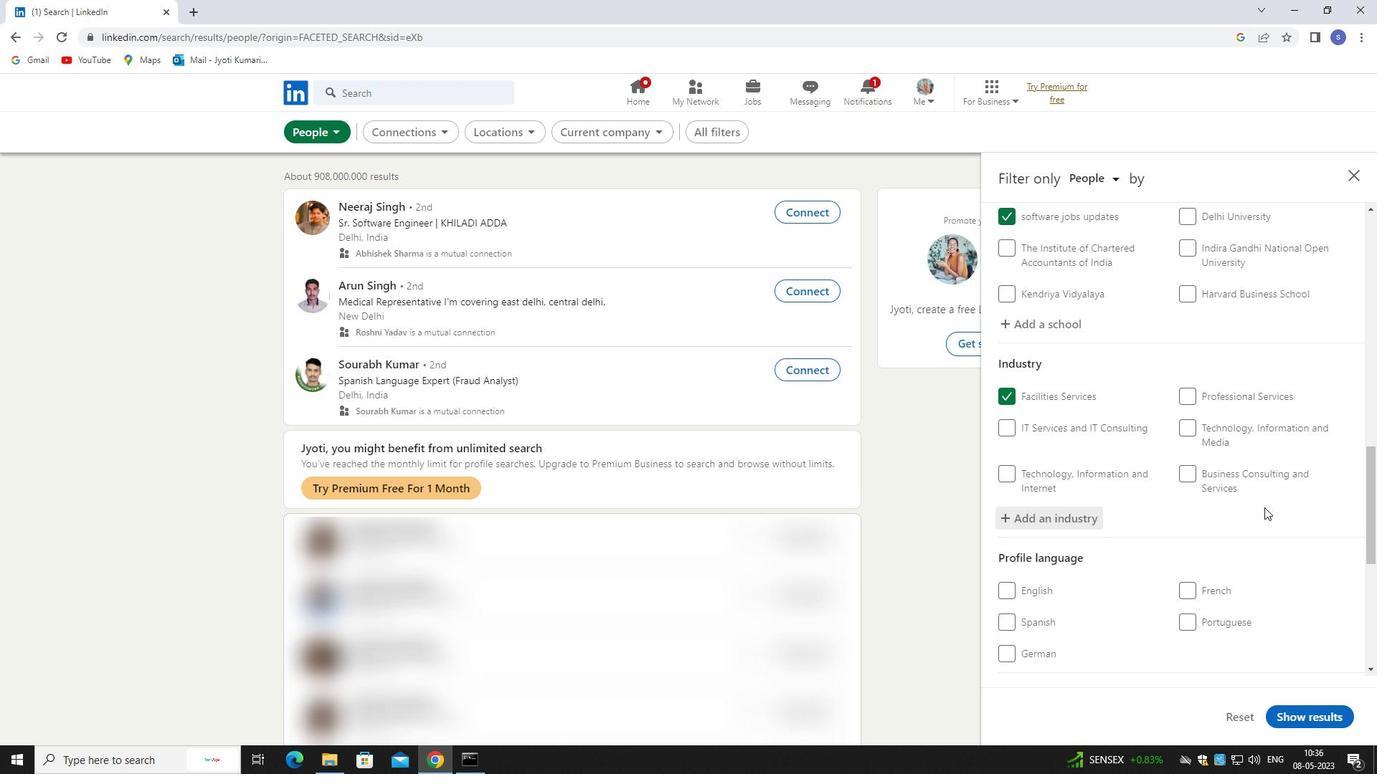 
Action: Mouse moved to (1264, 519)
Screenshot: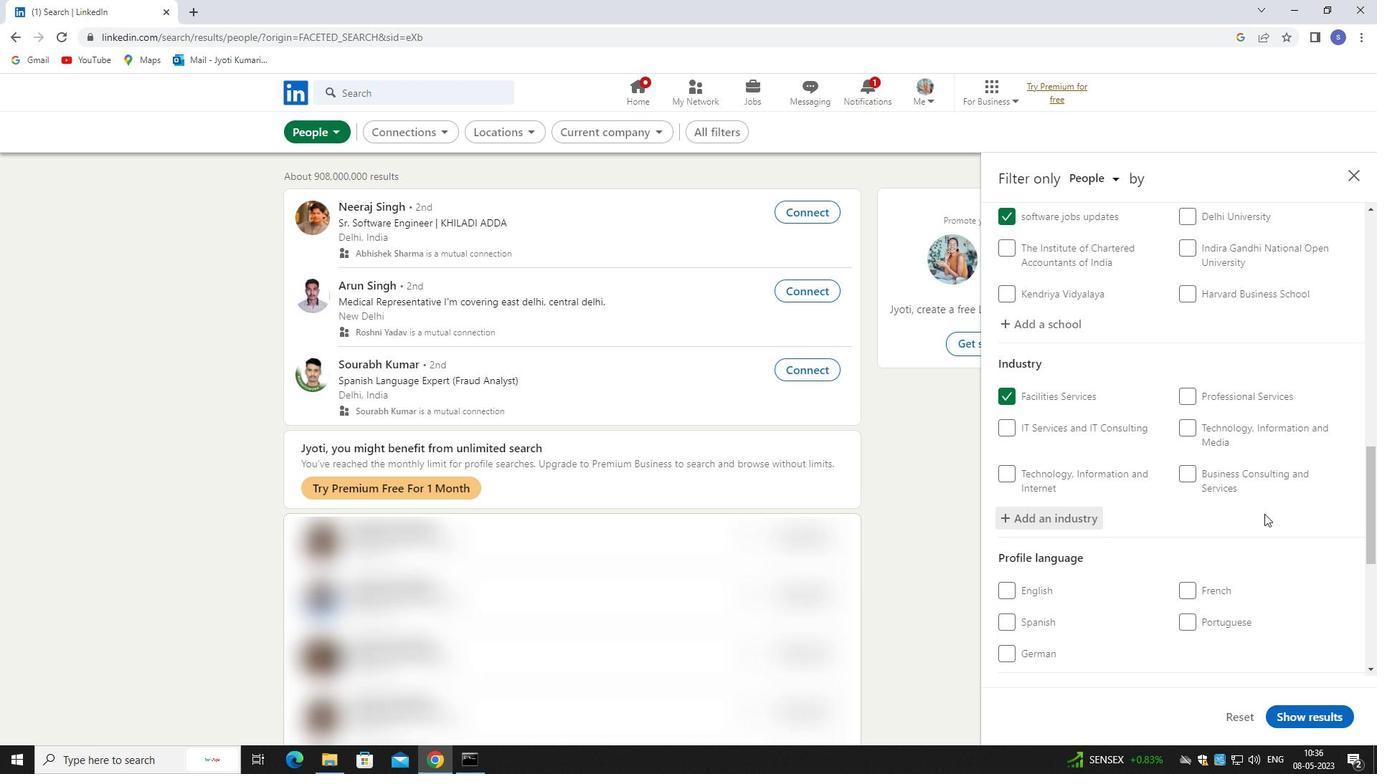 
Action: Mouse scrolled (1264, 518) with delta (0, 0)
Screenshot: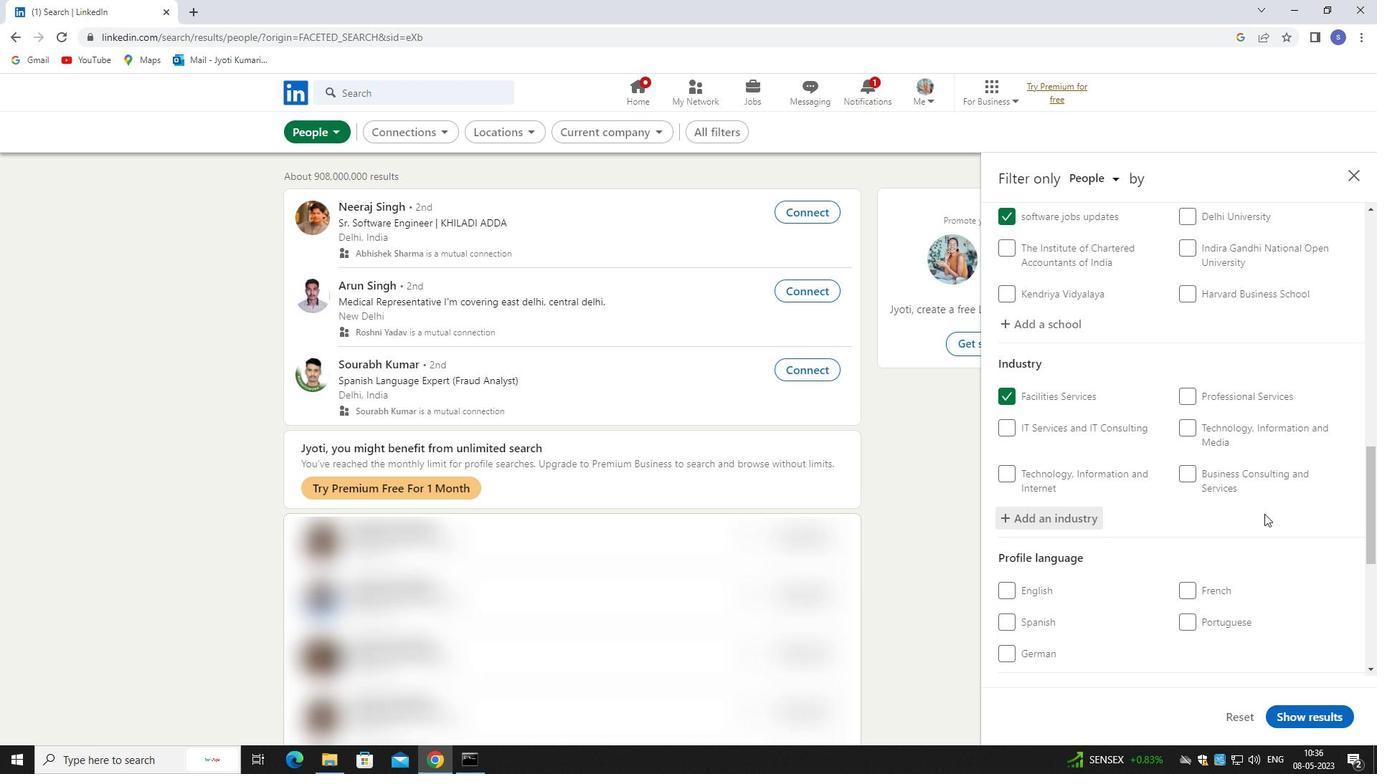 
Action: Mouse moved to (1054, 410)
Screenshot: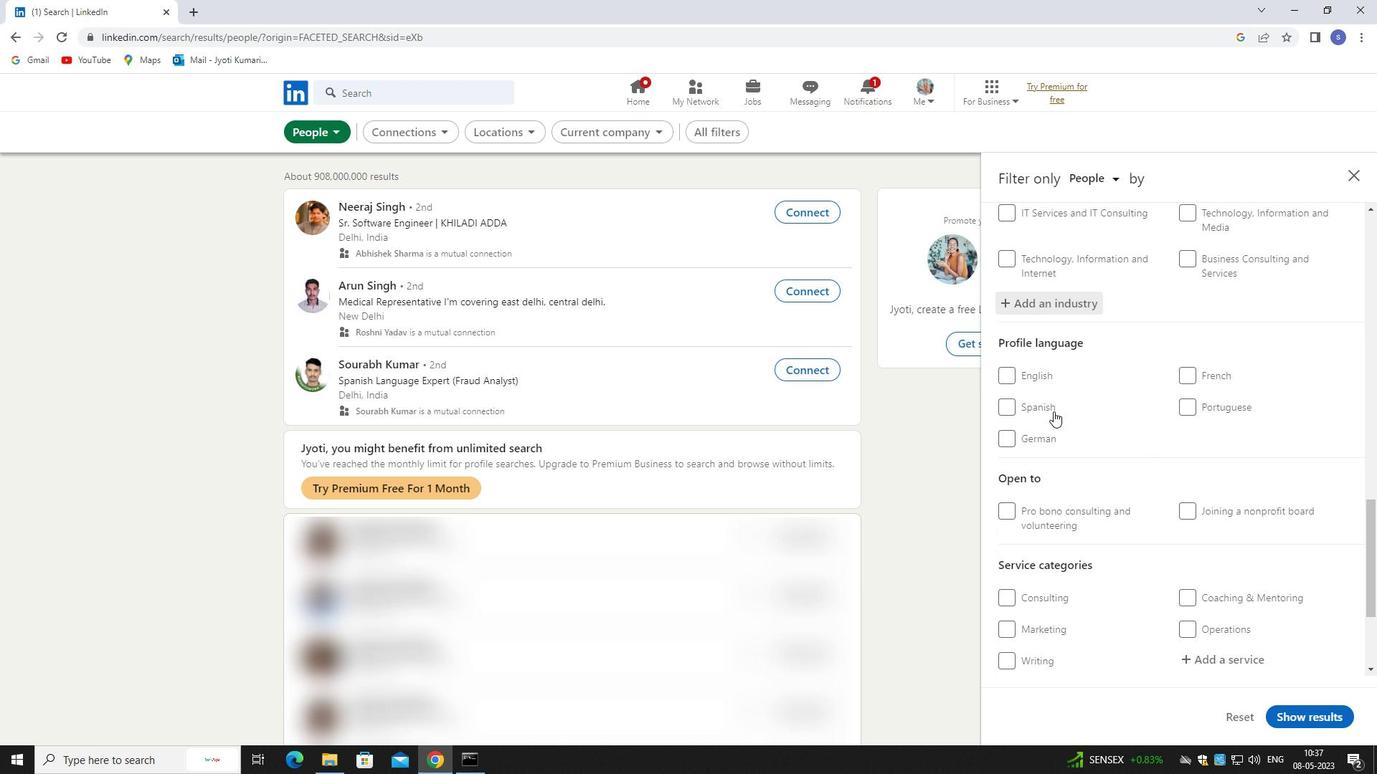 
Action: Mouse pressed left at (1054, 410)
Screenshot: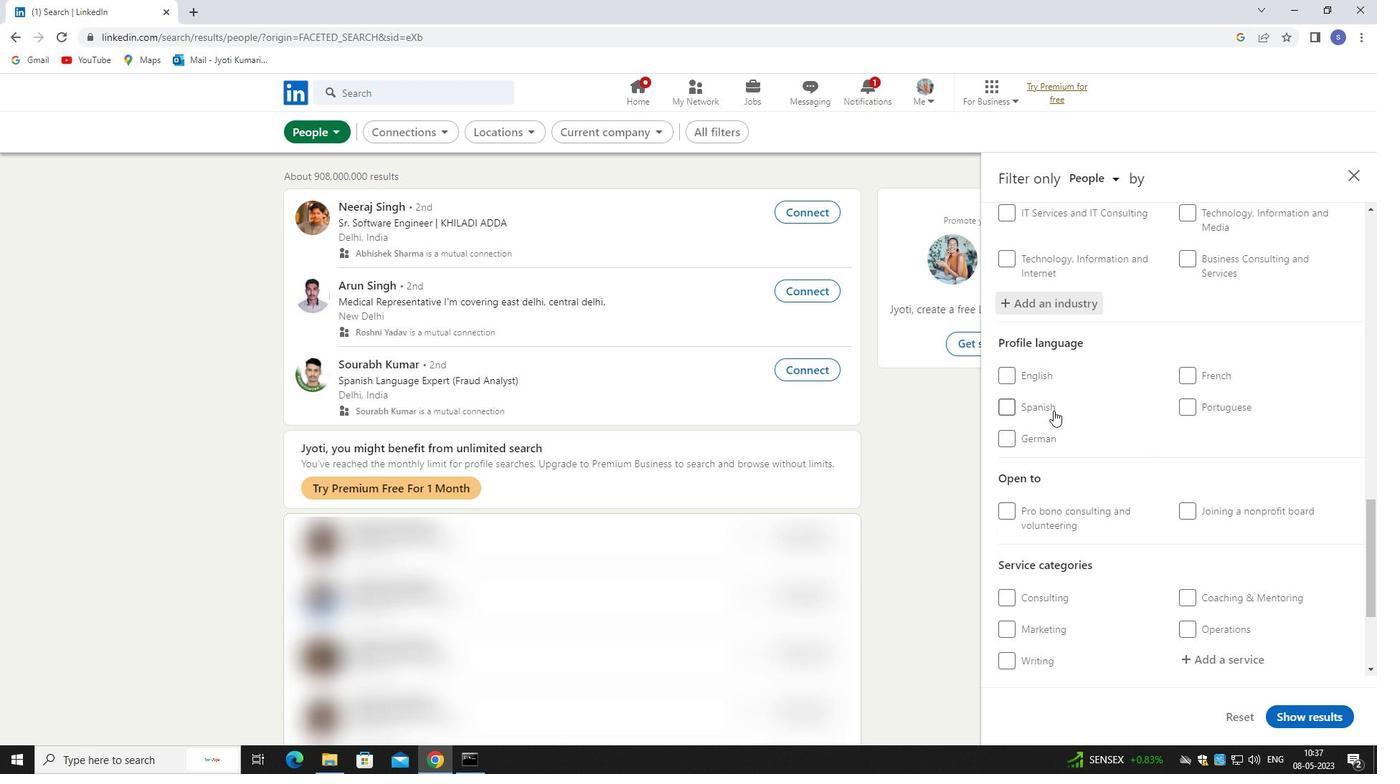 
Action: Mouse moved to (1116, 510)
Screenshot: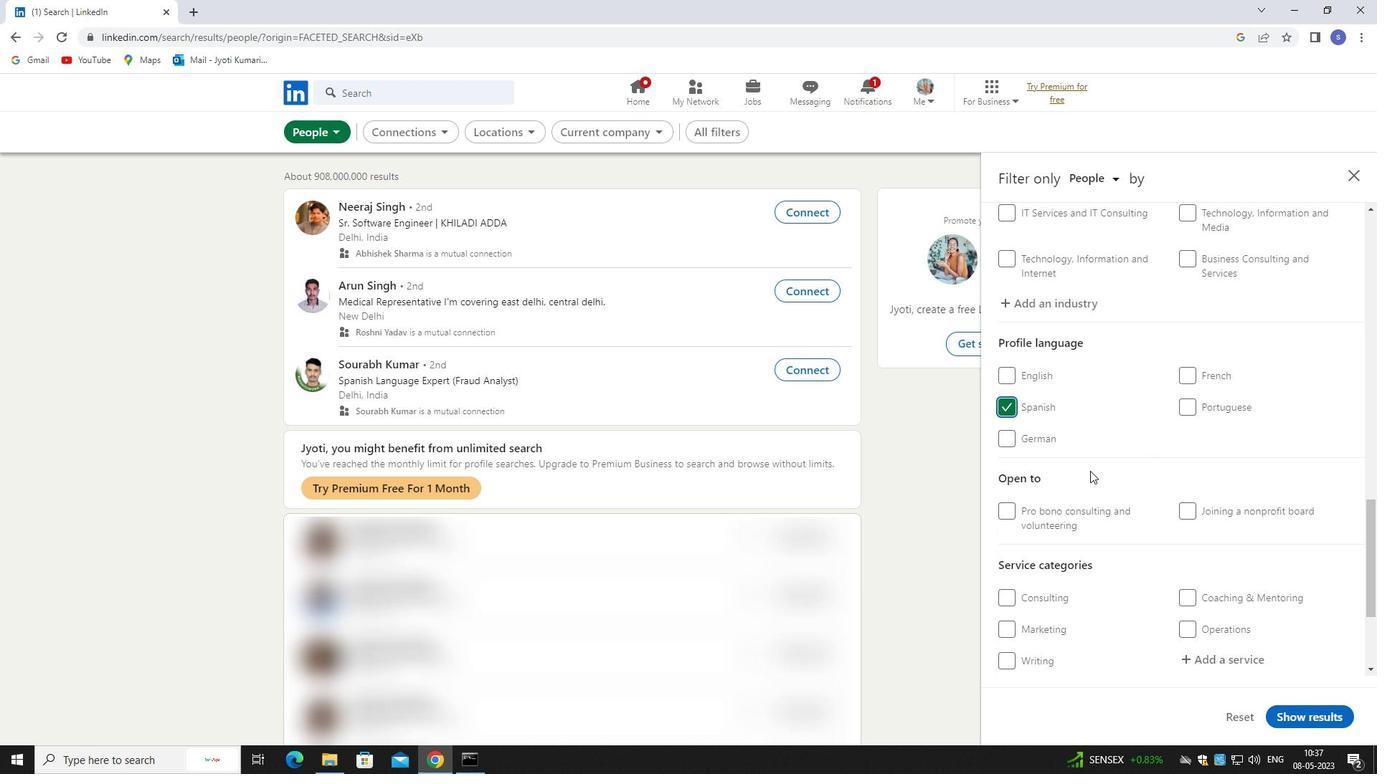 
Action: Mouse scrolled (1116, 510) with delta (0, 0)
Screenshot: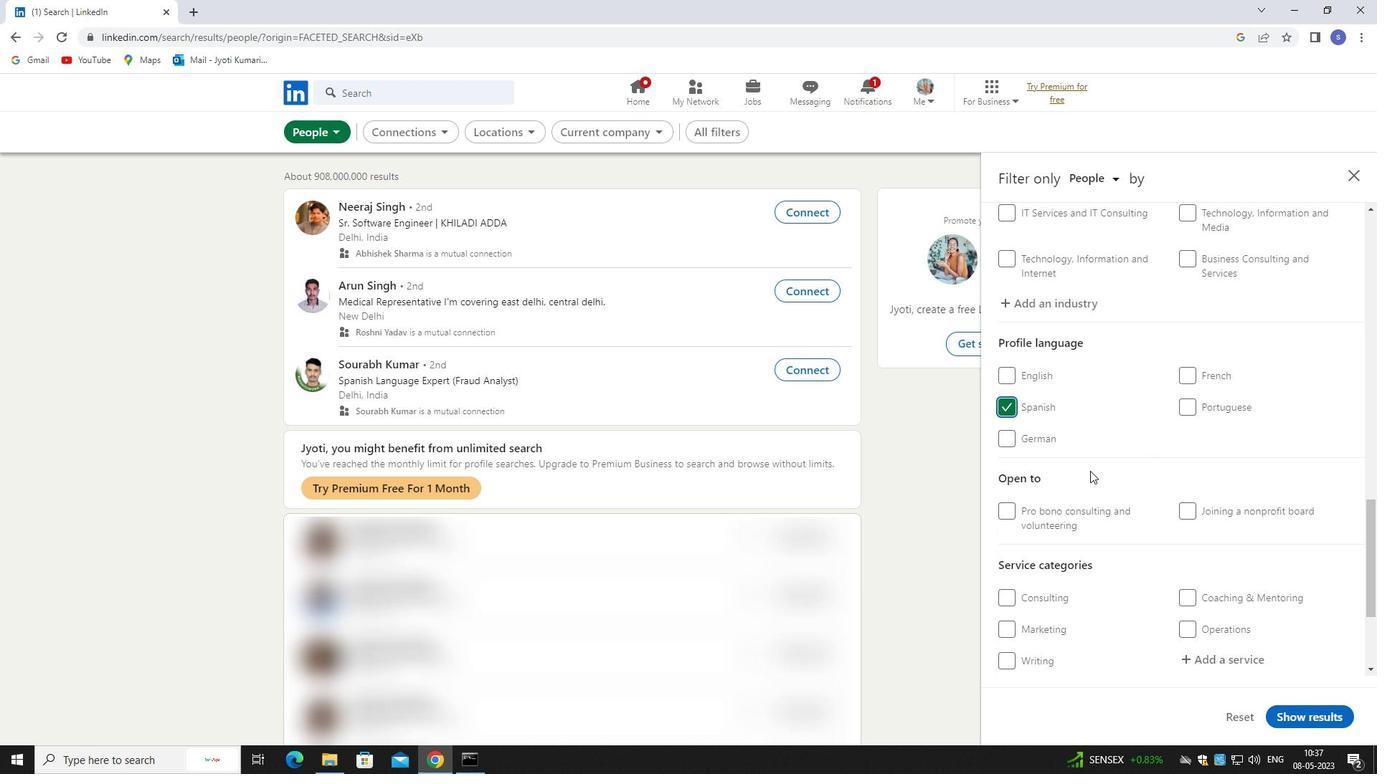 
Action: Mouse moved to (1130, 519)
Screenshot: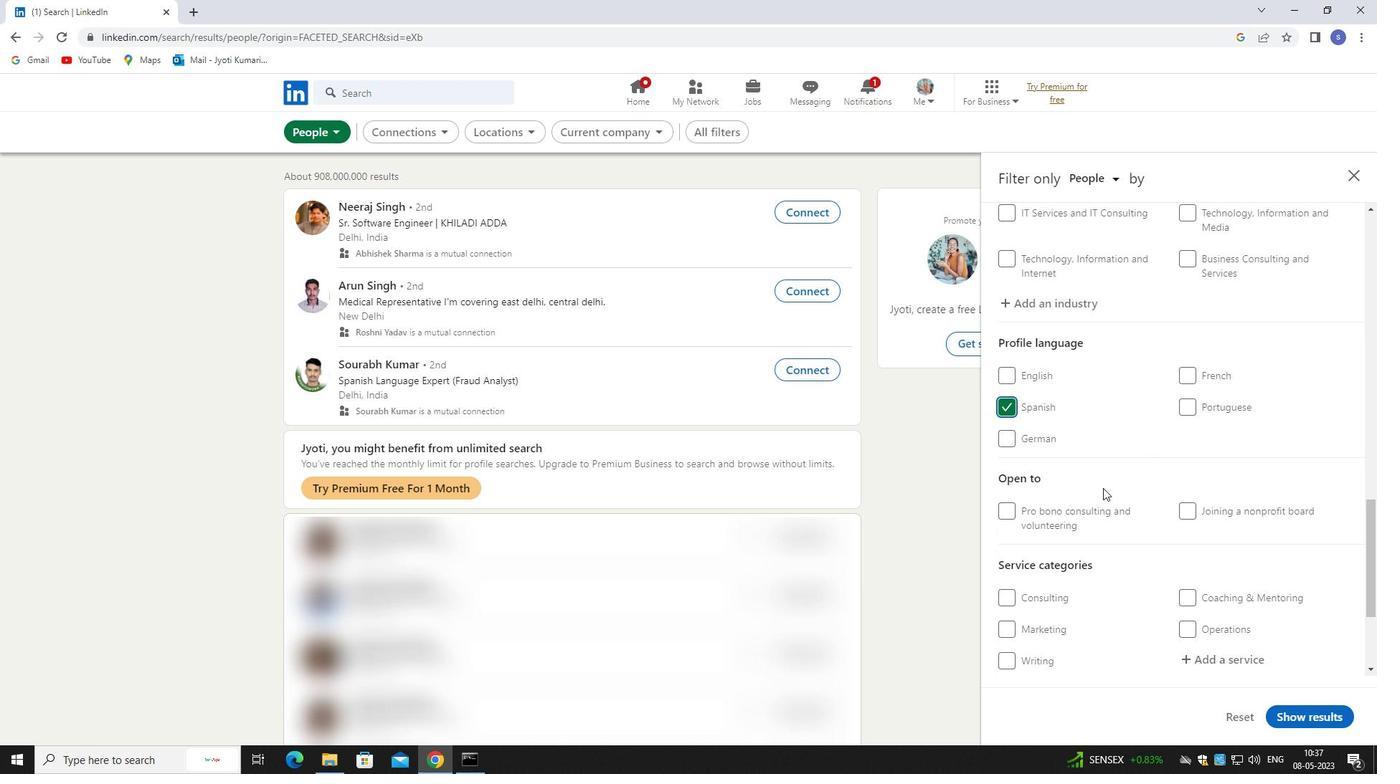 
Action: Mouse scrolled (1130, 518) with delta (0, 0)
Screenshot: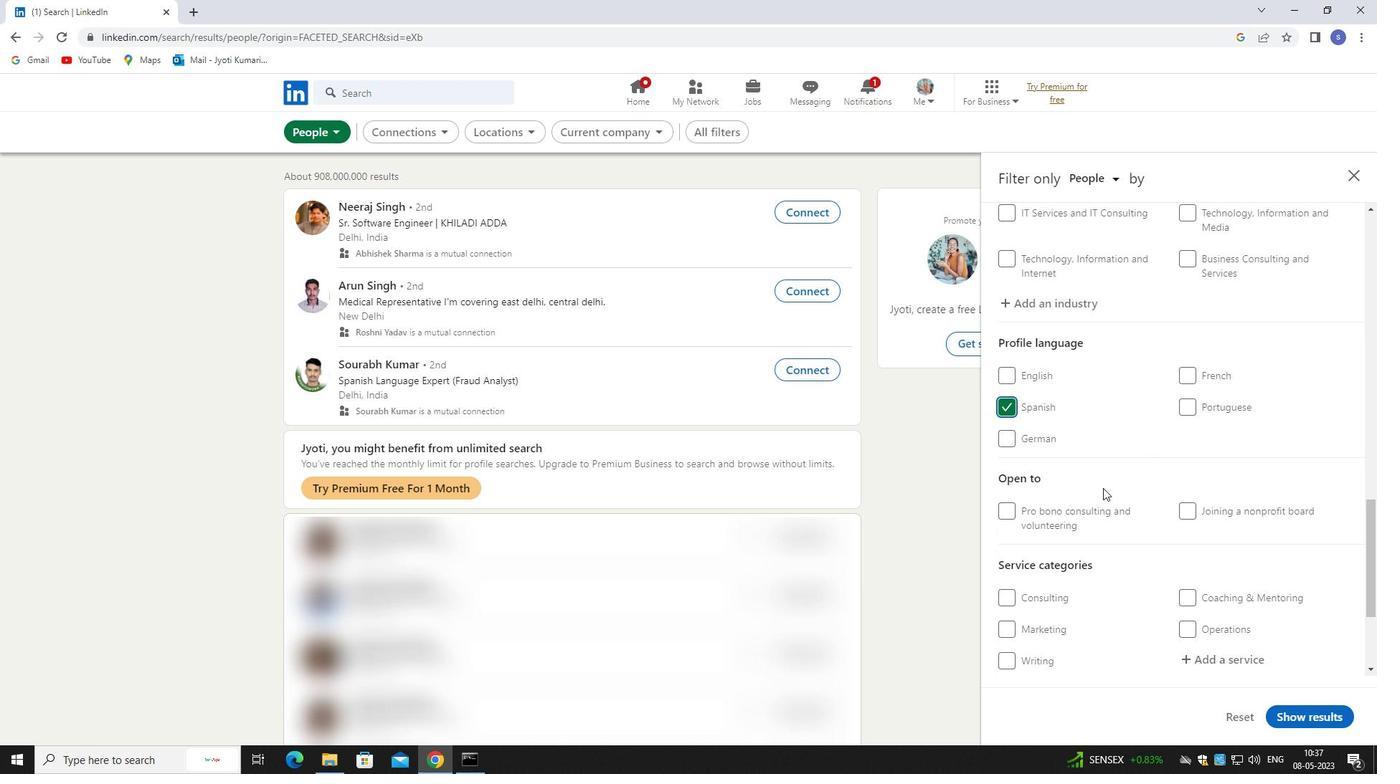 
Action: Mouse moved to (1142, 525)
Screenshot: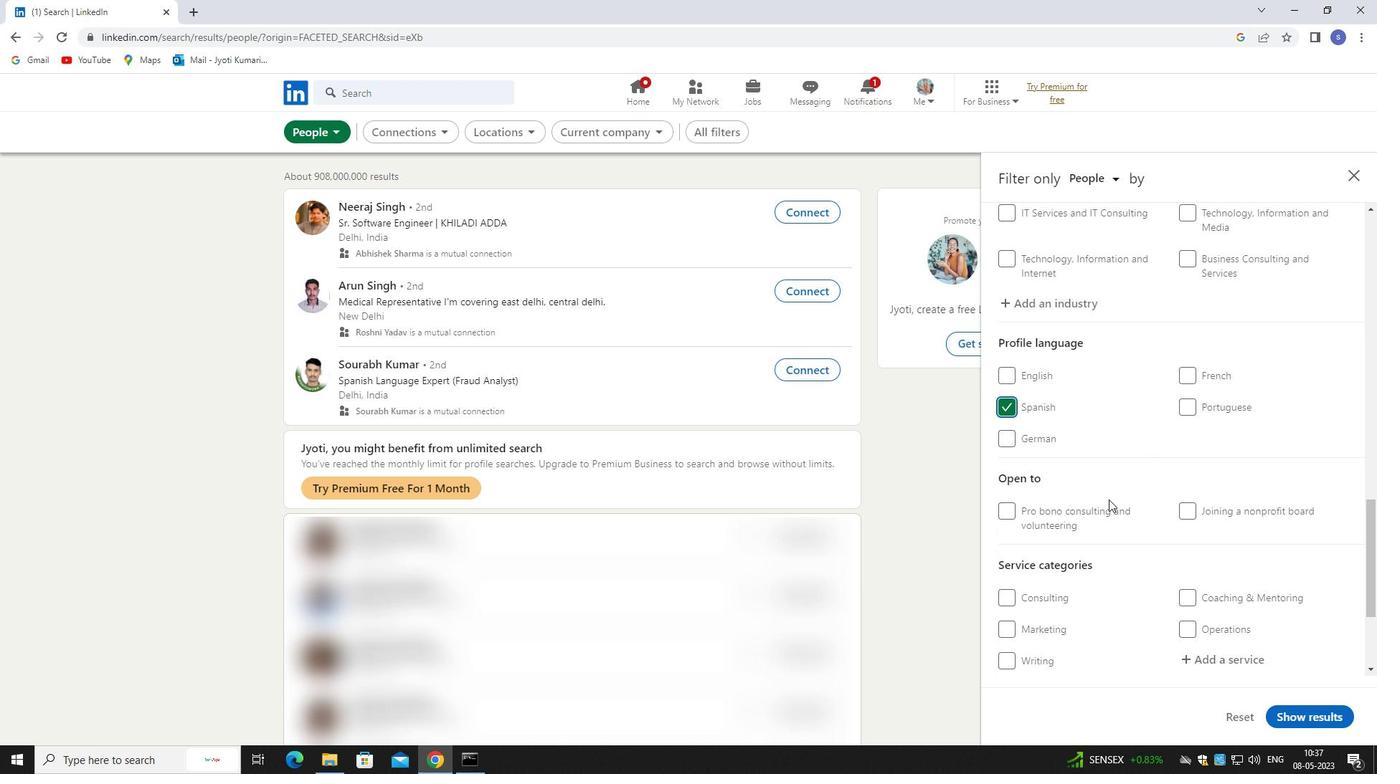 
Action: Mouse scrolled (1142, 524) with delta (0, 0)
Screenshot: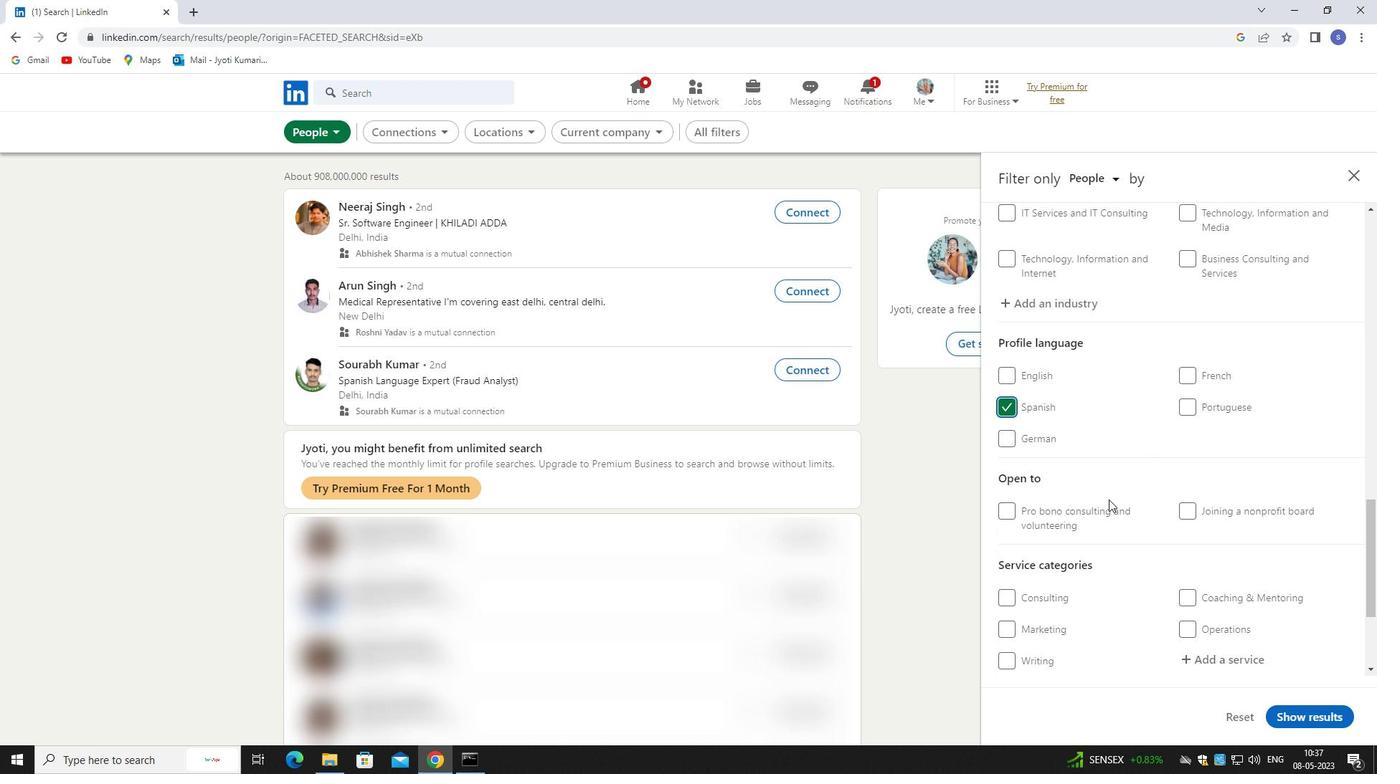 
Action: Mouse moved to (1226, 473)
Screenshot: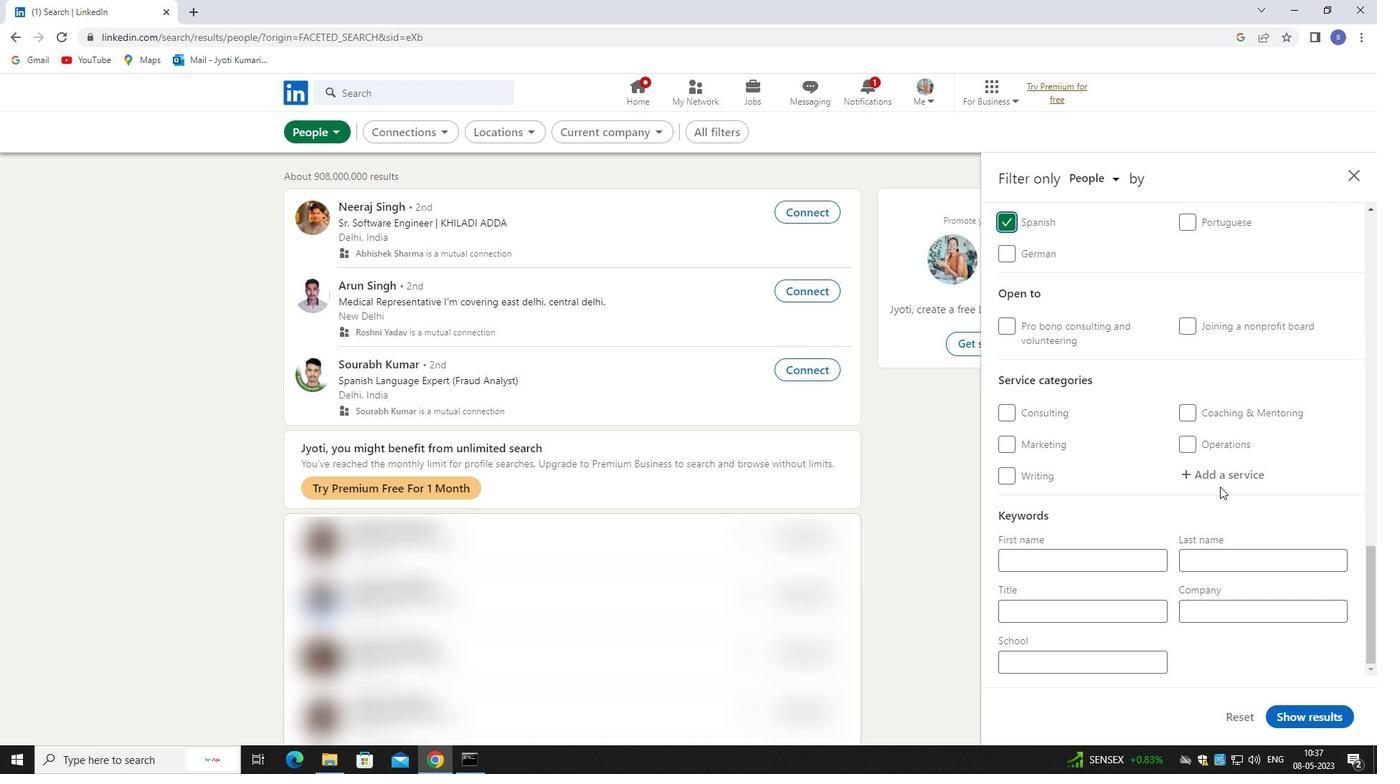 
Action: Mouse pressed left at (1226, 473)
Screenshot: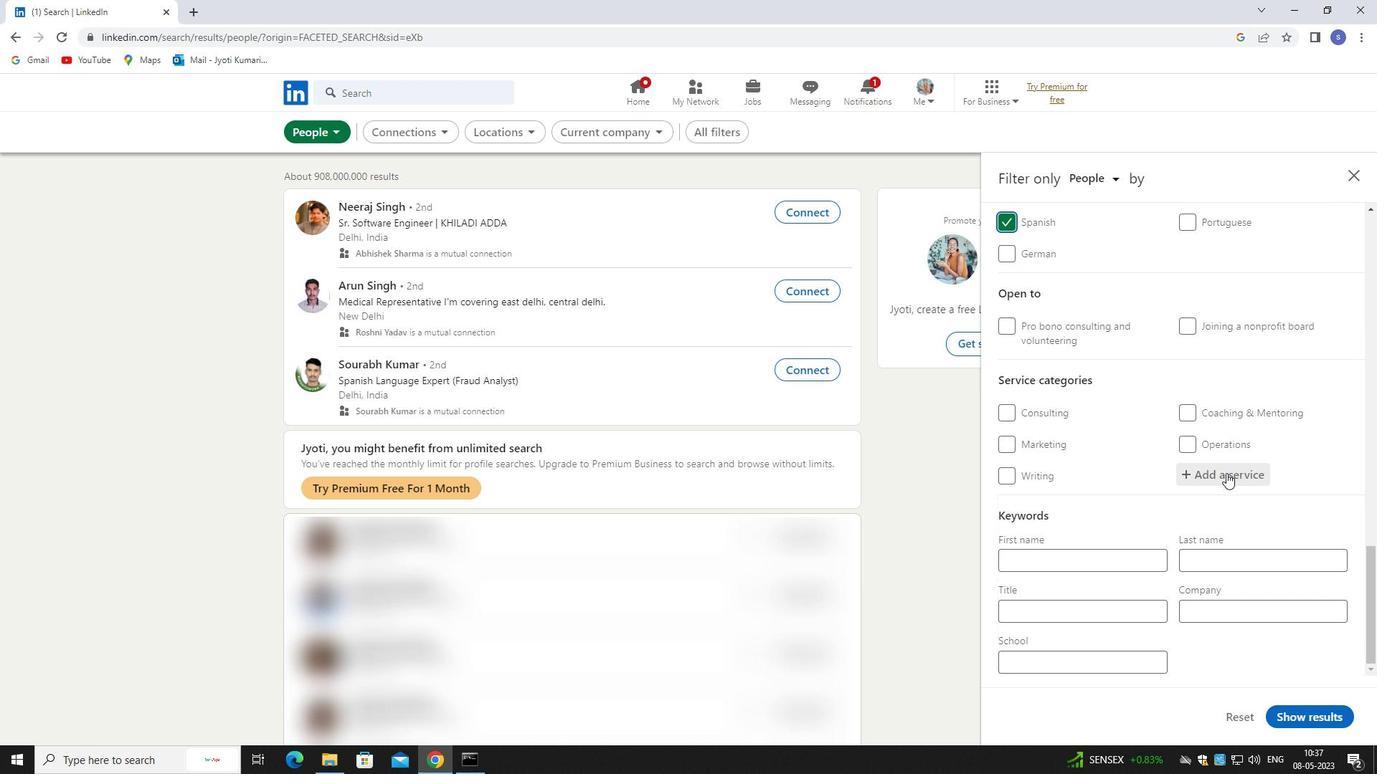 
Action: Key pressed wordp
Screenshot: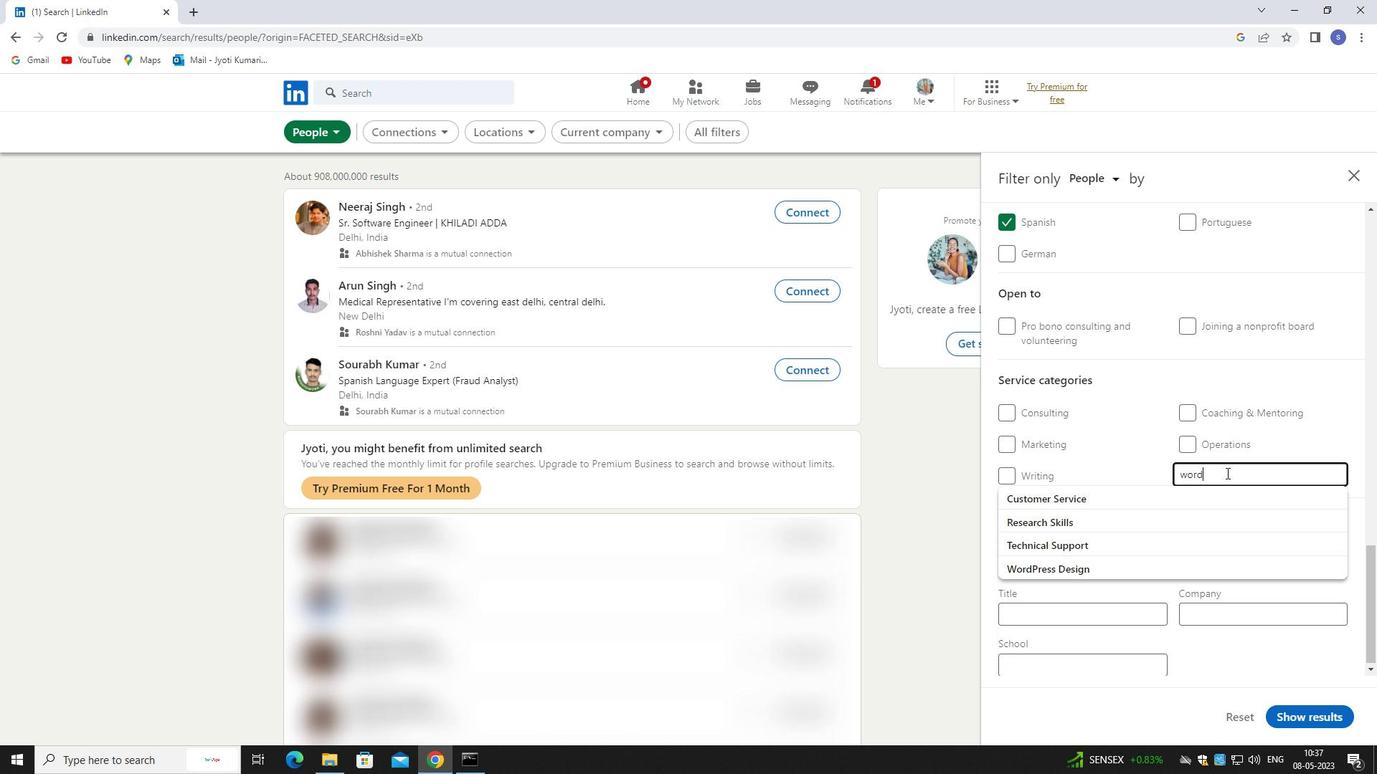 
Action: Mouse moved to (1051, 501)
Screenshot: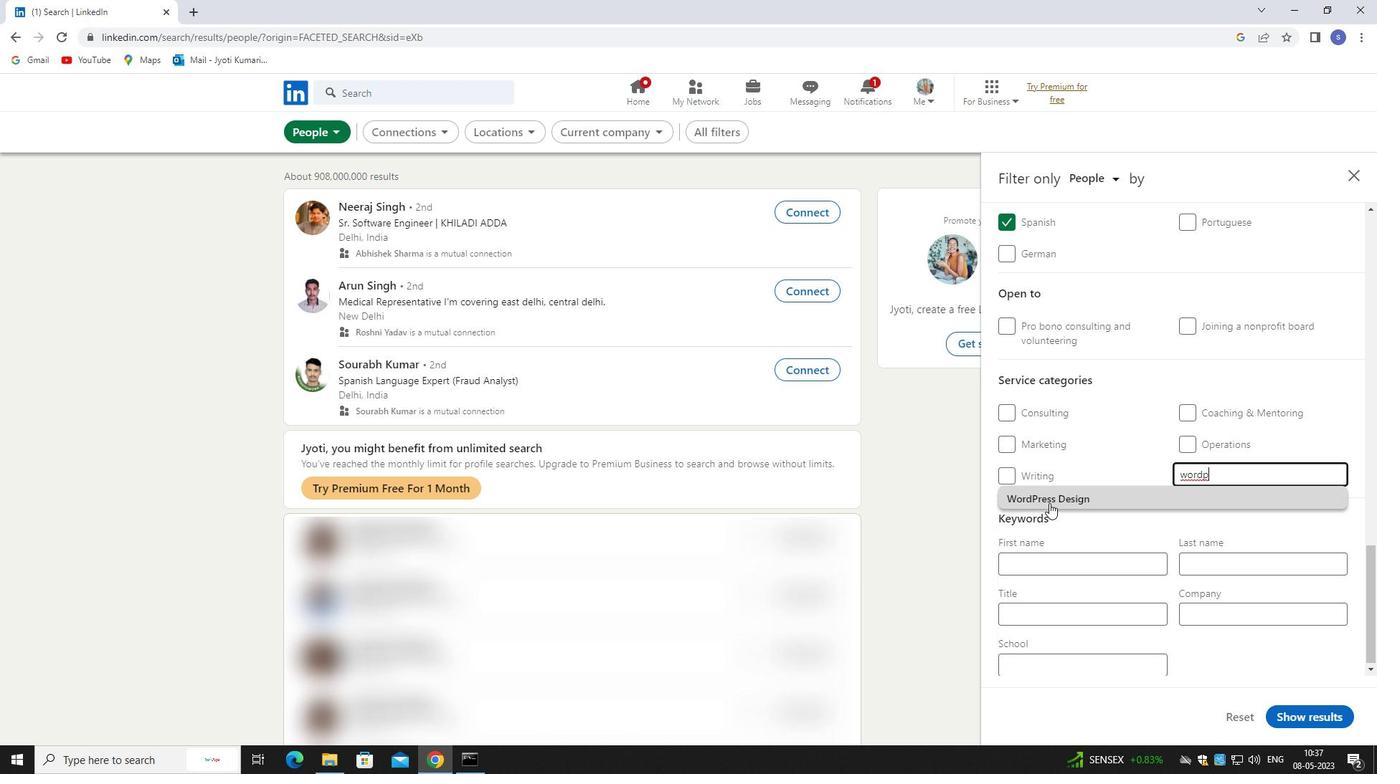 
Action: Mouse pressed left at (1051, 501)
Screenshot: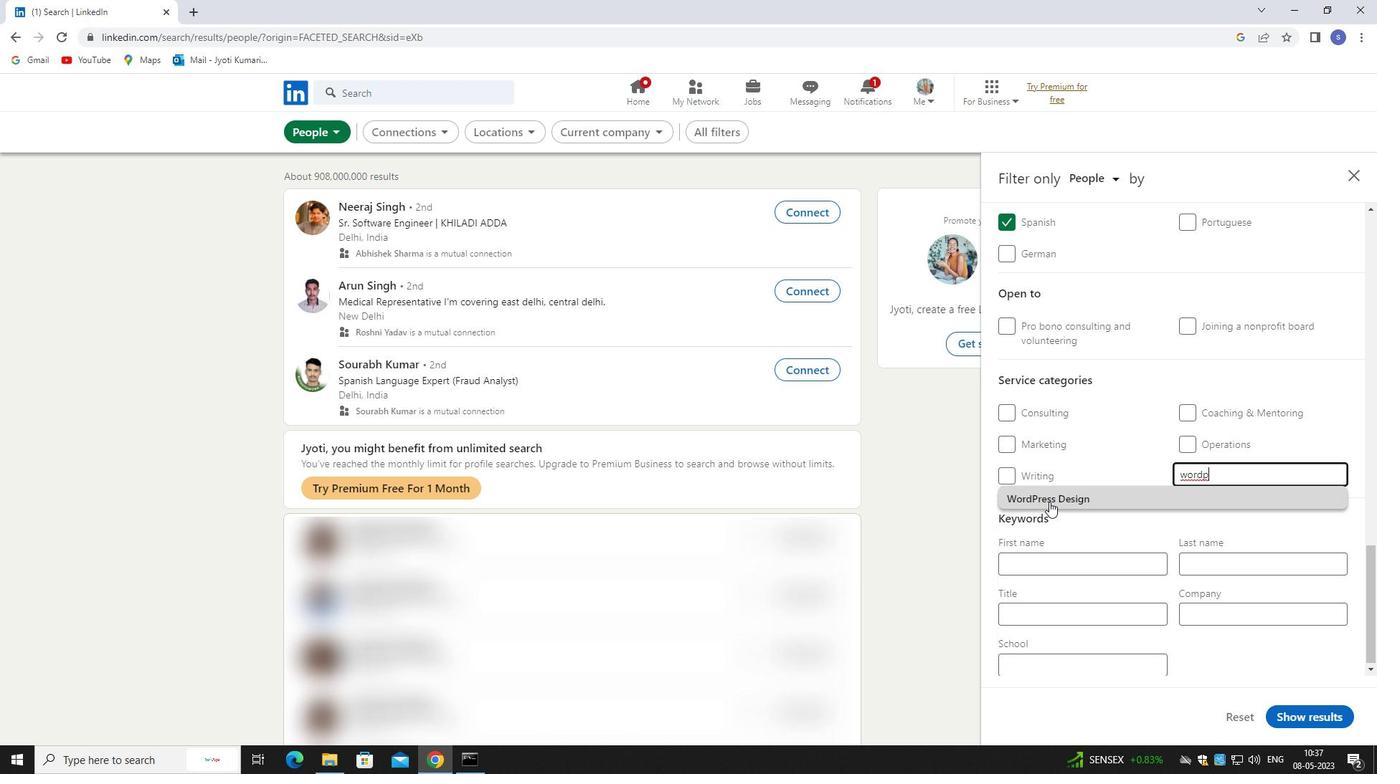 
Action: Mouse moved to (1052, 492)
Screenshot: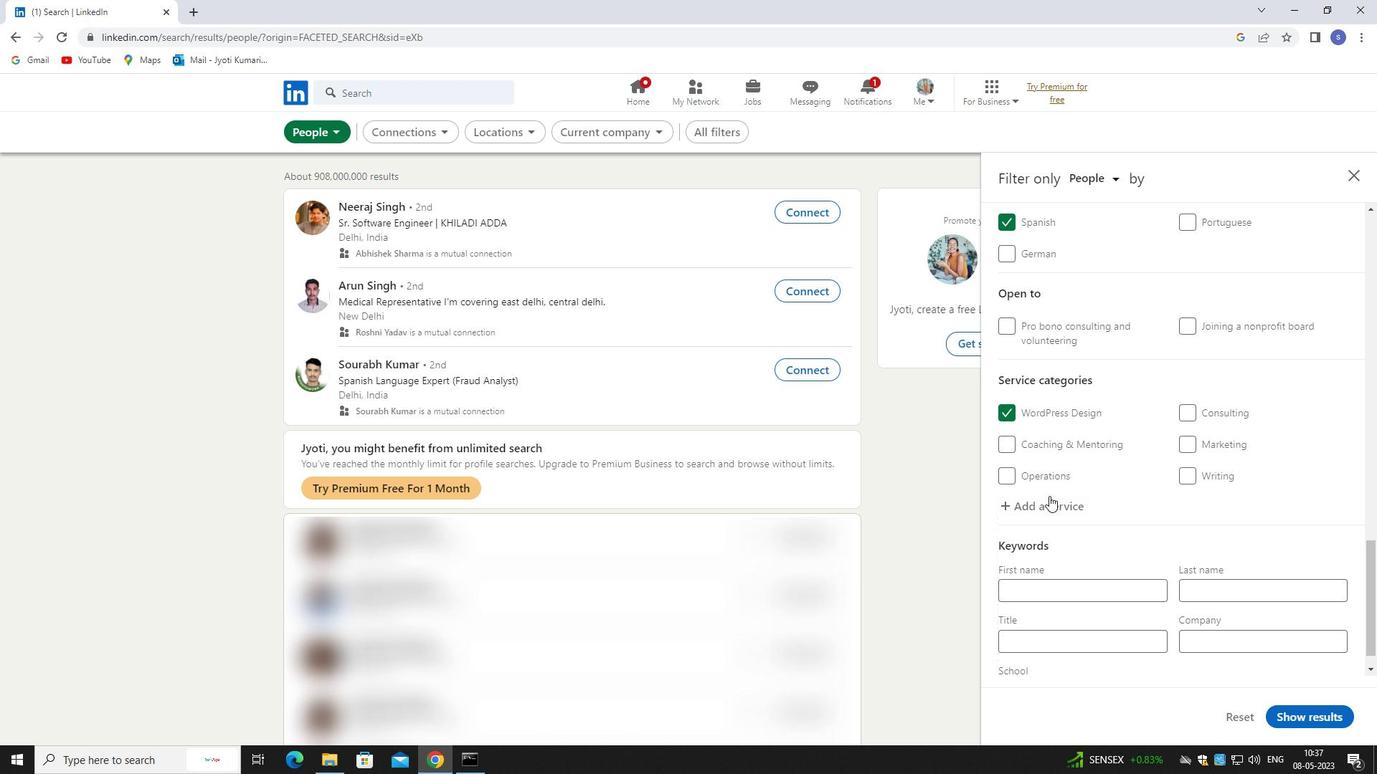
Action: Mouse scrolled (1052, 491) with delta (0, 0)
Screenshot: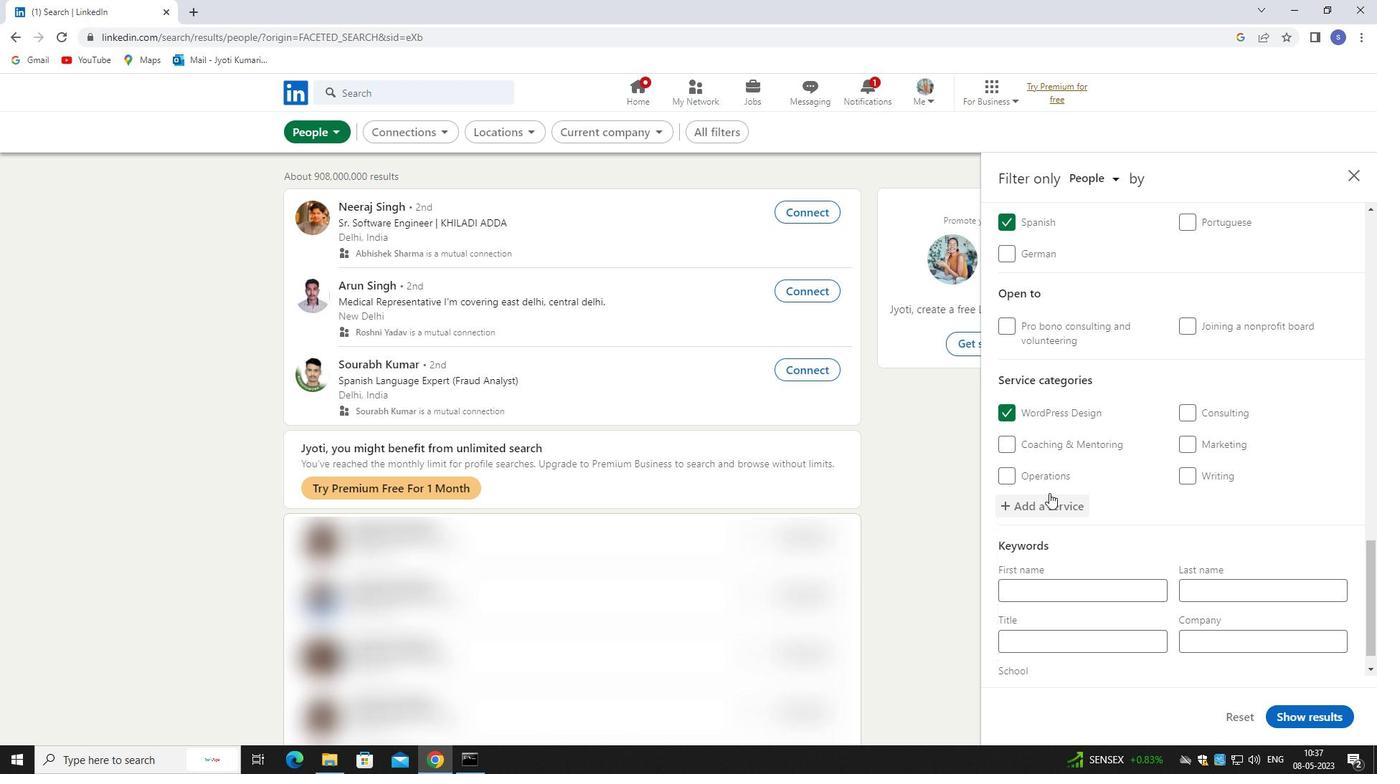 
Action: Mouse moved to (1054, 493)
Screenshot: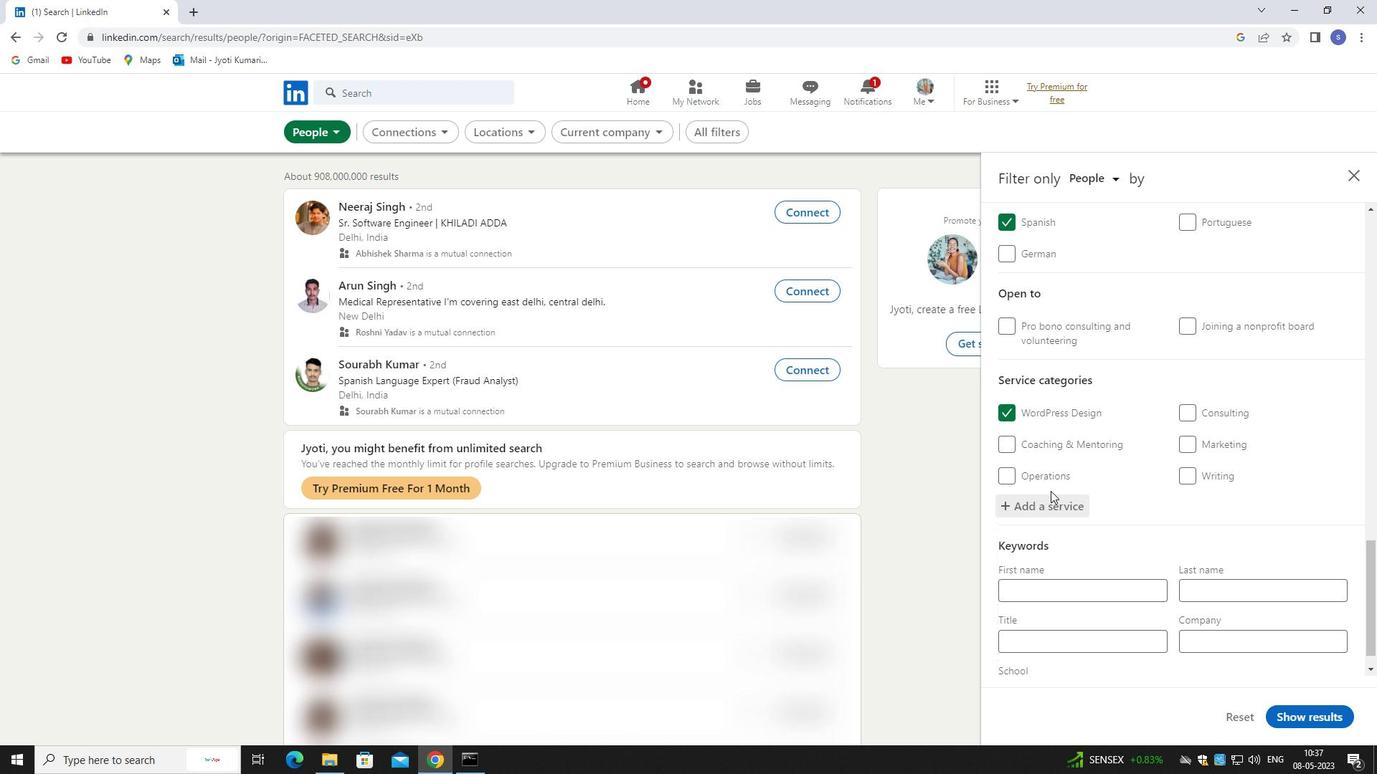 
Action: Mouse scrolled (1054, 492) with delta (0, 0)
Screenshot: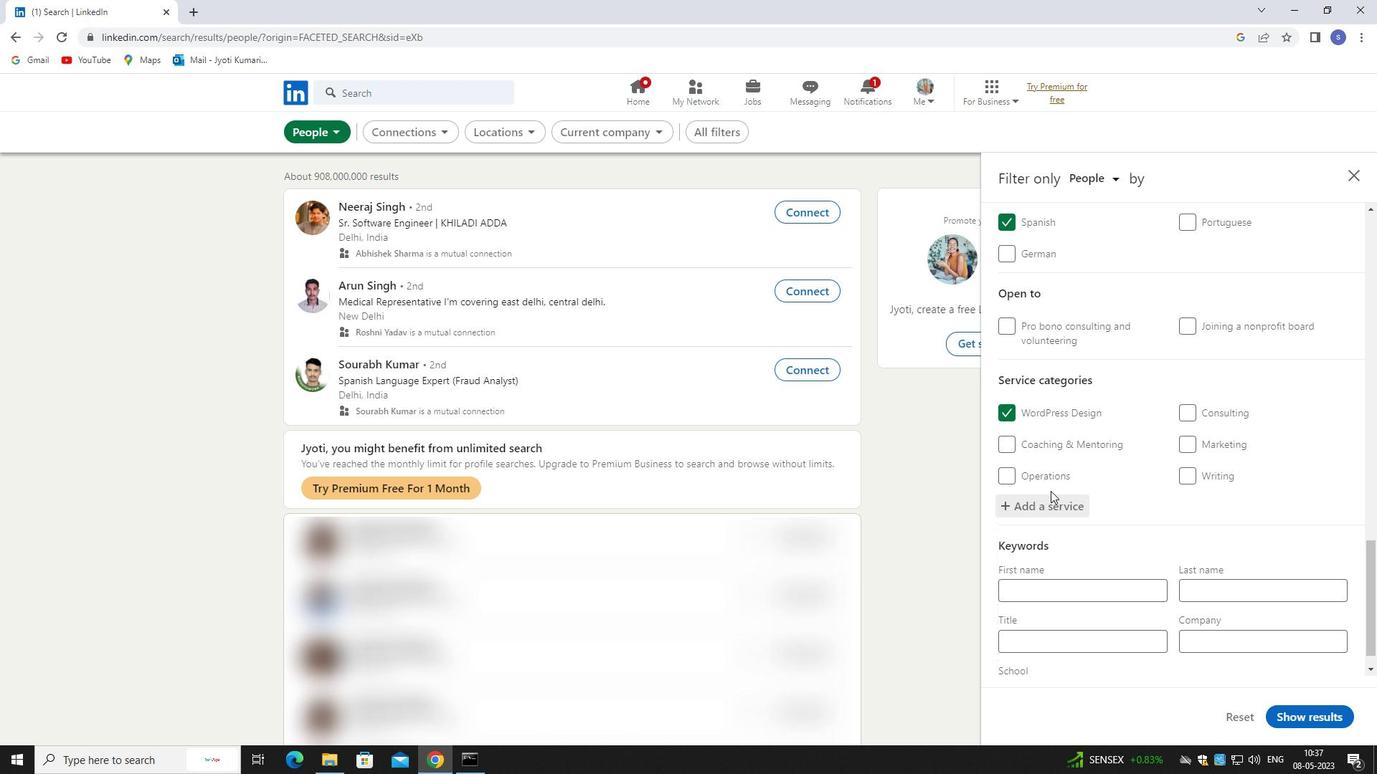 
Action: Mouse moved to (1054, 494)
Screenshot: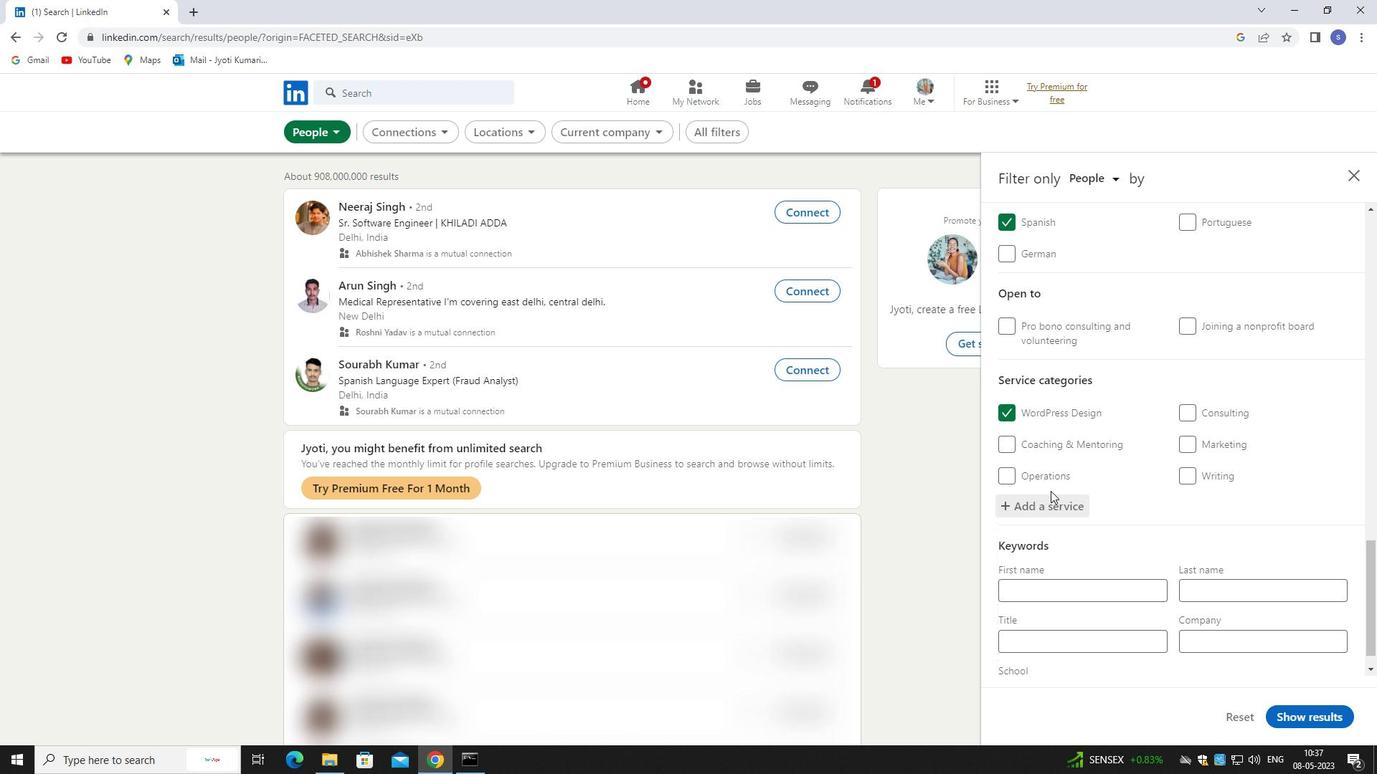 
Action: Mouse scrolled (1054, 493) with delta (0, 0)
Screenshot: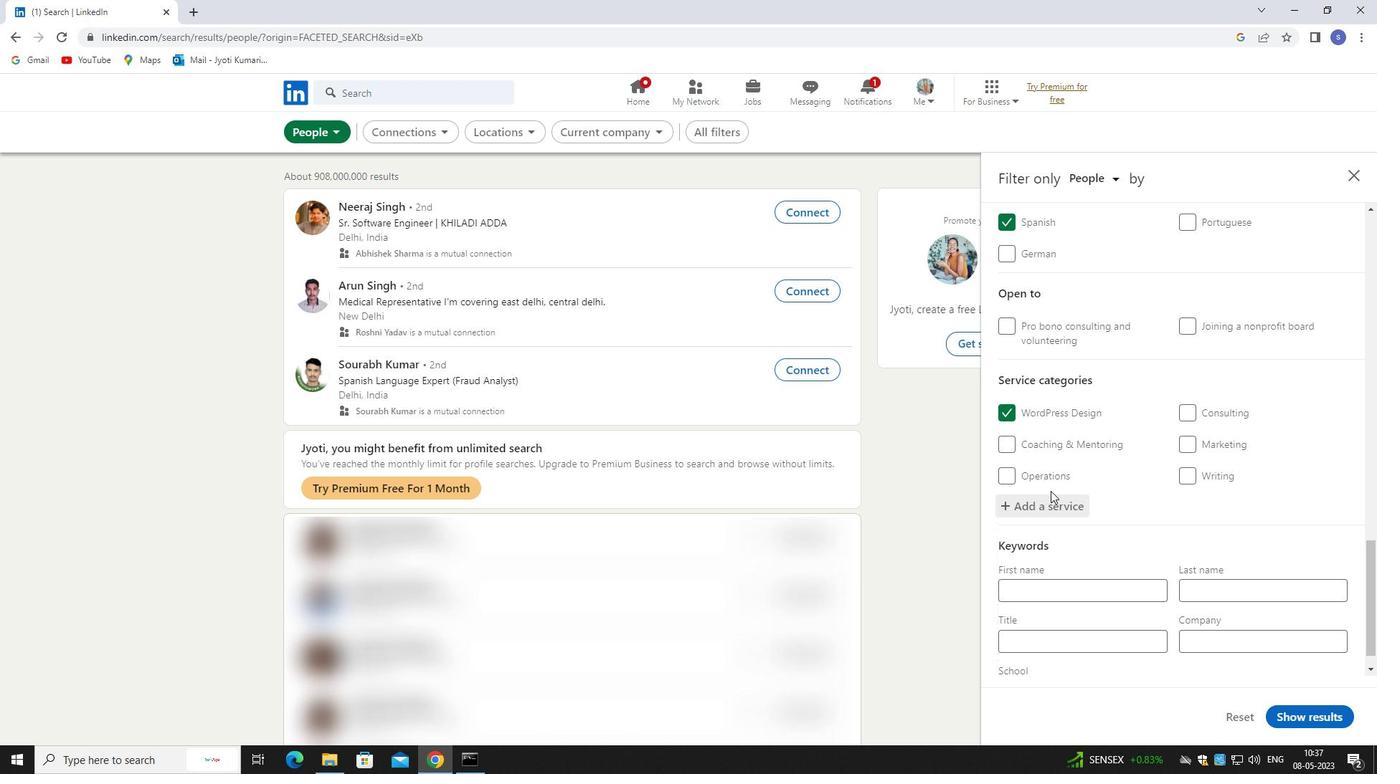 
Action: Mouse moved to (1017, 611)
Screenshot: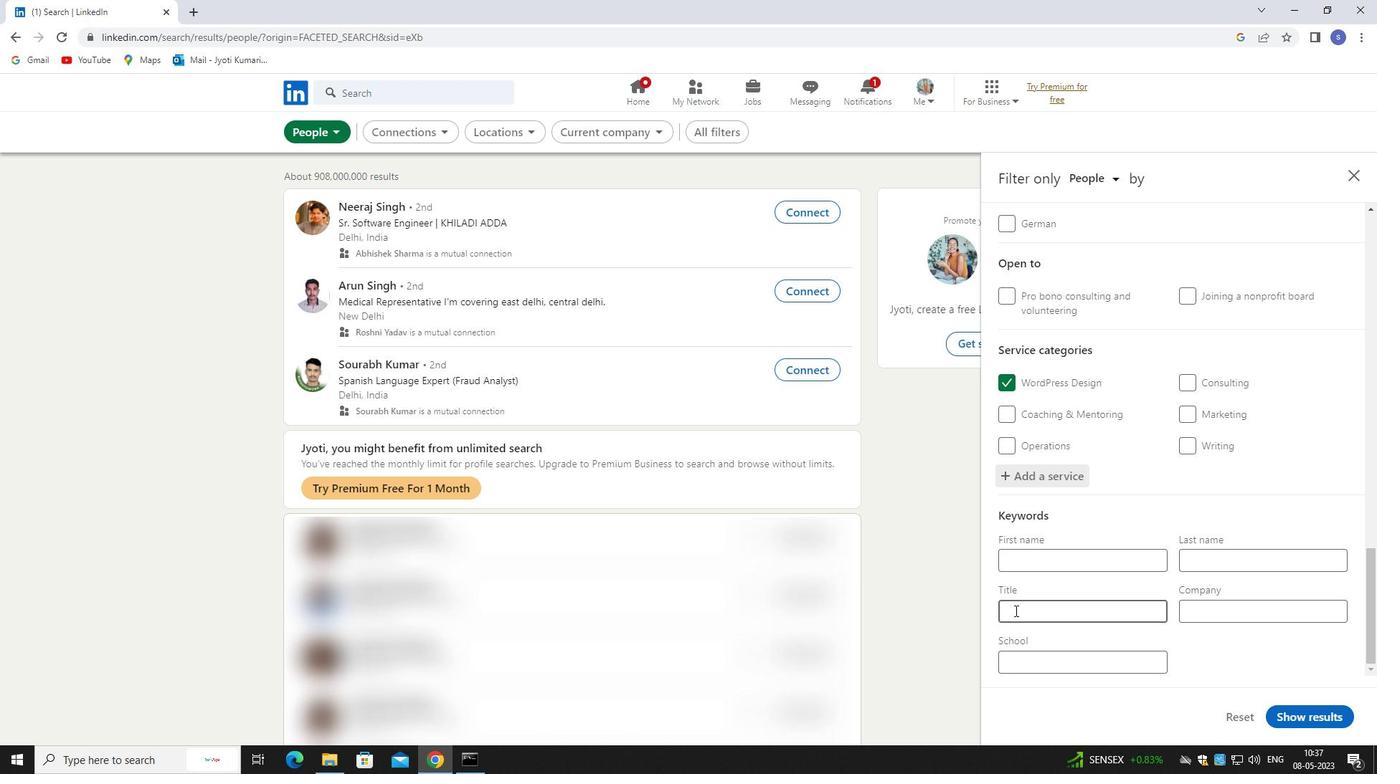 
Action: Mouse pressed left at (1017, 611)
Screenshot: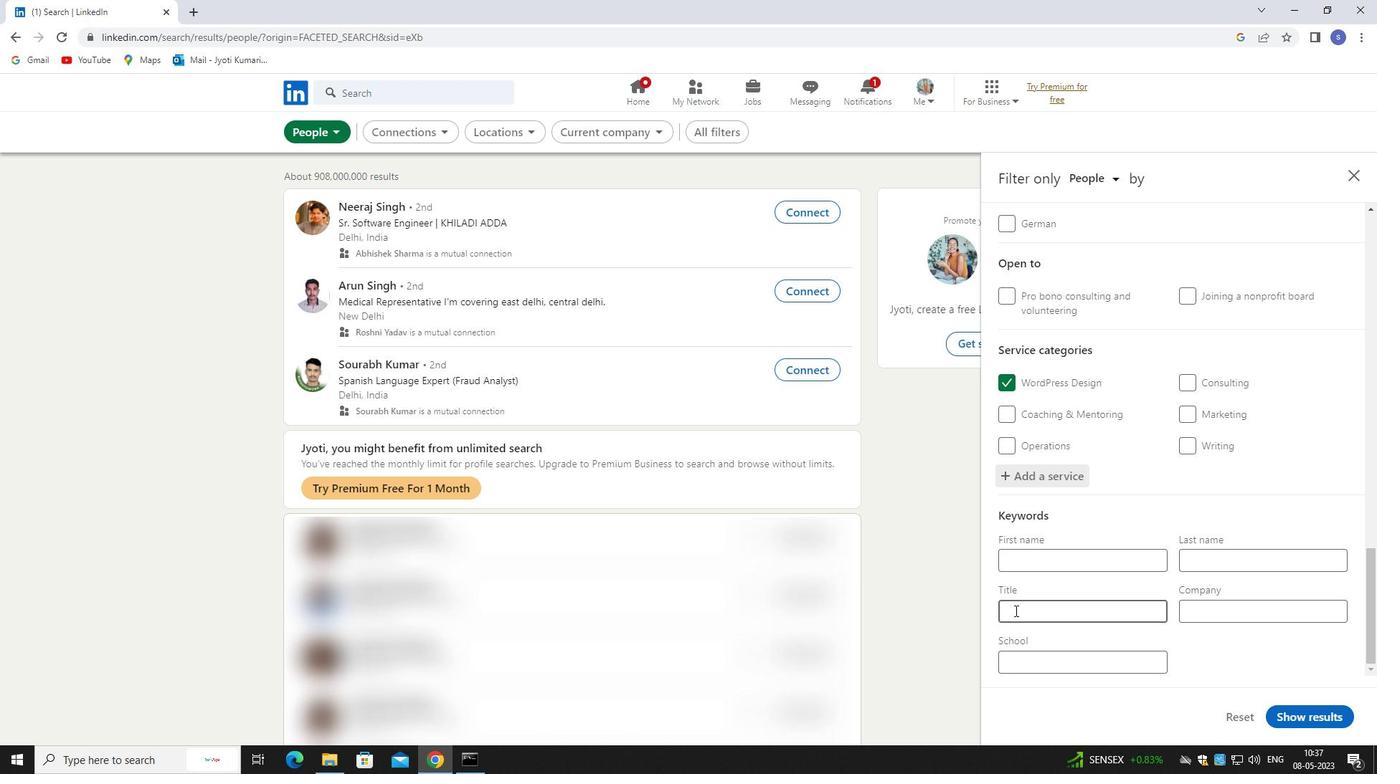 
Action: Mouse moved to (1019, 602)
Screenshot: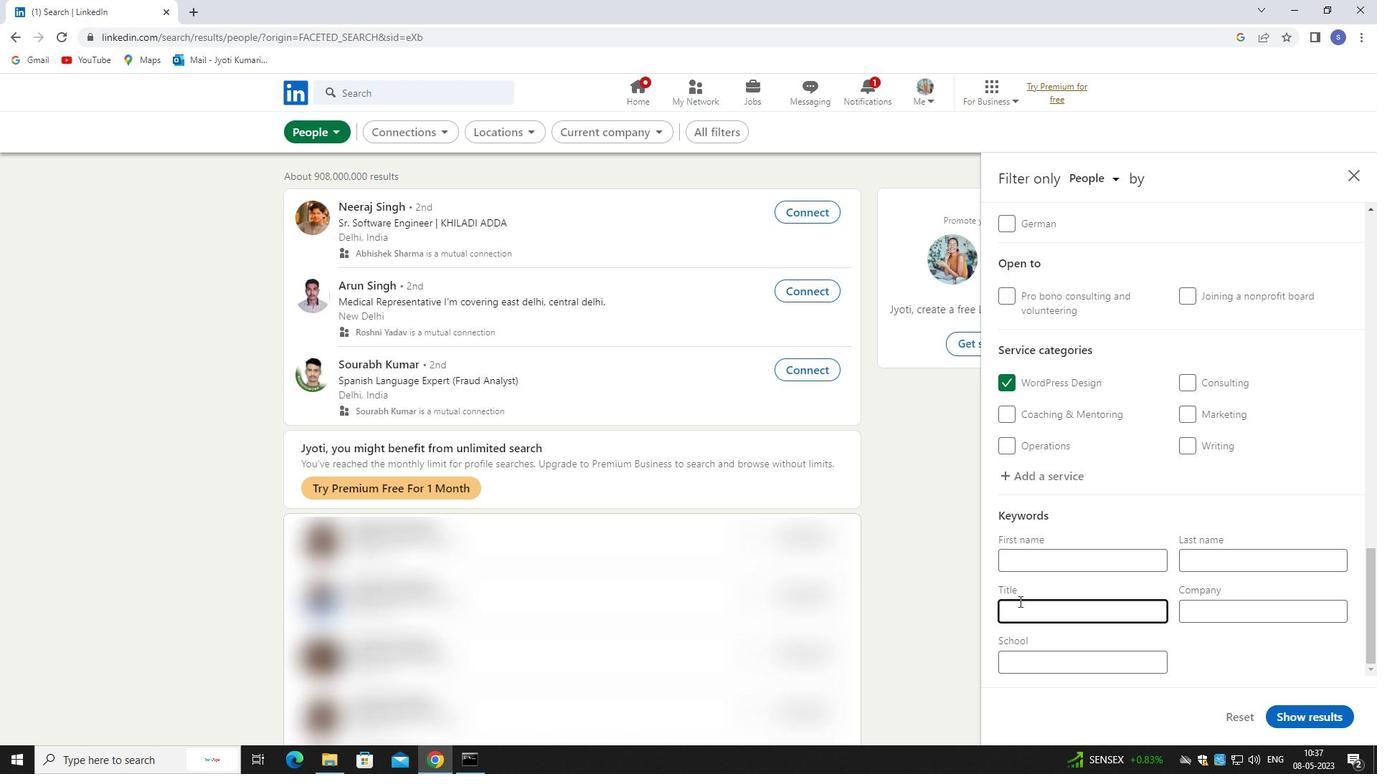 
Action: Key pressed <Key.shift>OFFICE<Key.space><Key.shift>MANAGER
Screenshot: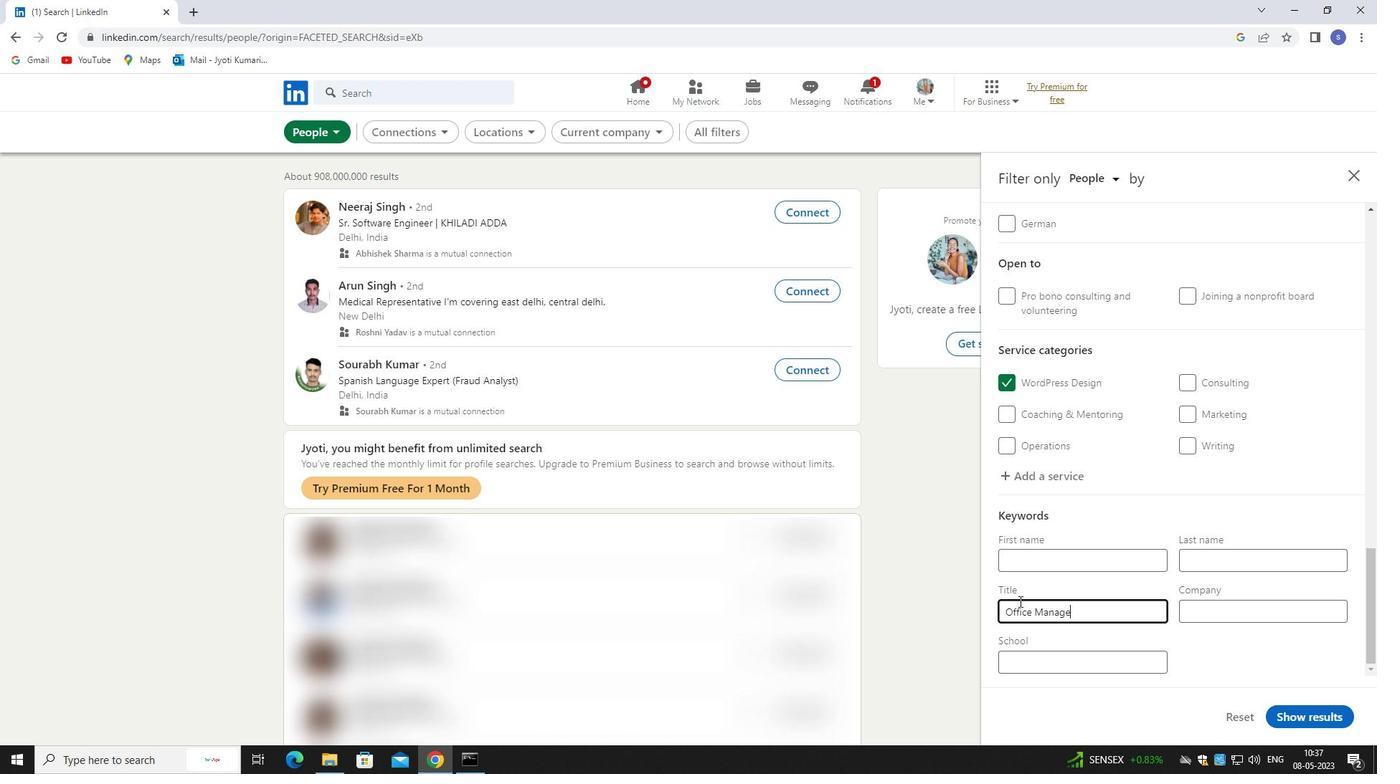 
Action: Mouse moved to (1297, 721)
Screenshot: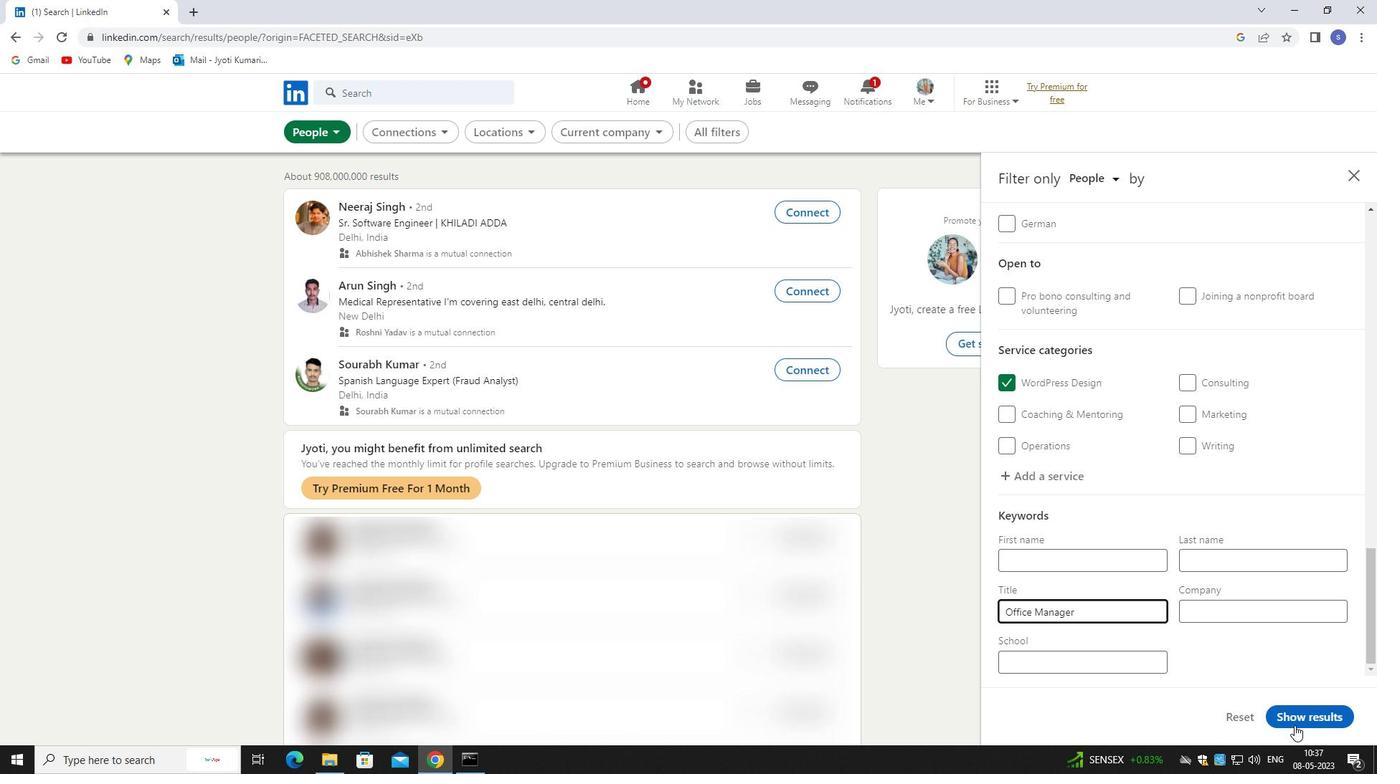 
Action: Mouse pressed left at (1297, 721)
Screenshot: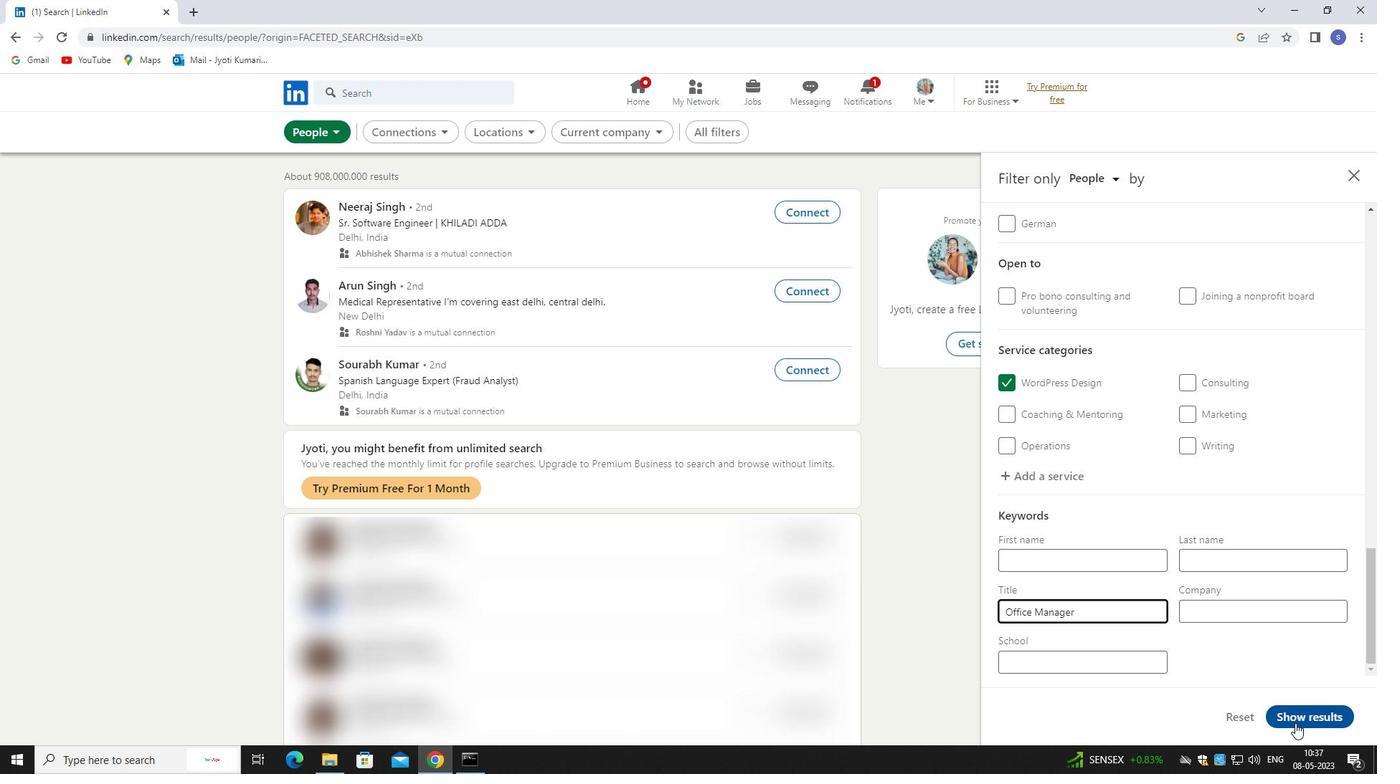 
Action: Mouse moved to (1307, 676)
Screenshot: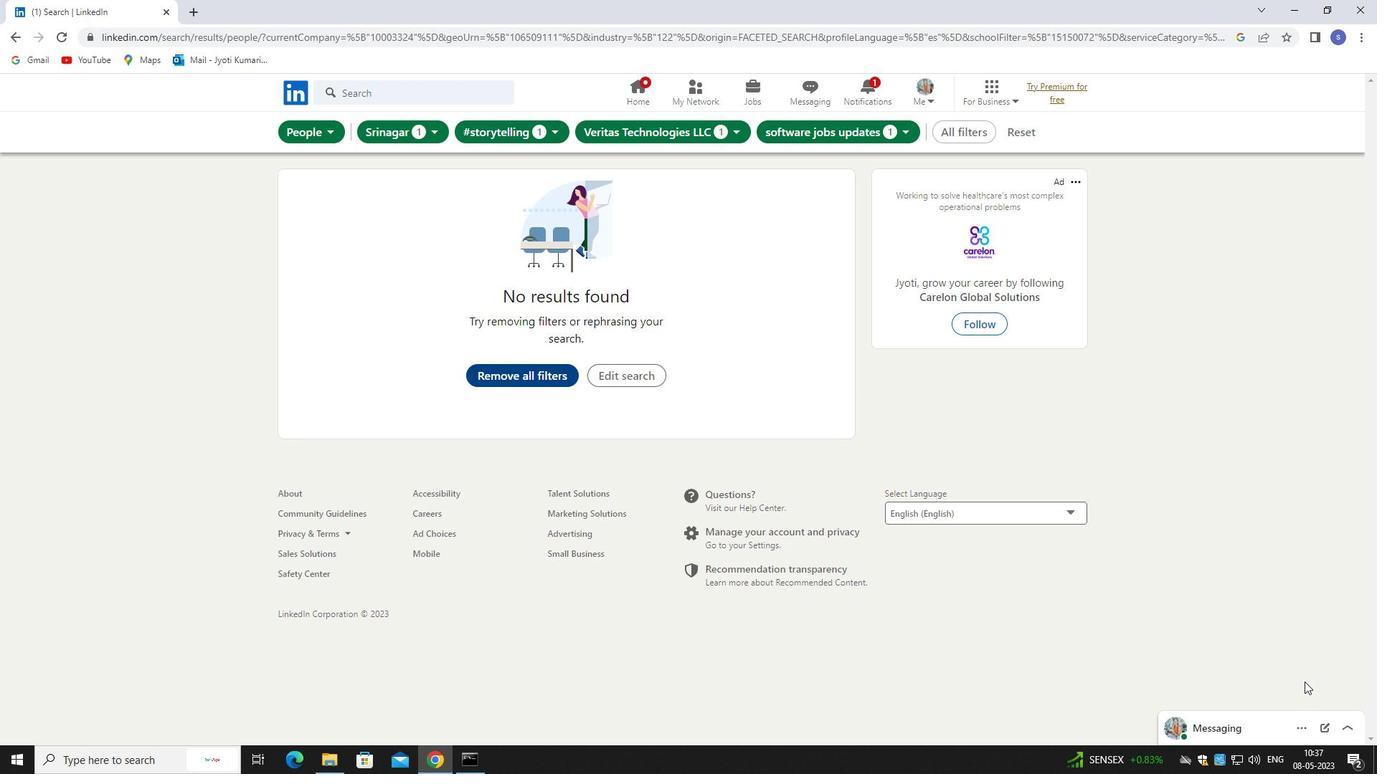 
